 Task: Find people on LinkedIn who offer 'Tax Preparation' services and have the title 'Sales Manager'.
Action: Mouse moved to (676, 86)
Screenshot: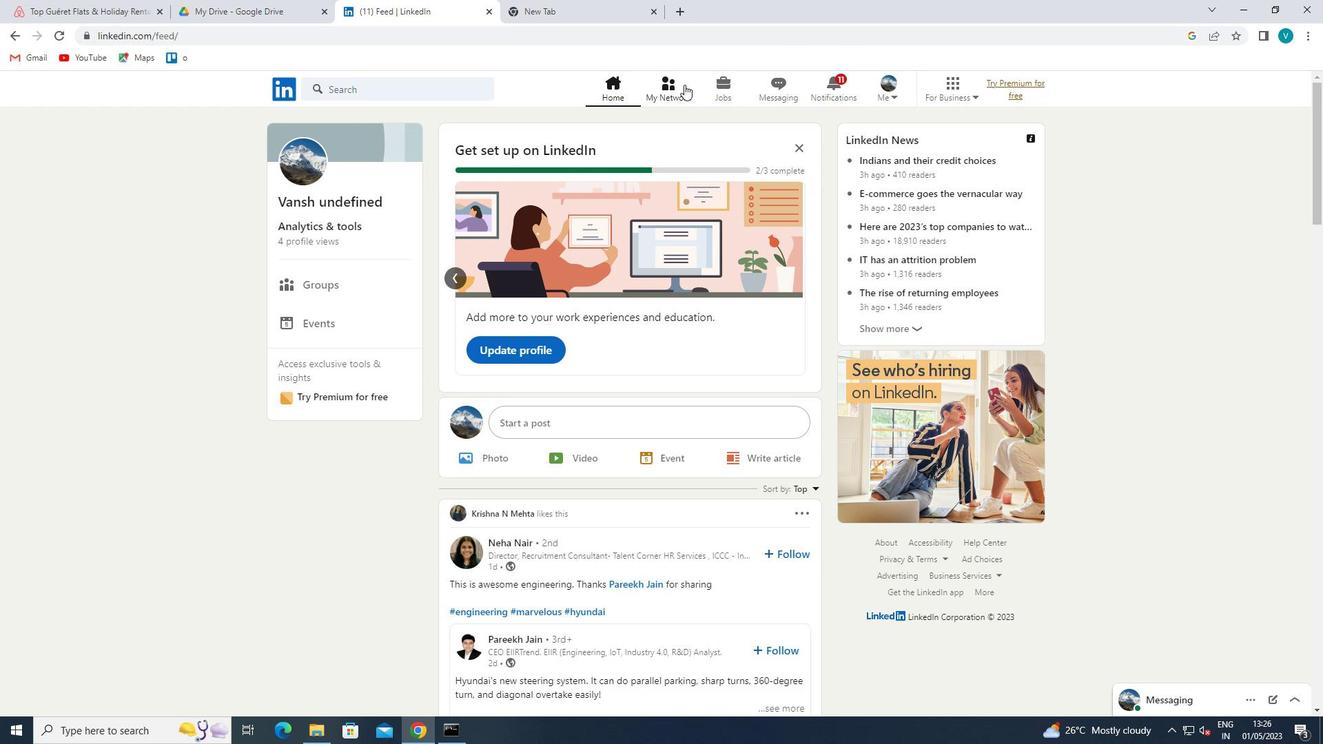 
Action: Mouse pressed left at (676, 86)
Screenshot: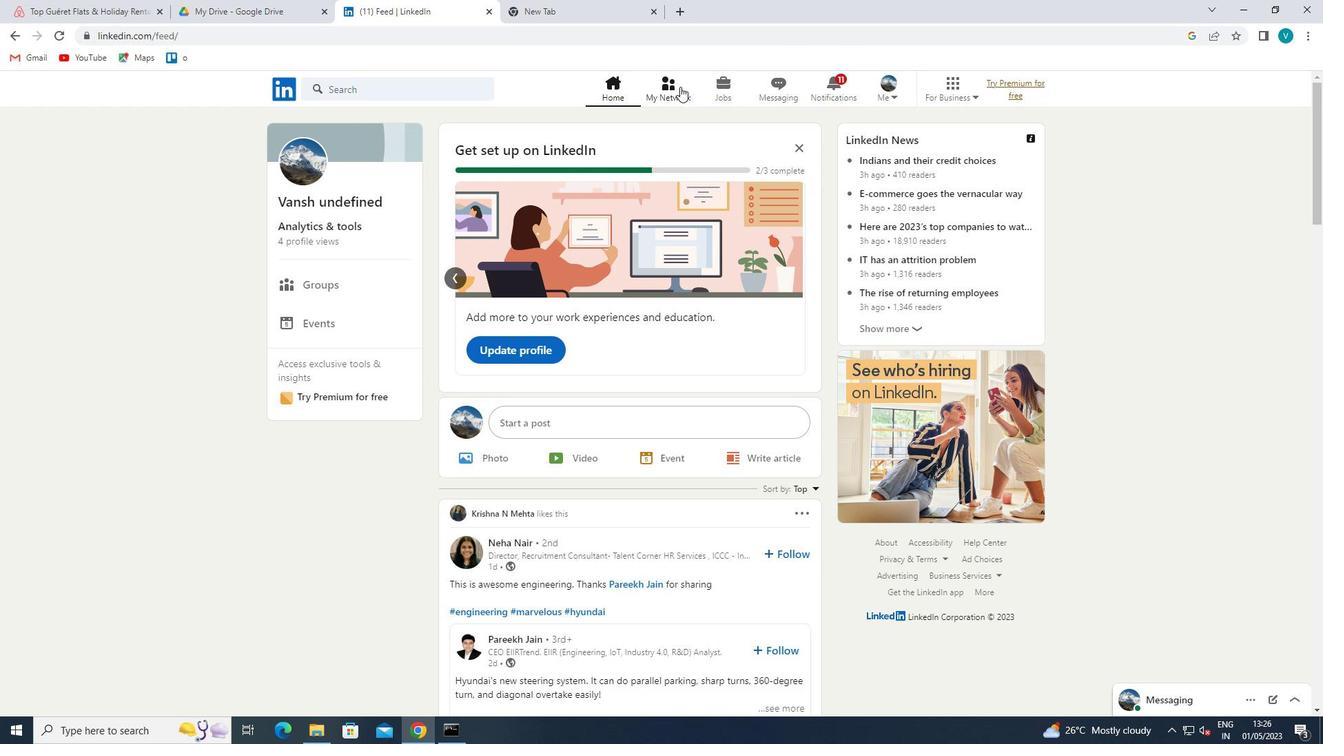 
Action: Mouse moved to (330, 164)
Screenshot: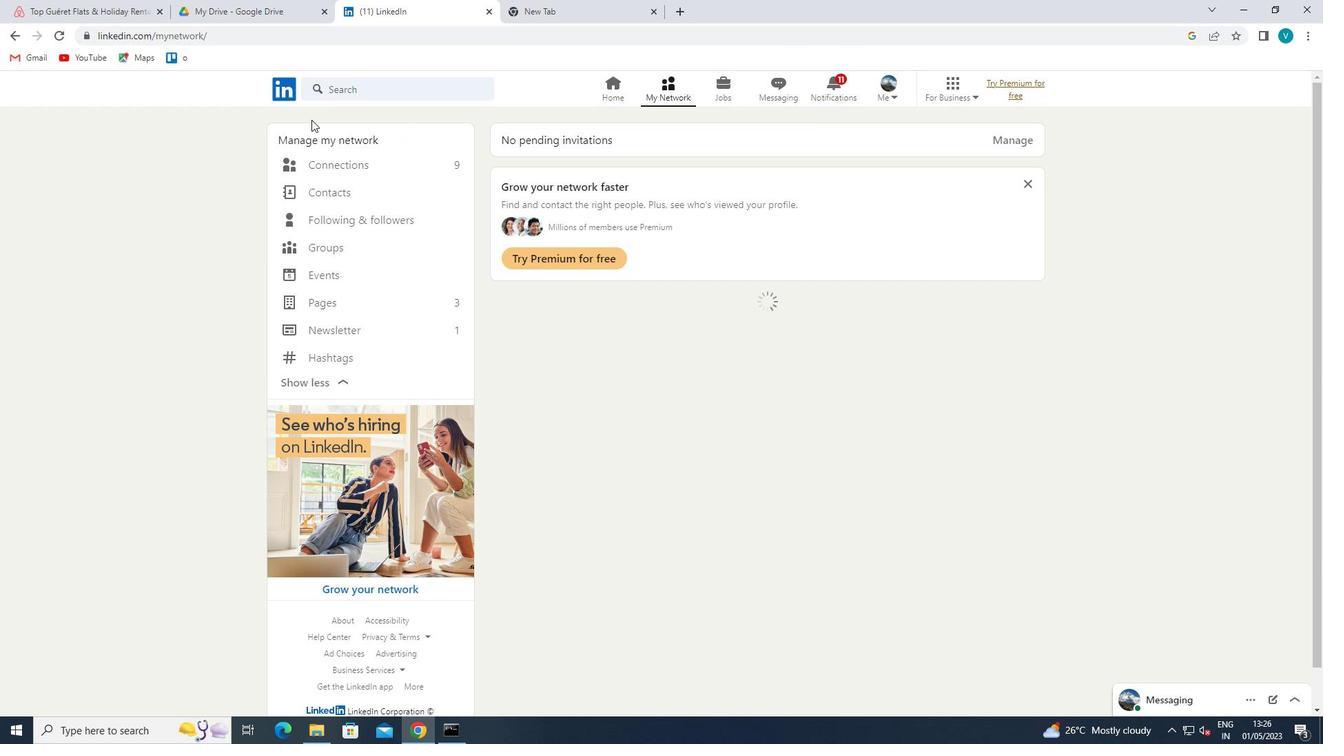 
Action: Mouse pressed left at (330, 164)
Screenshot: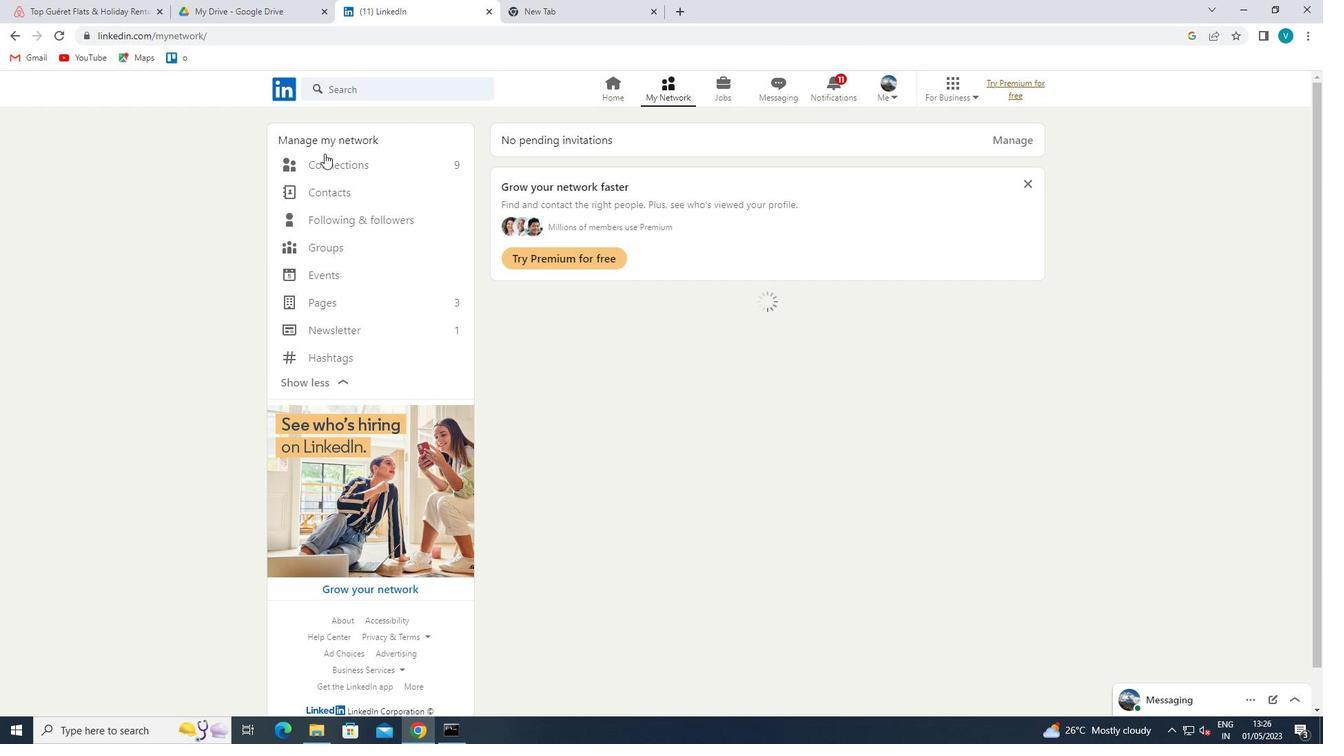 
Action: Mouse moved to (745, 161)
Screenshot: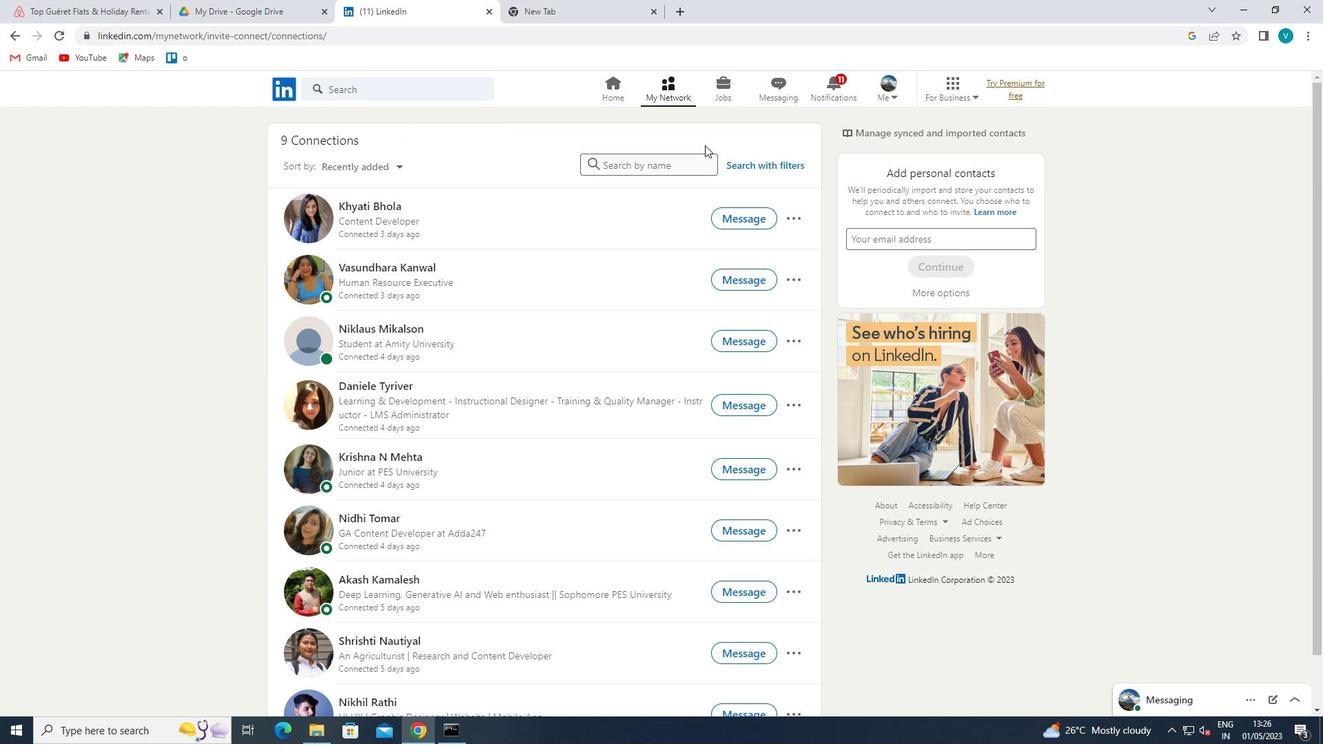 
Action: Mouse pressed left at (745, 161)
Screenshot: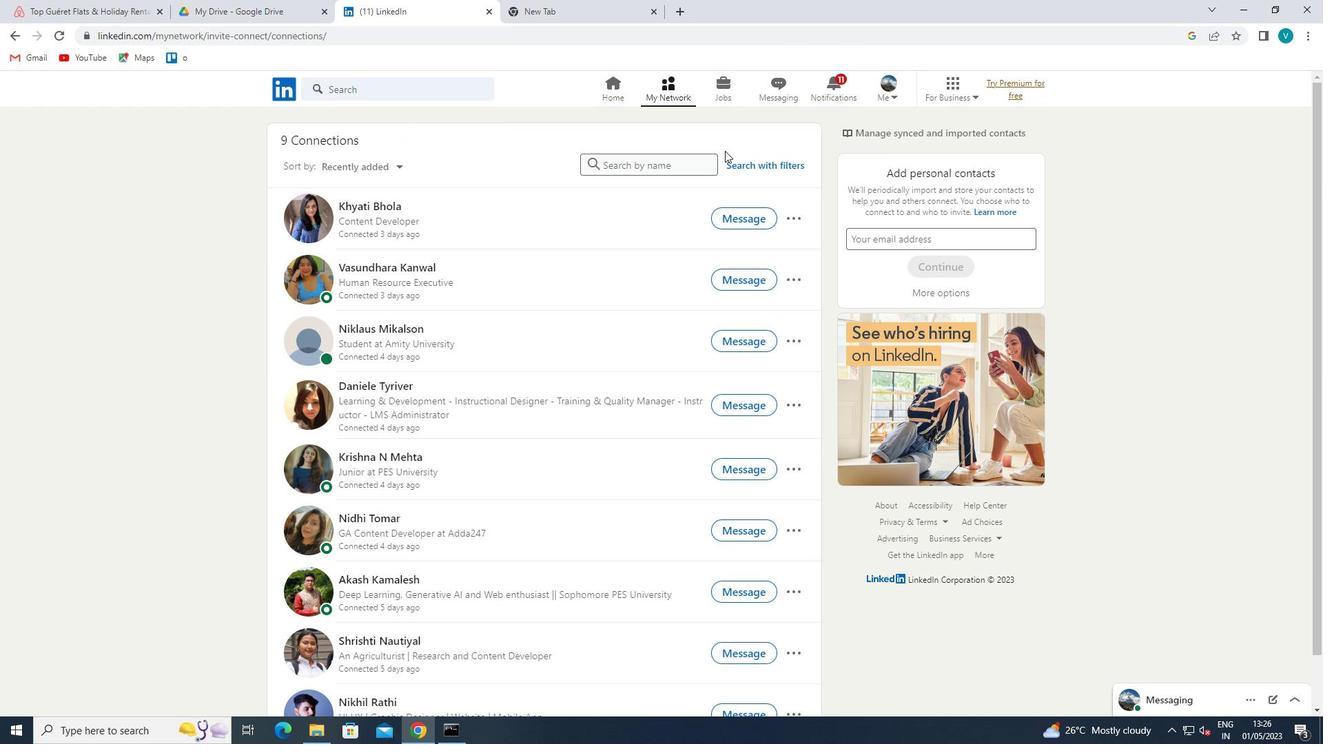
Action: Mouse moved to (657, 121)
Screenshot: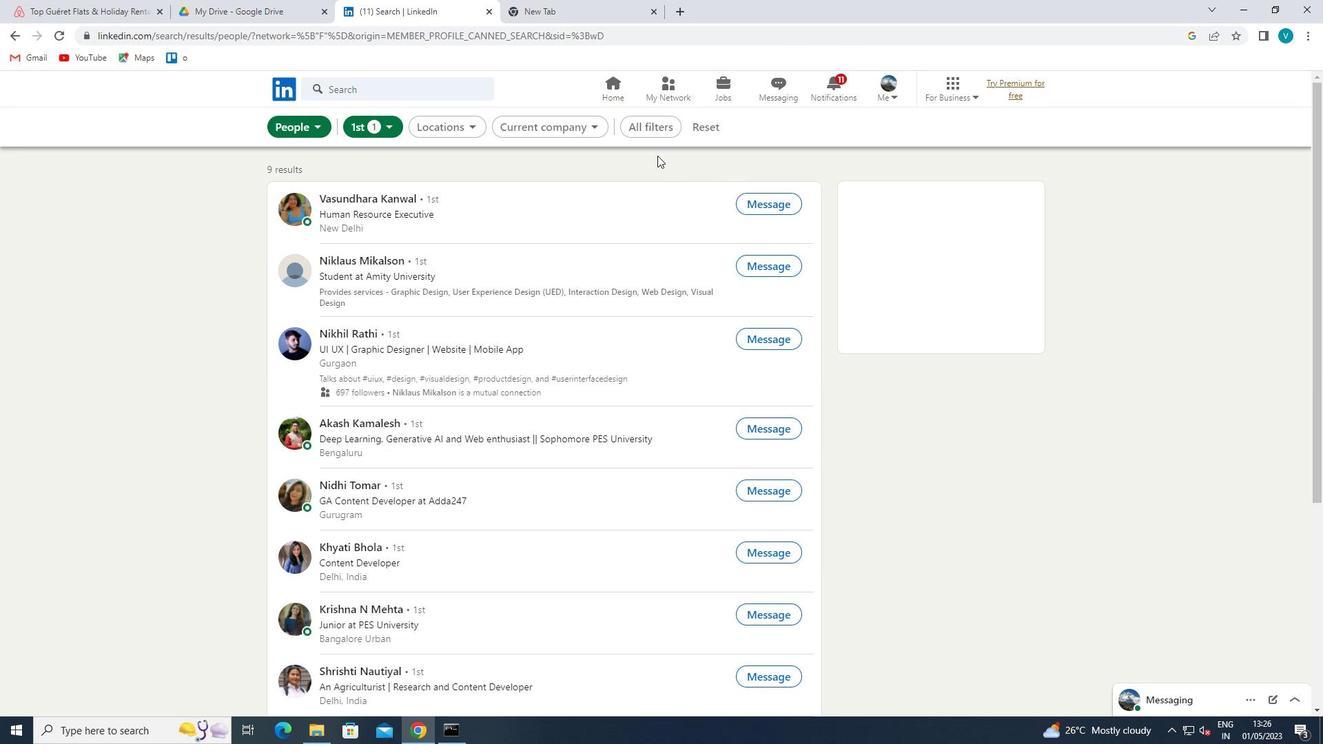 
Action: Mouse pressed left at (657, 121)
Screenshot: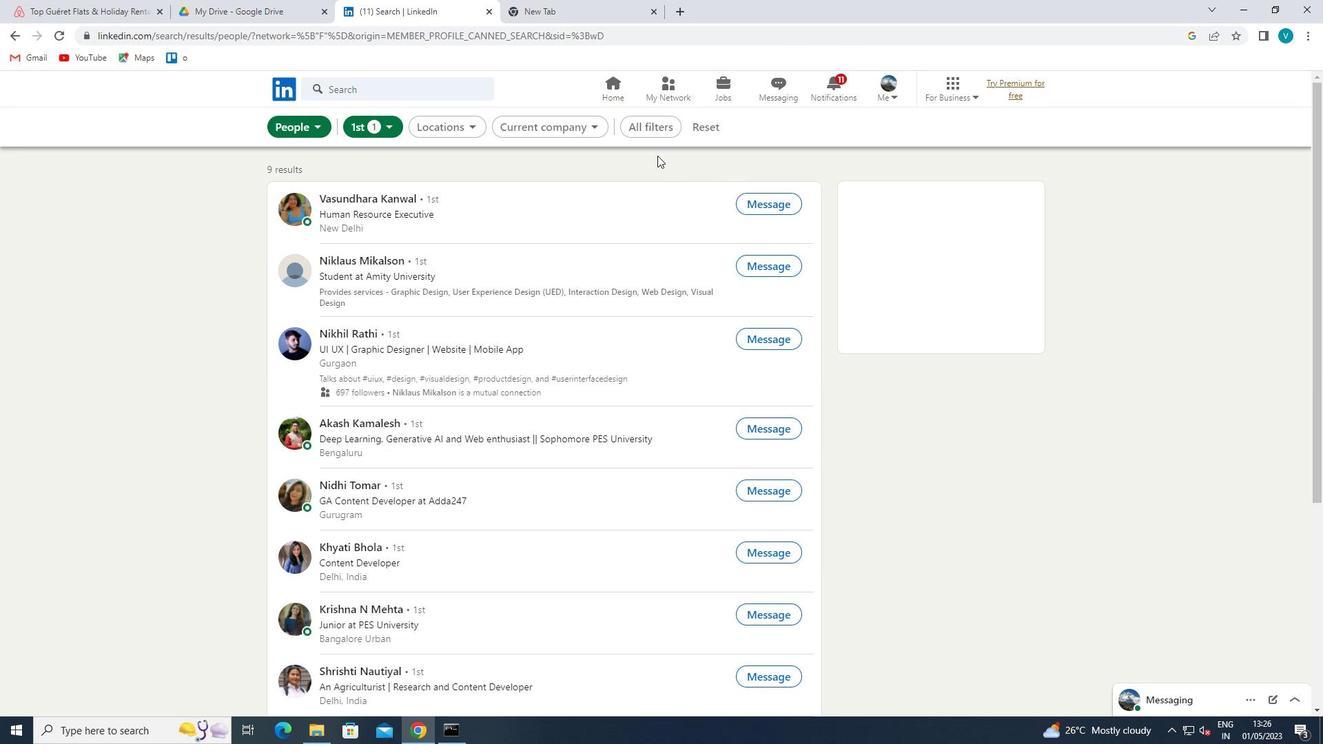 
Action: Mouse moved to (1148, 536)
Screenshot: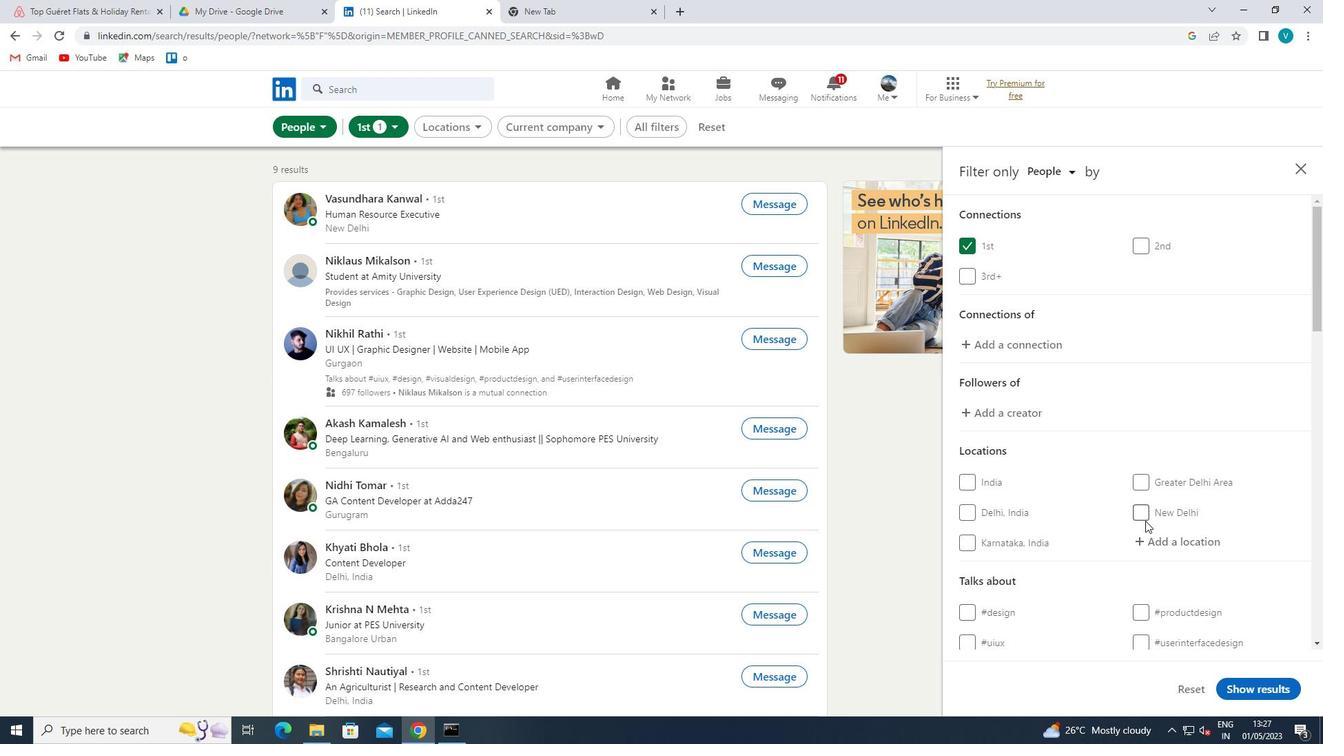 
Action: Mouse pressed left at (1148, 536)
Screenshot: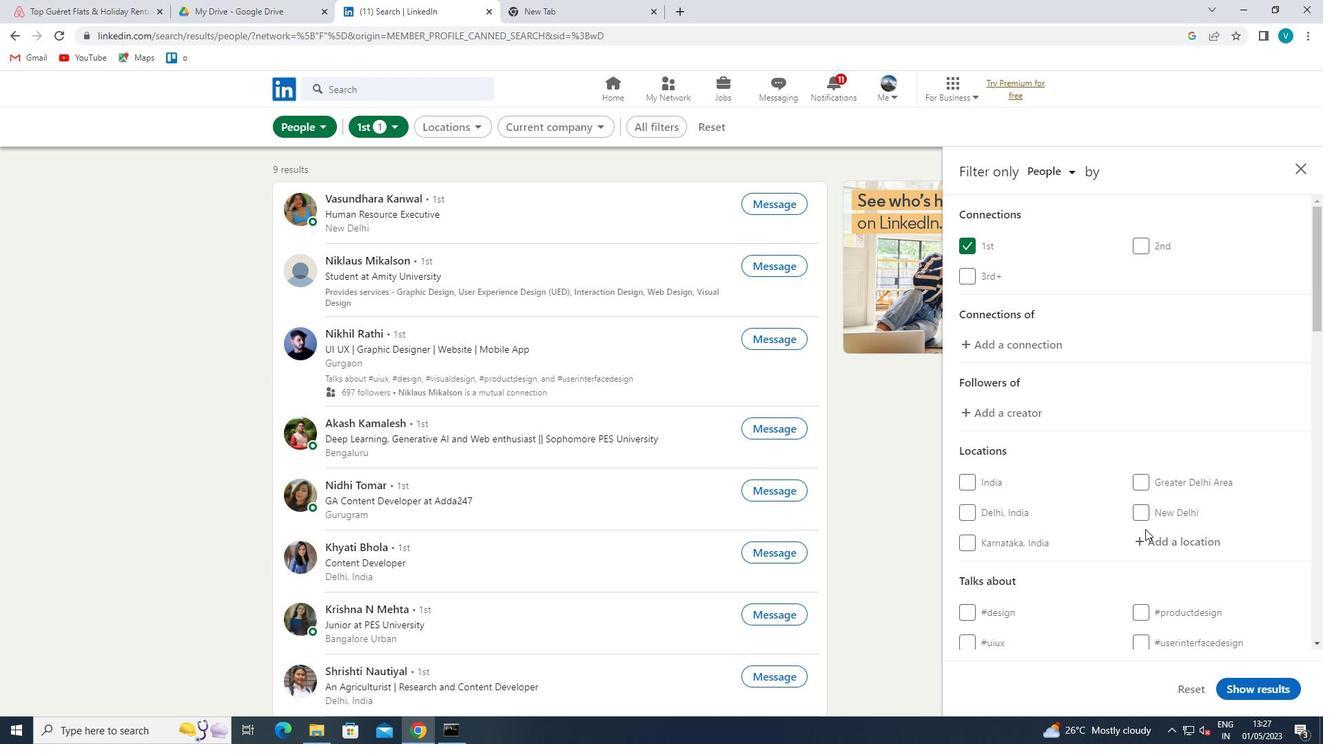 
Action: Mouse moved to (876, 459)
Screenshot: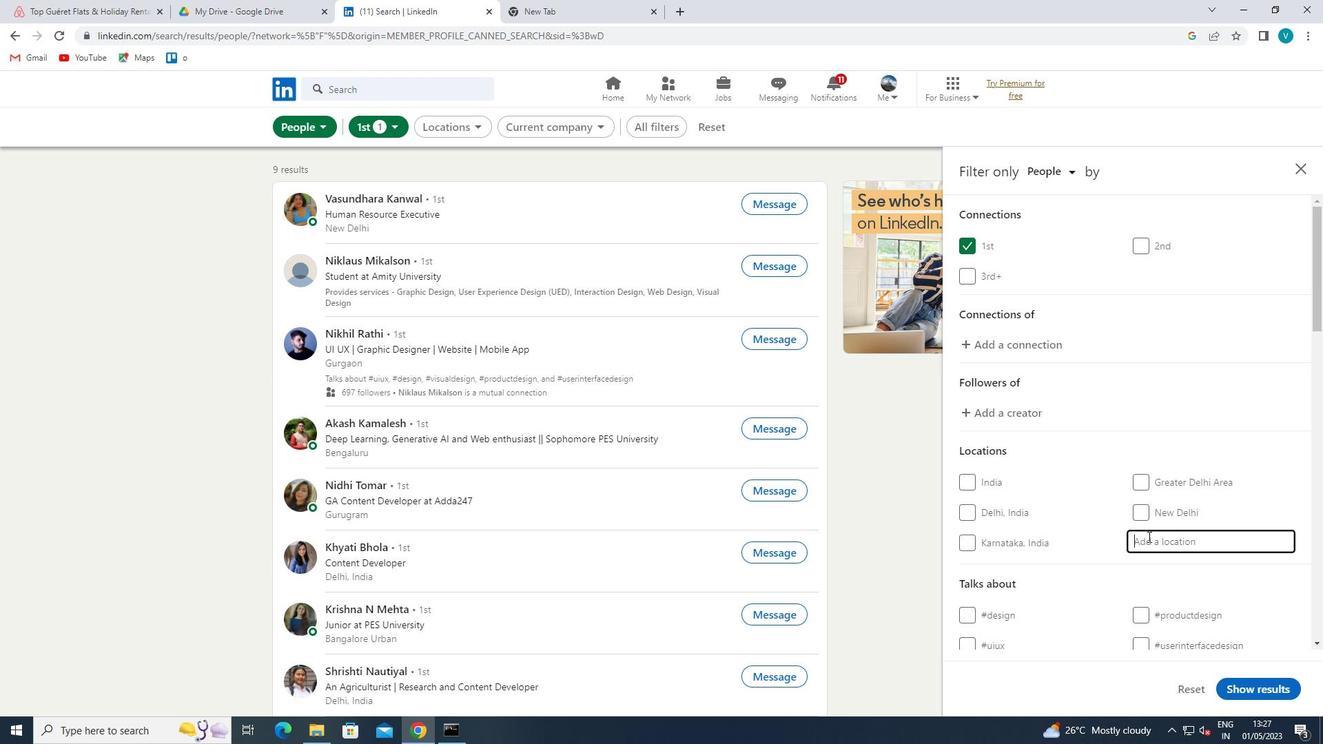 
Action: Key pressed <Key.shift>KAIYUAN<Key.space>
Screenshot: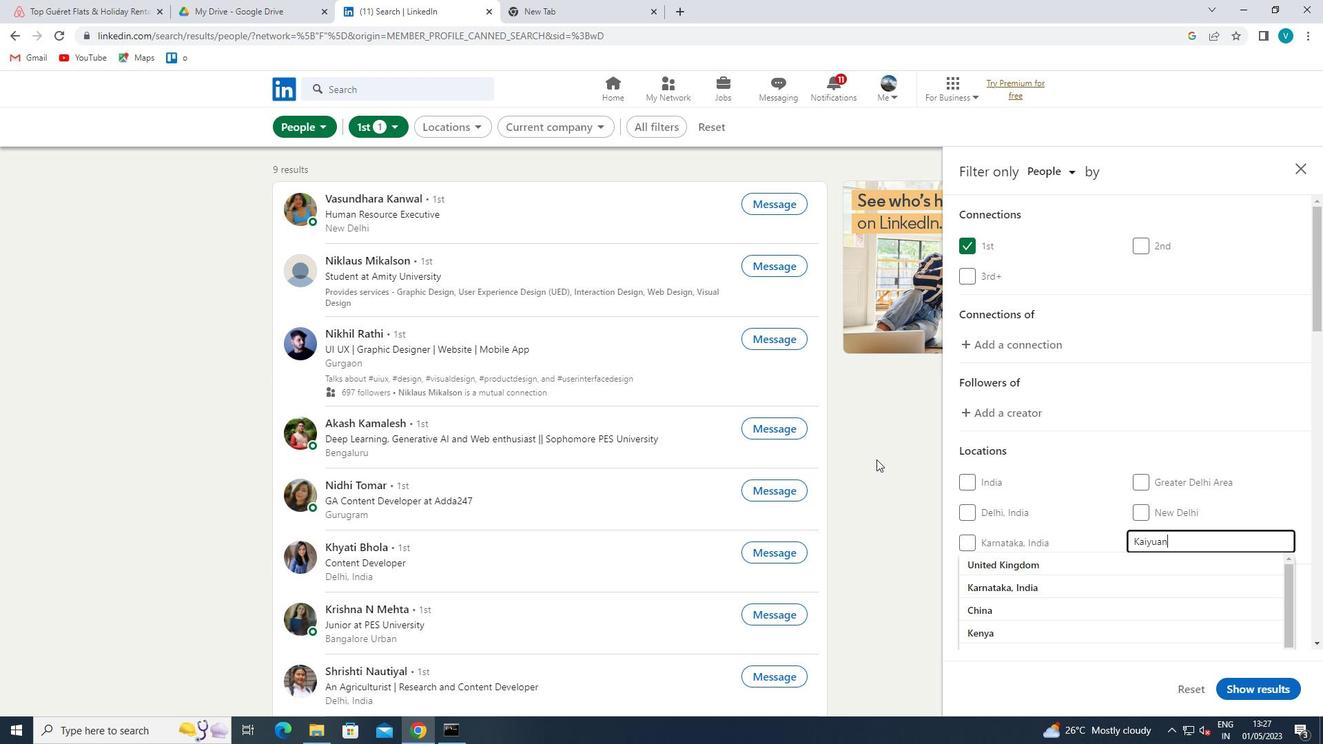 
Action: Mouse moved to (1103, 505)
Screenshot: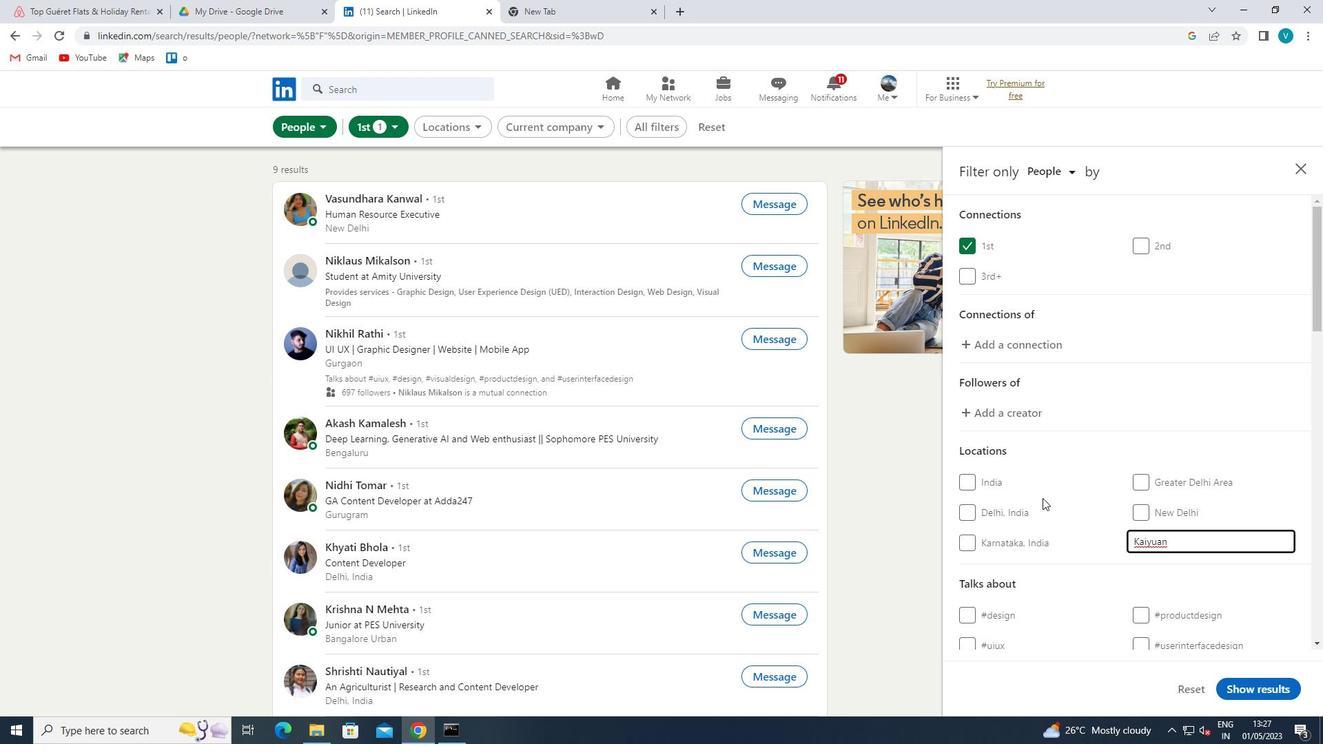 
Action: Mouse pressed left at (1103, 505)
Screenshot: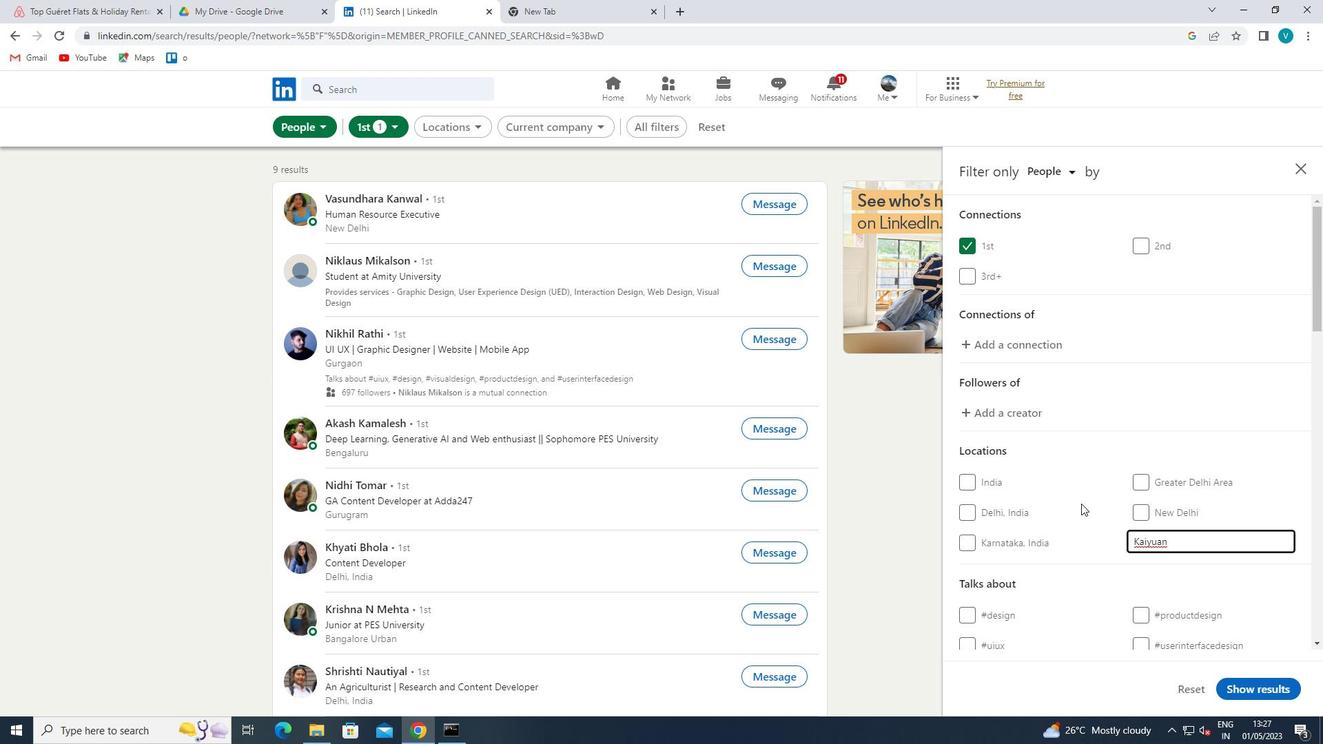 
Action: Mouse scrolled (1103, 504) with delta (0, 0)
Screenshot: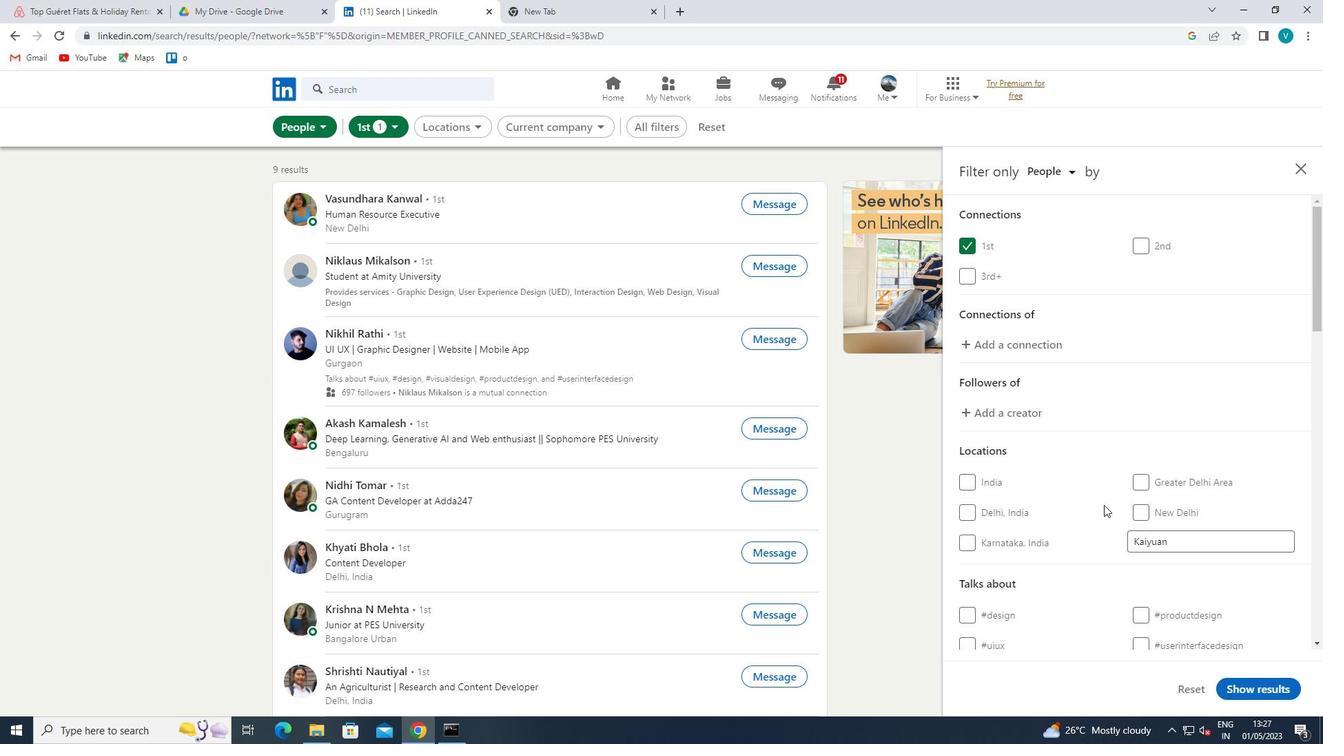 
Action: Mouse scrolled (1103, 504) with delta (0, 0)
Screenshot: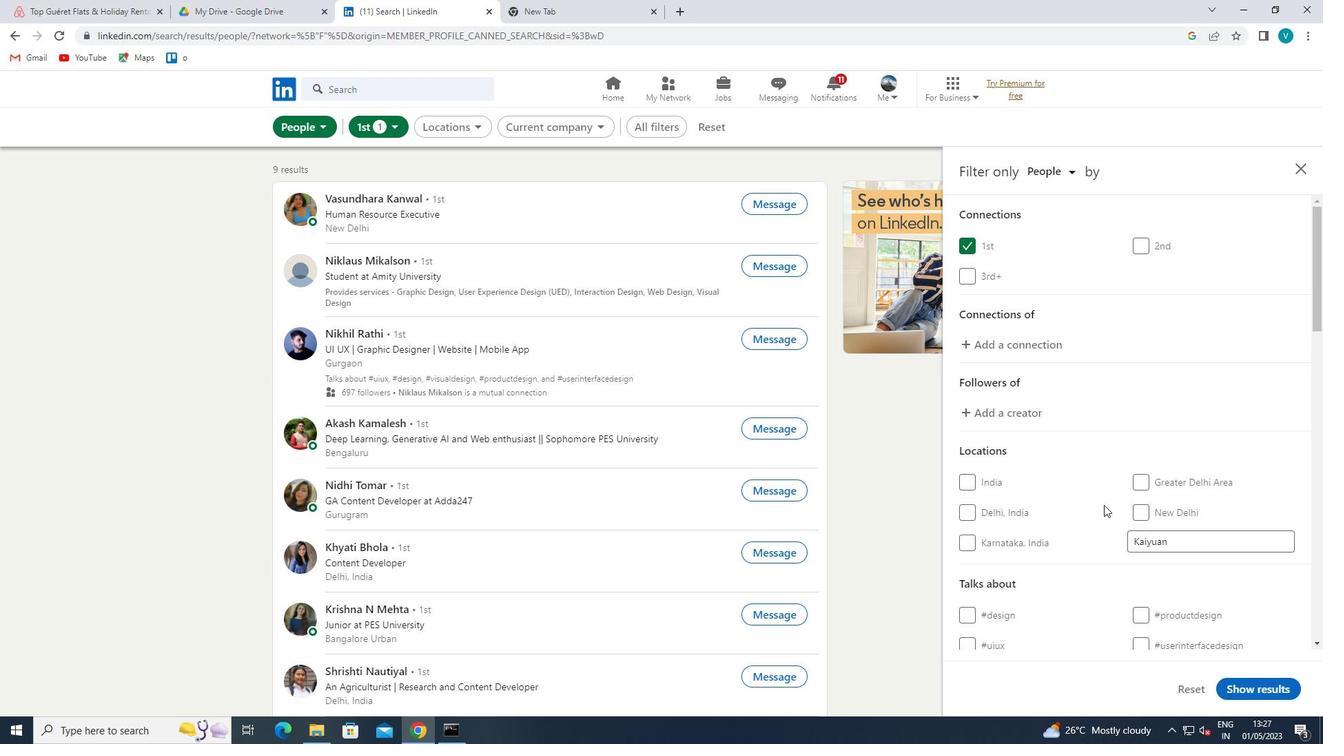 
Action: Mouse scrolled (1103, 504) with delta (0, 0)
Screenshot: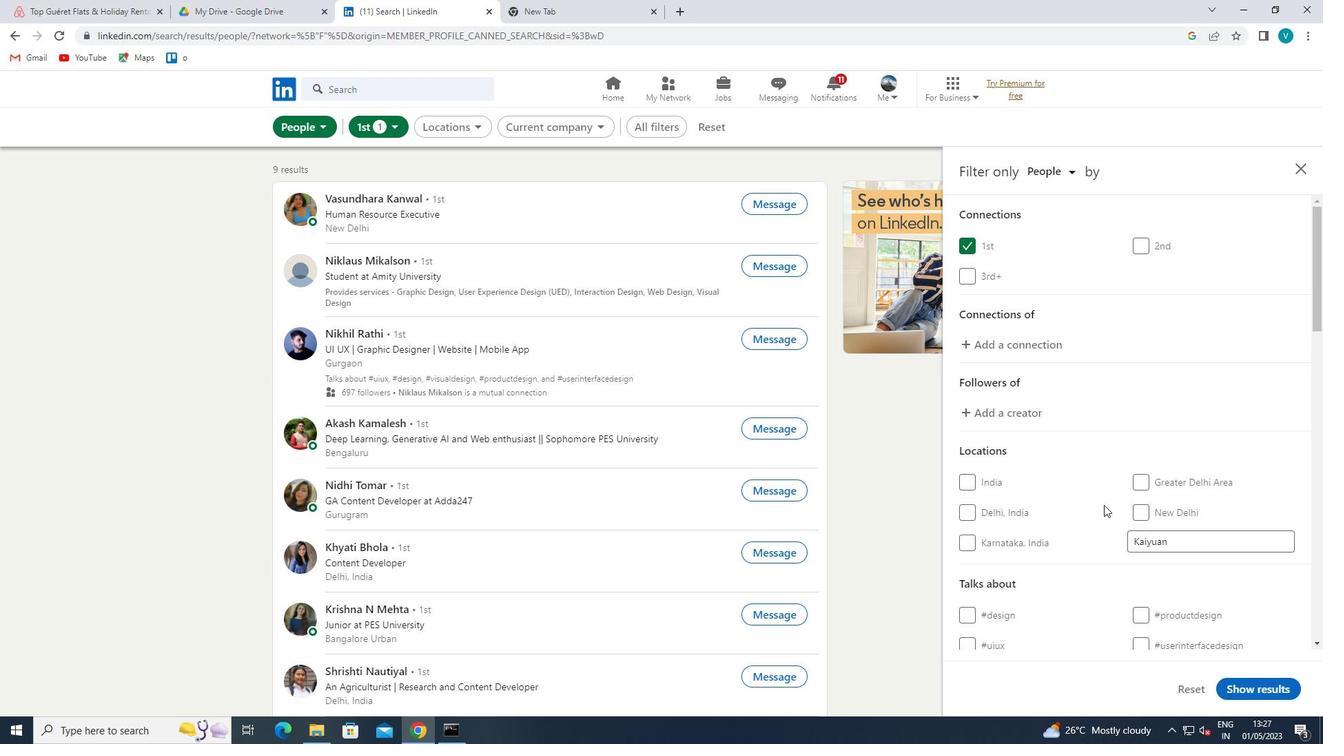 
Action: Mouse moved to (1166, 469)
Screenshot: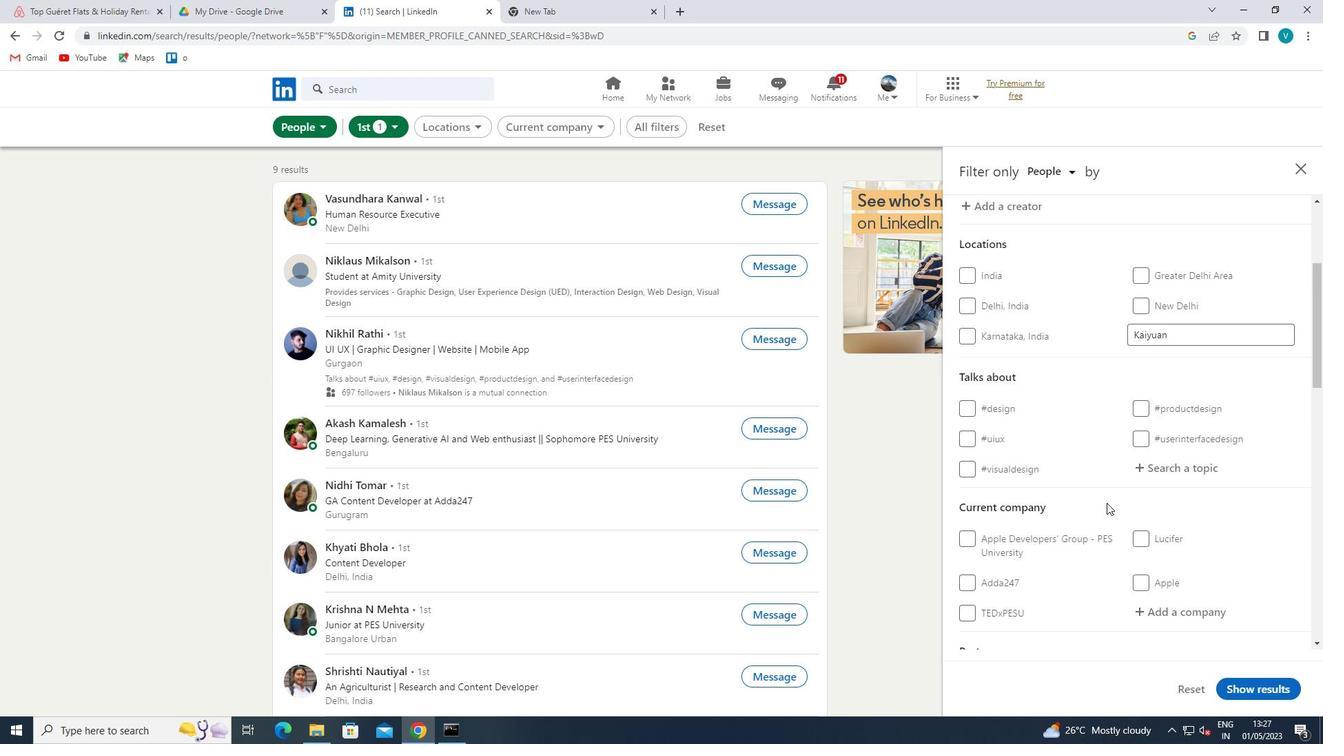 
Action: Mouse pressed left at (1166, 469)
Screenshot: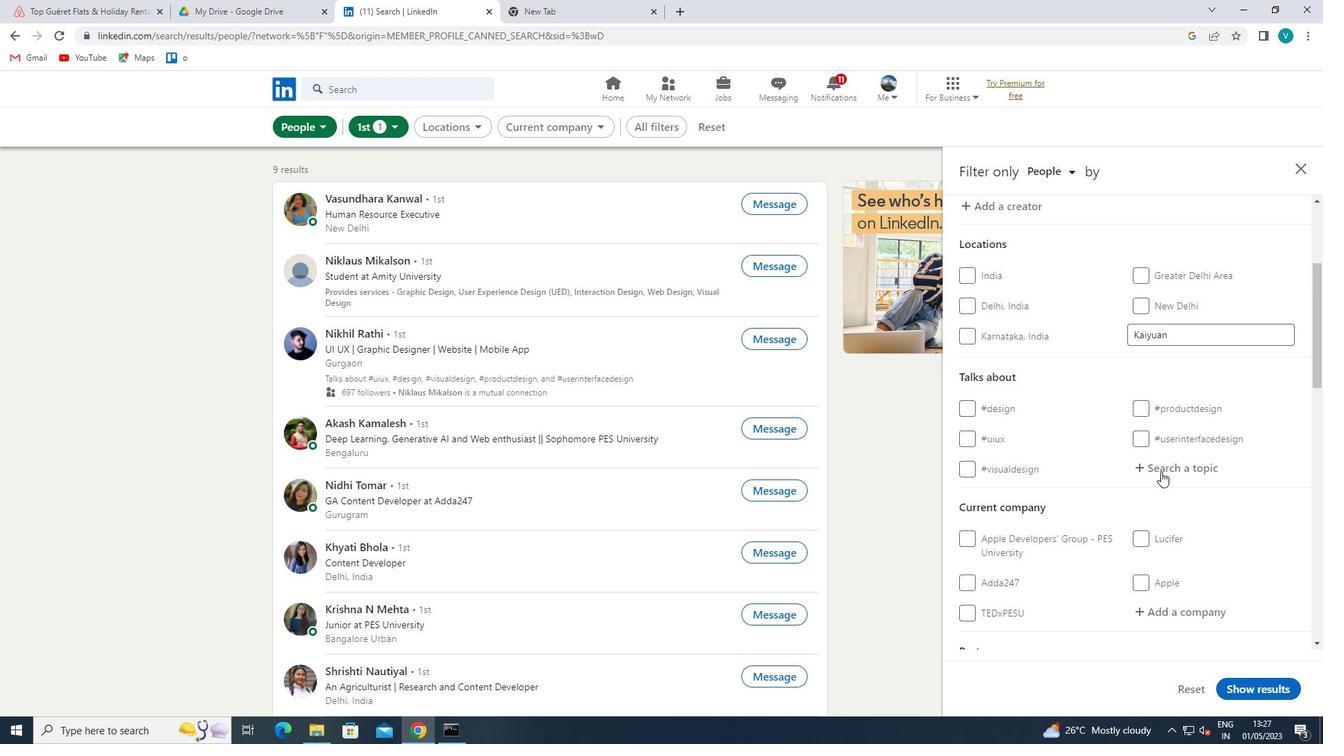 
Action: Key pressed <Key.shift>SOCIALMEDIAADVERTISING
Screenshot: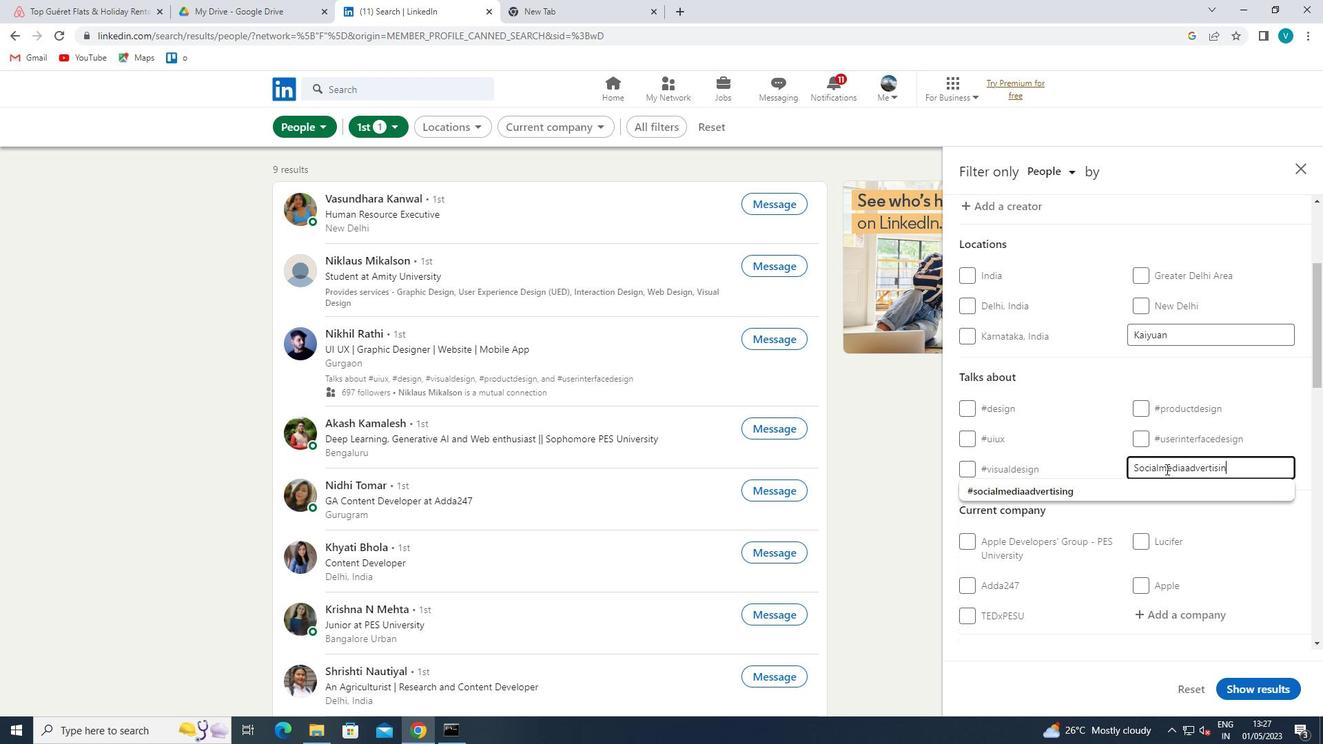 
Action: Mouse moved to (1126, 488)
Screenshot: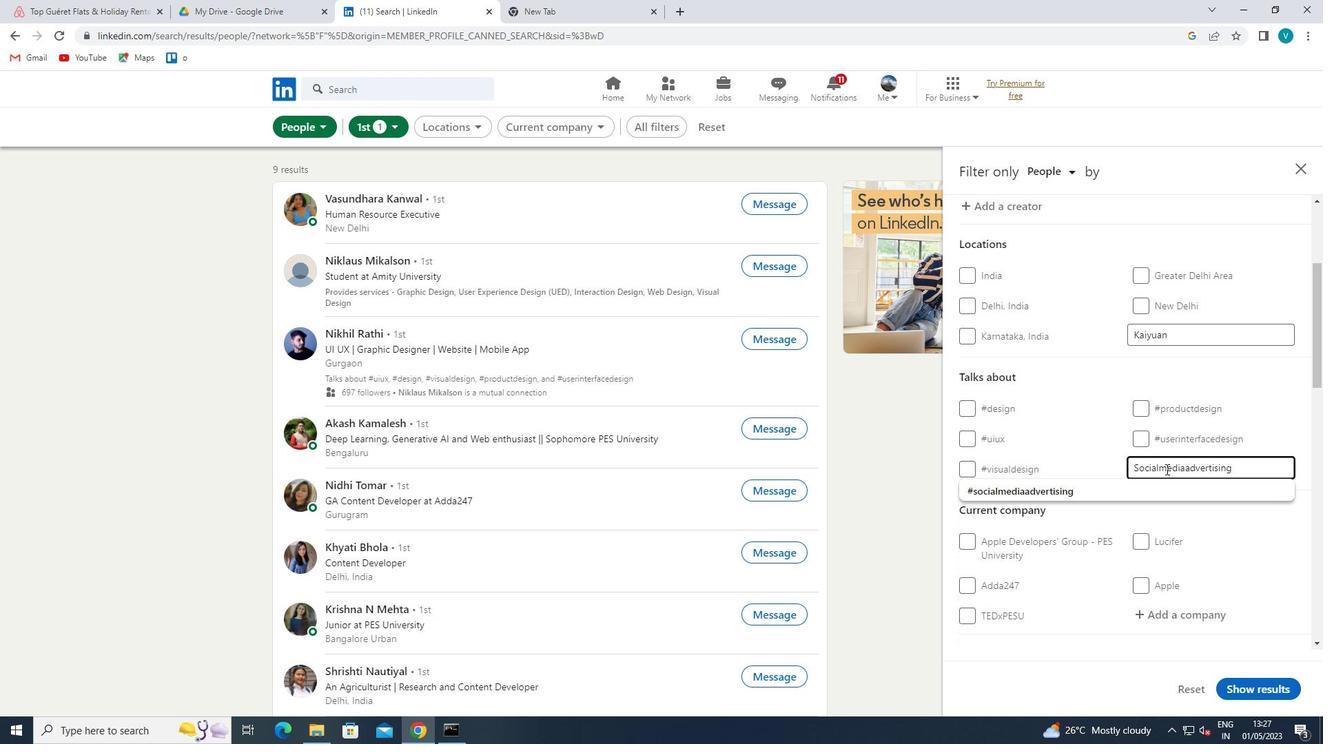 
Action: Mouse pressed left at (1126, 488)
Screenshot: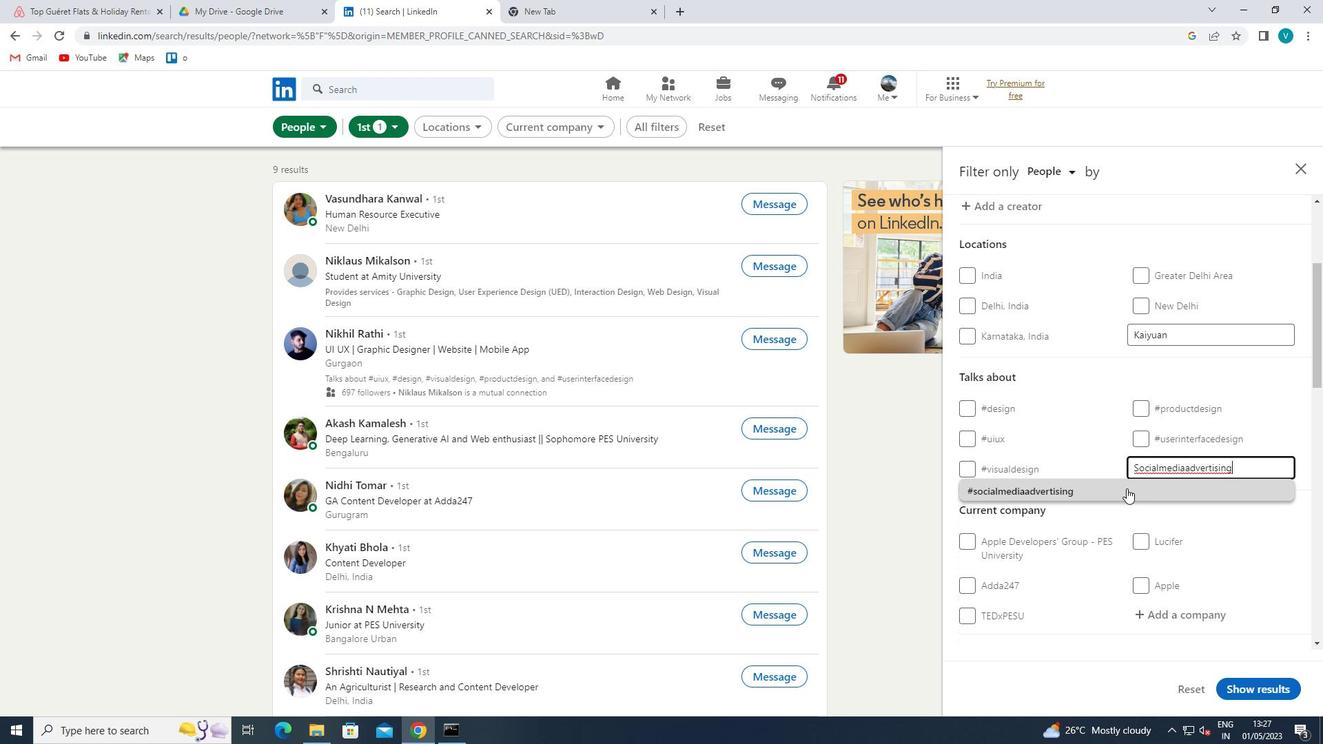 
Action: Mouse moved to (1163, 467)
Screenshot: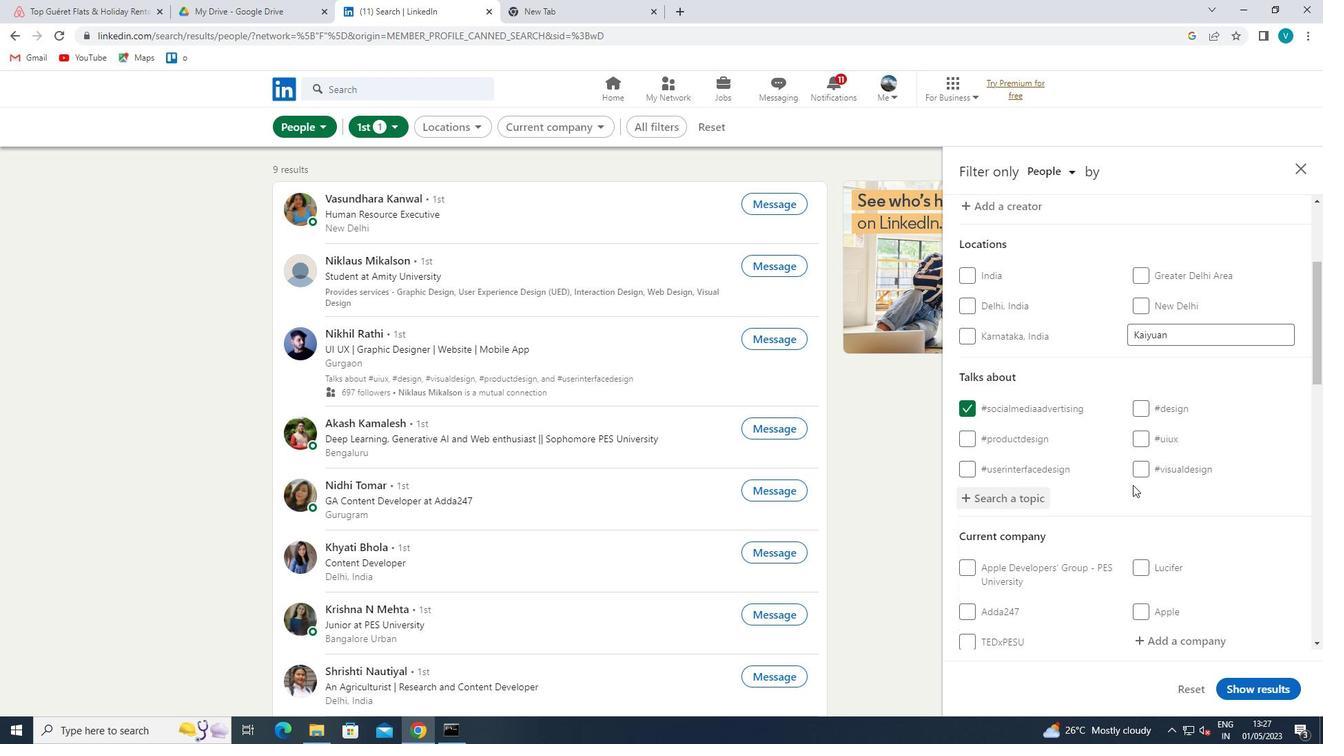 
Action: Mouse scrolled (1163, 466) with delta (0, 0)
Screenshot: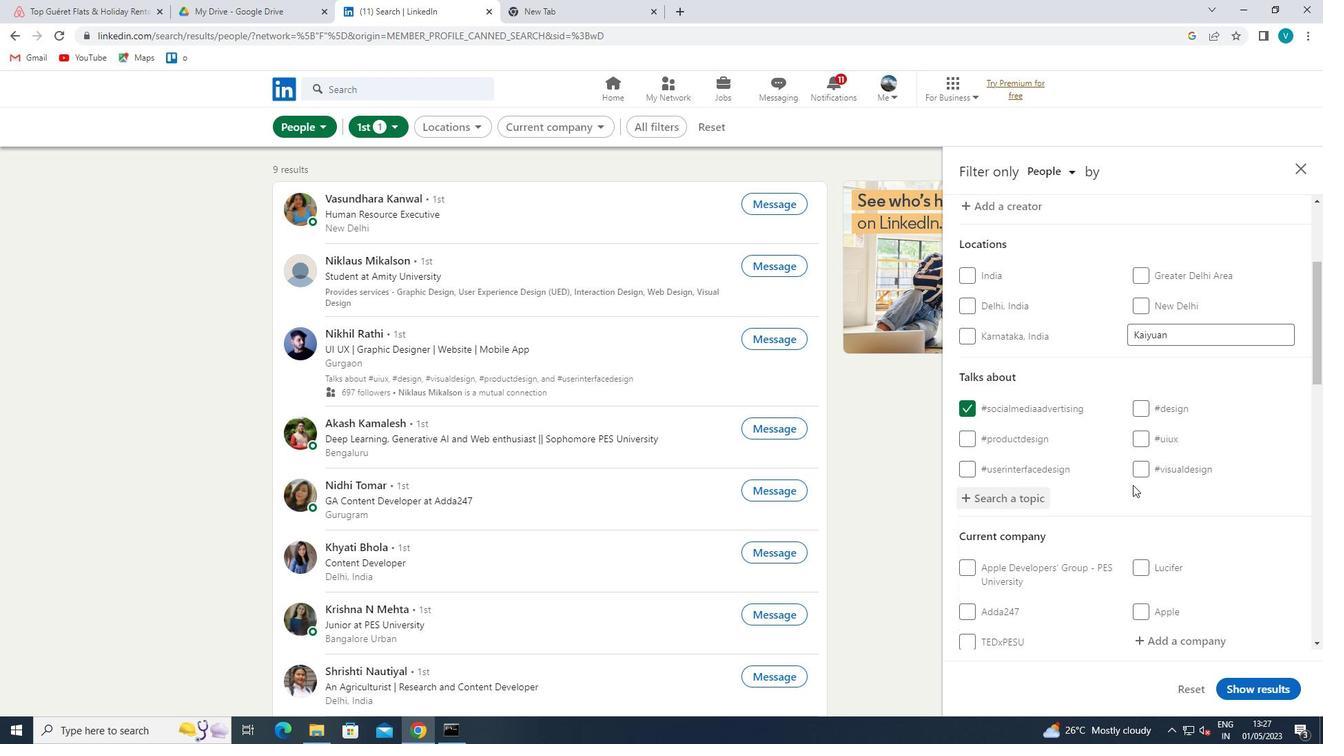
Action: Mouse moved to (1171, 462)
Screenshot: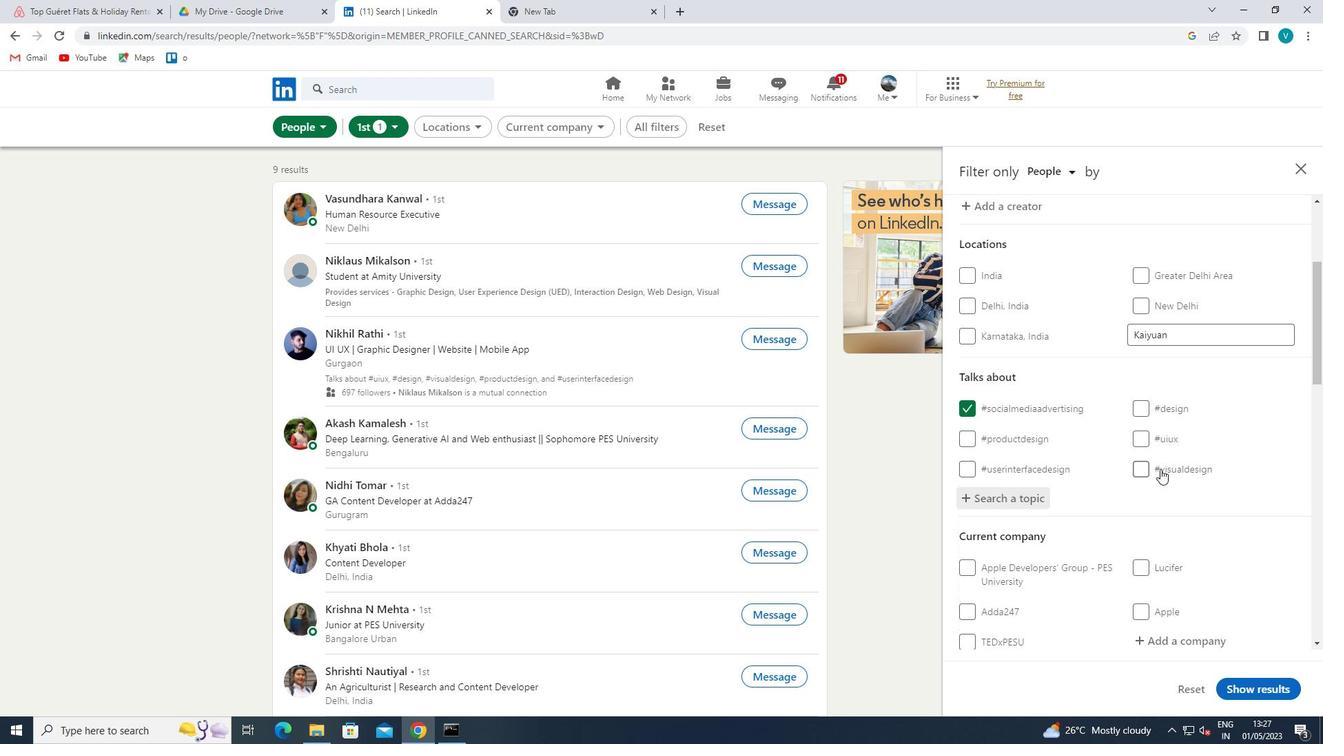 
Action: Mouse scrolled (1171, 461) with delta (0, 0)
Screenshot: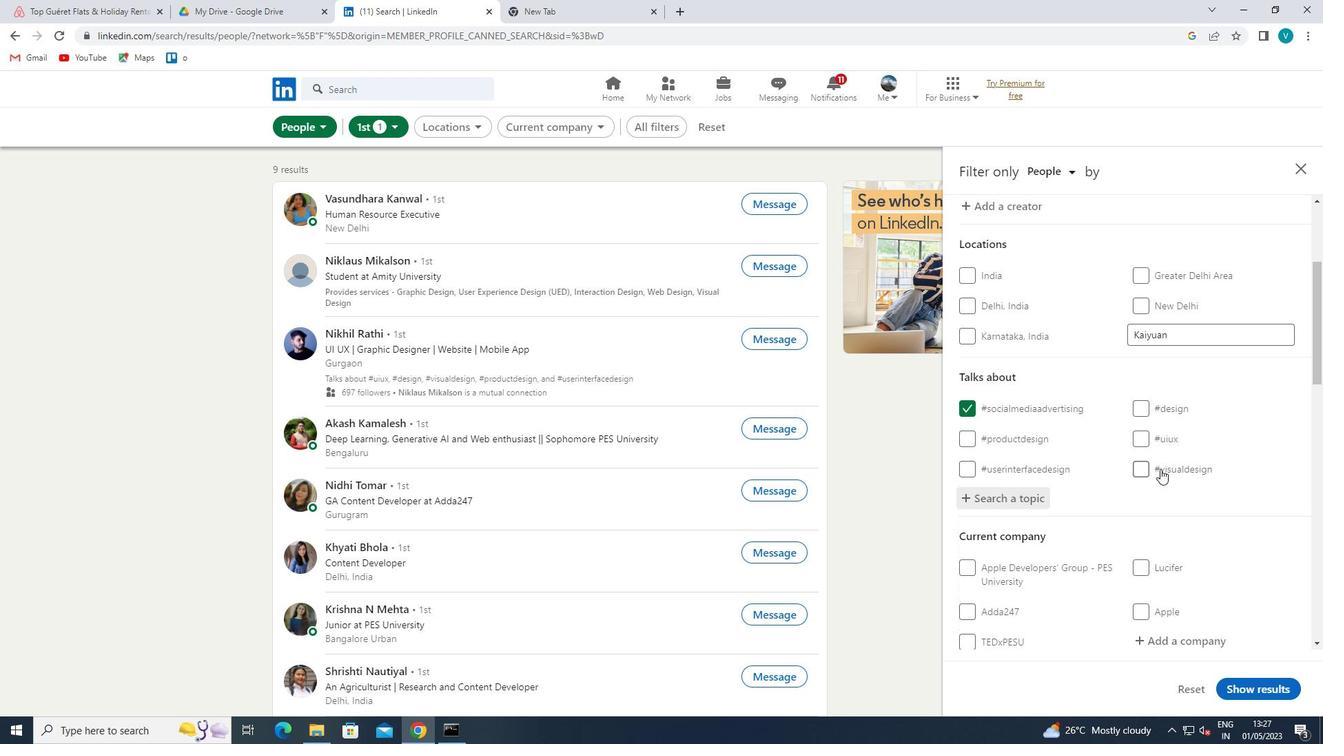 
Action: Mouse moved to (1172, 462)
Screenshot: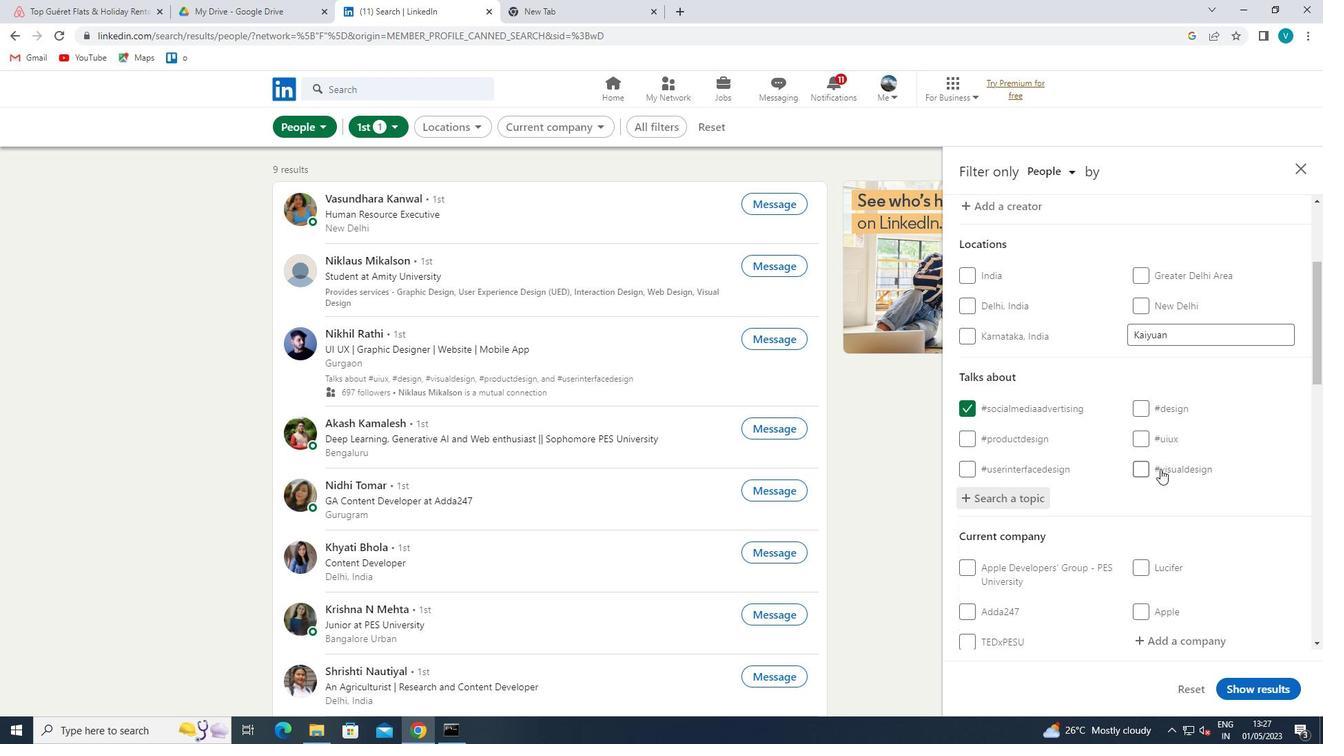 
Action: Mouse scrolled (1172, 461) with delta (0, 0)
Screenshot: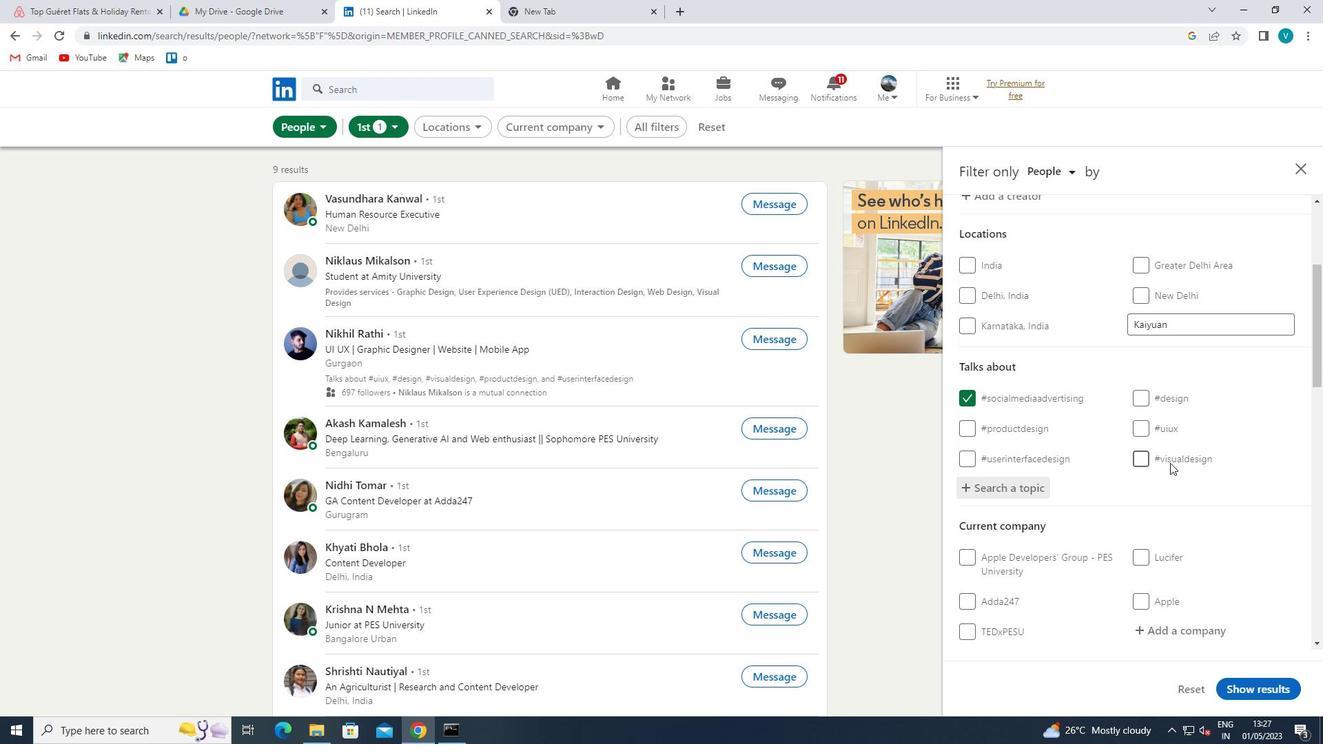 
Action: Mouse scrolled (1172, 461) with delta (0, 0)
Screenshot: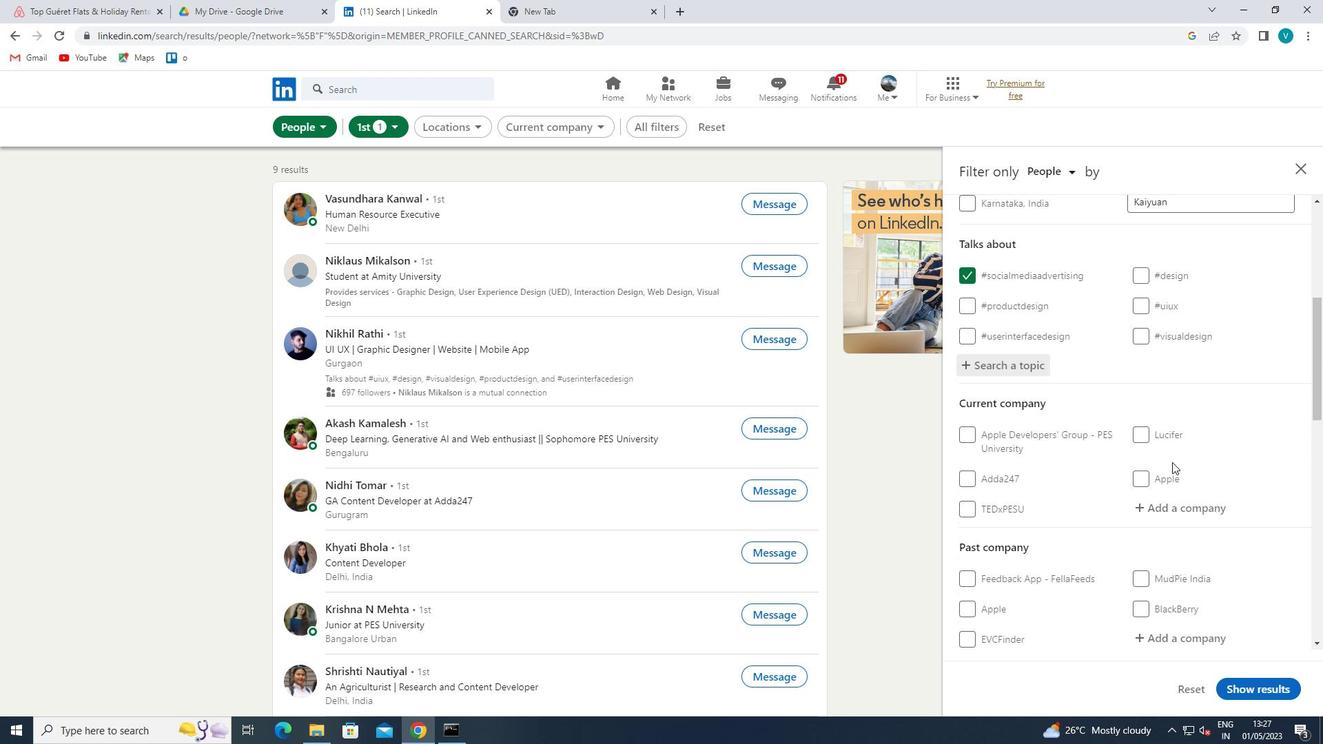 
Action: Mouse moved to (1200, 367)
Screenshot: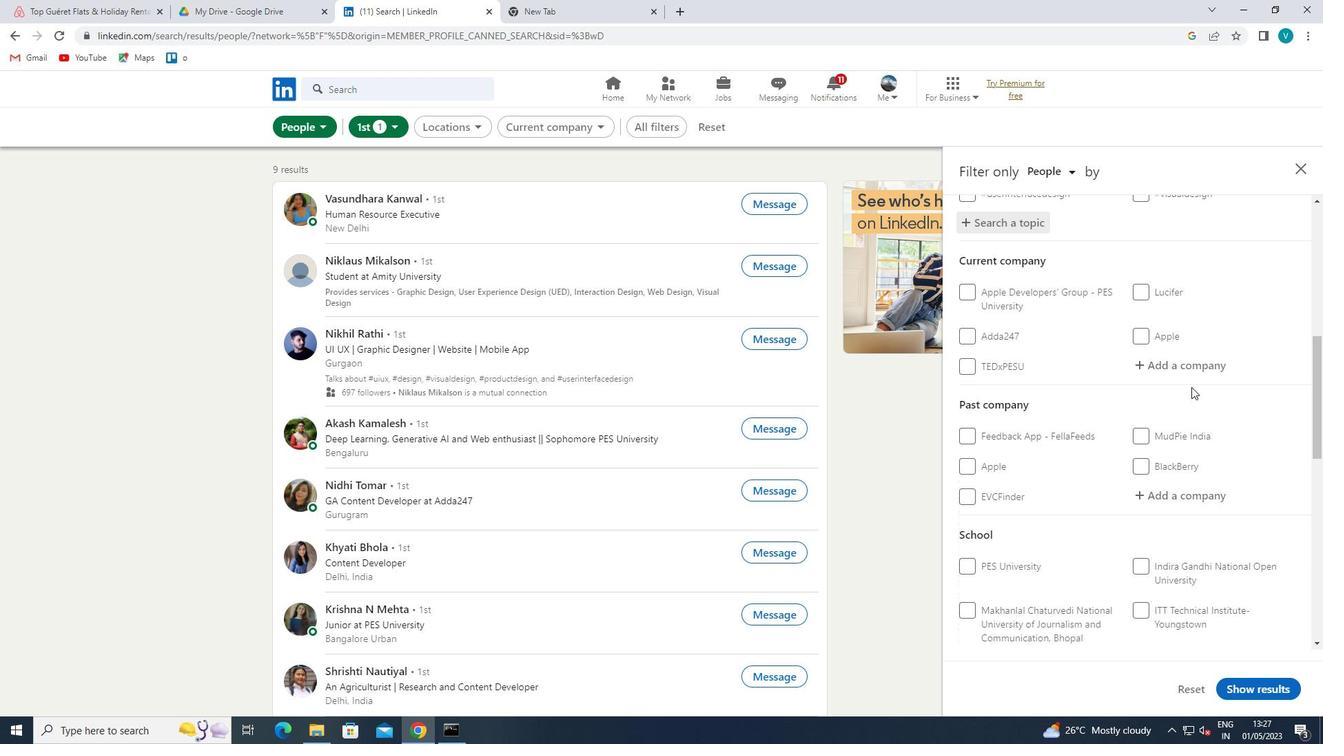 
Action: Mouse pressed left at (1200, 367)
Screenshot: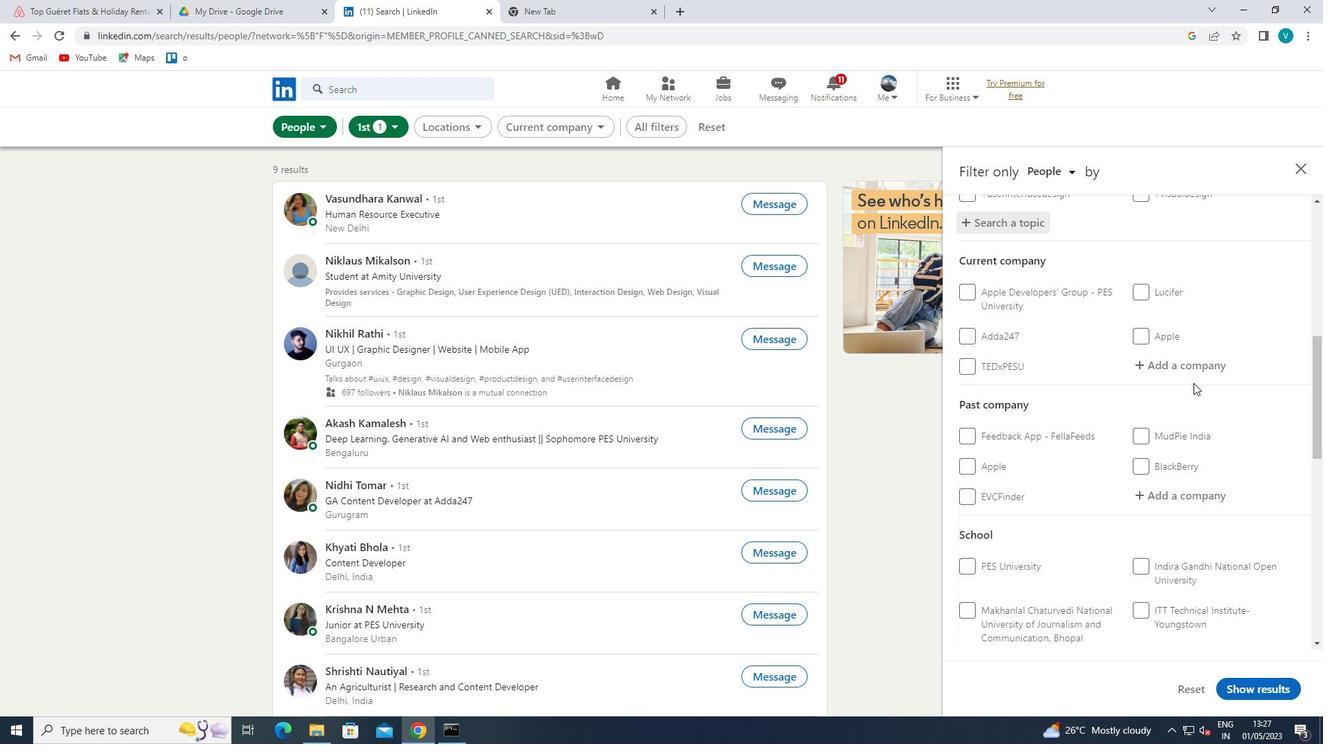 
Action: Mouse moved to (933, 290)
Screenshot: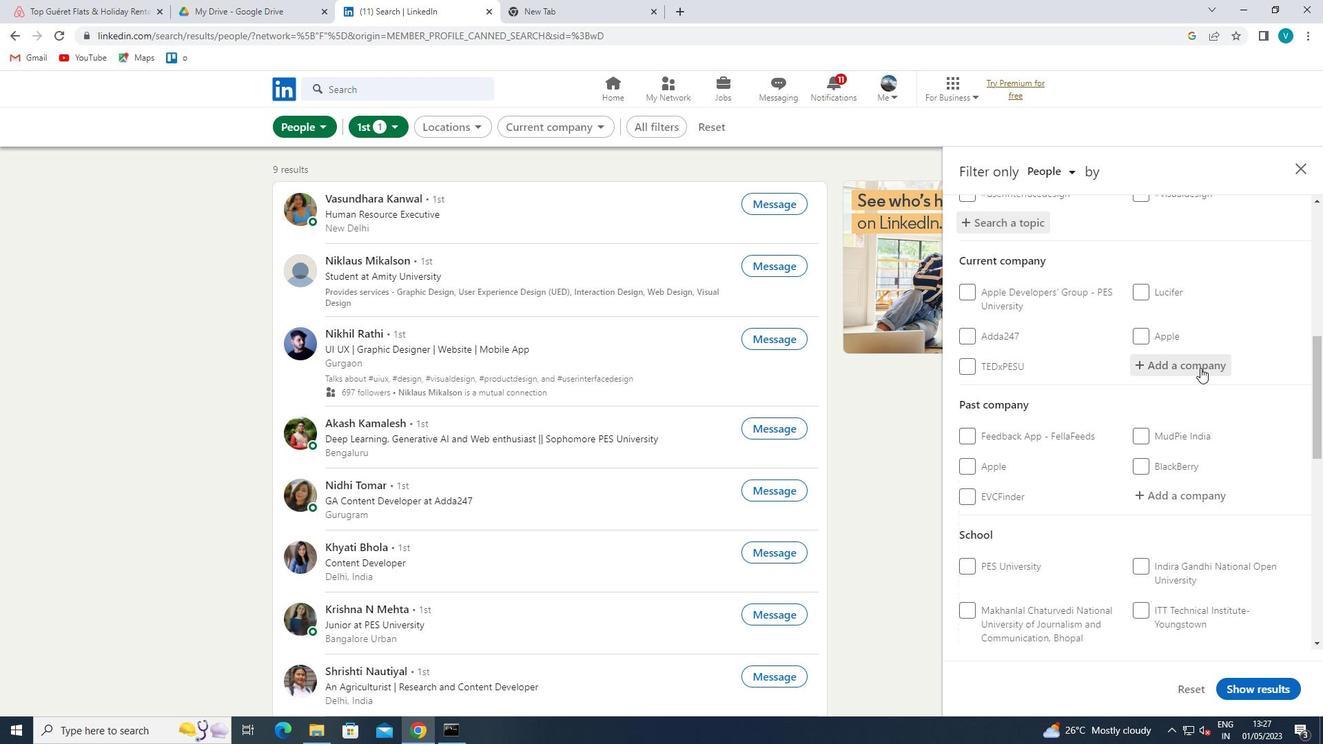 
Action: Key pressed <Key.shift>MAMA
Screenshot: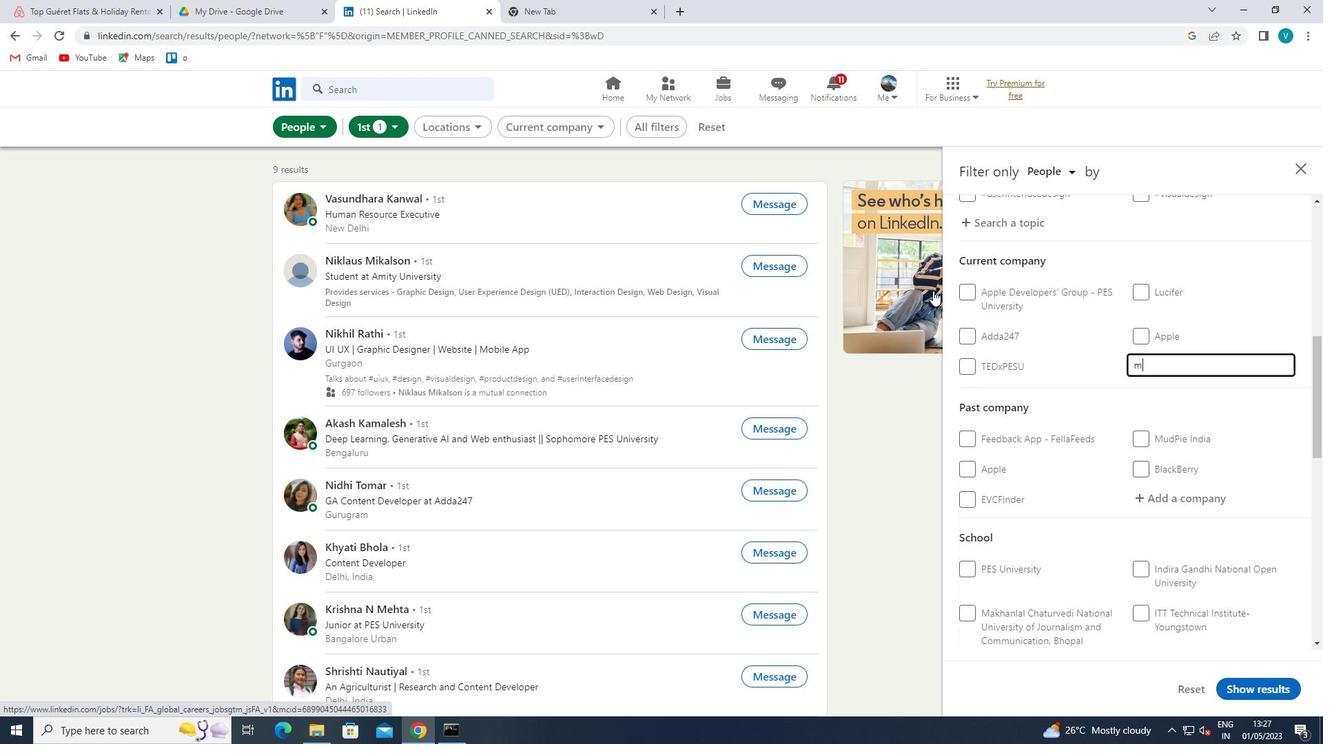 
Action: Mouse moved to (1043, 392)
Screenshot: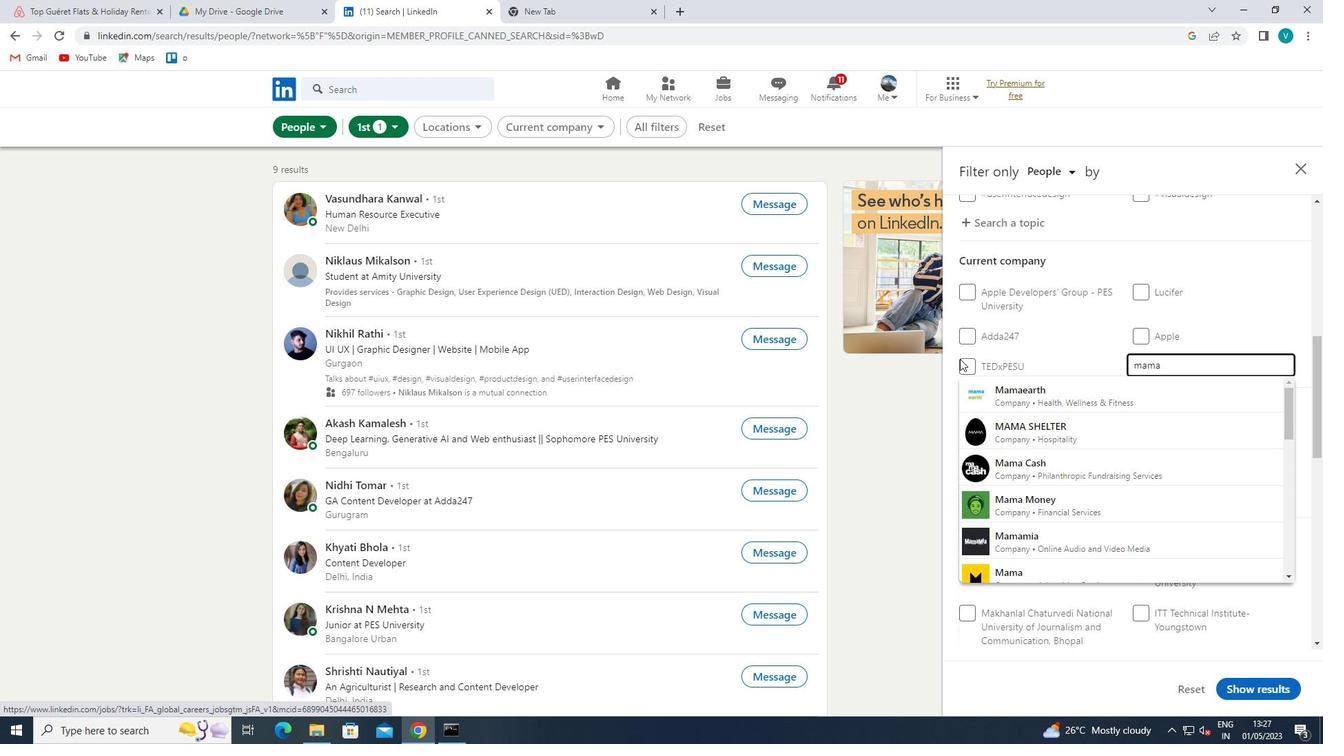 
Action: Mouse pressed left at (1043, 392)
Screenshot: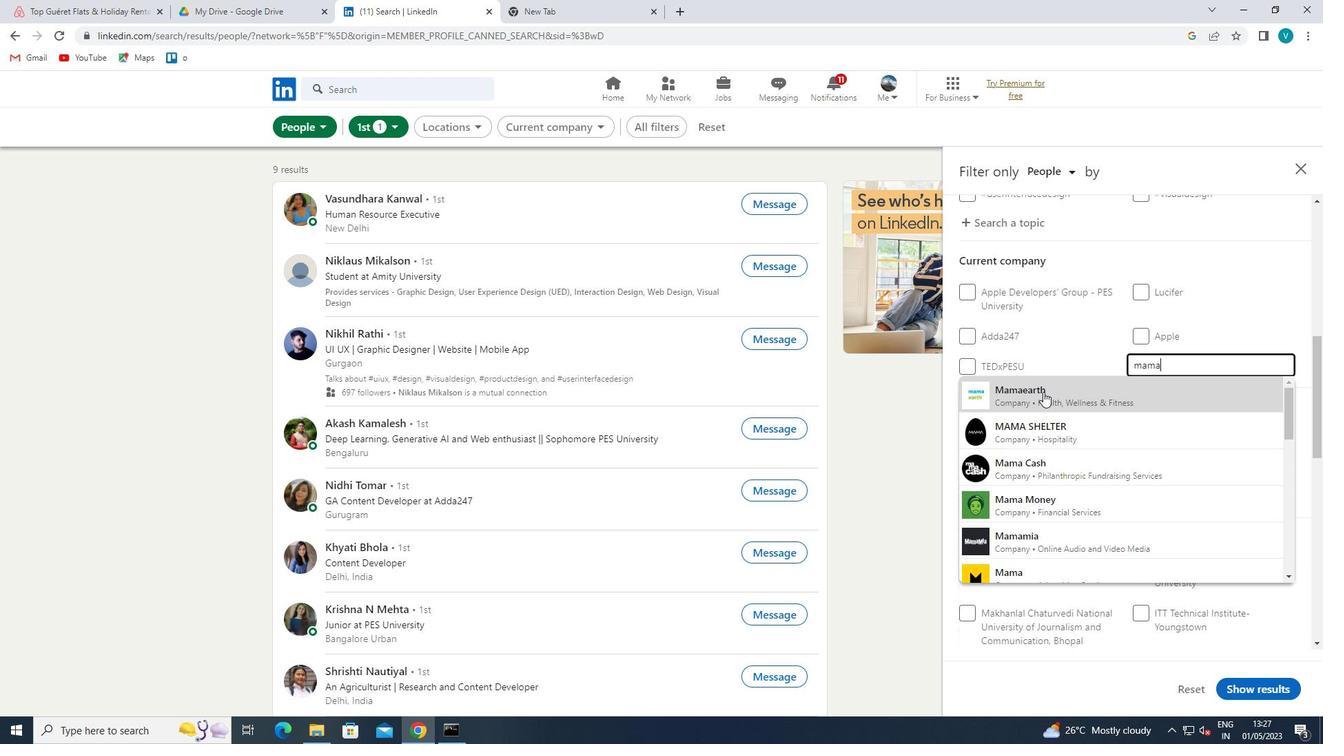 
Action: Mouse moved to (1096, 361)
Screenshot: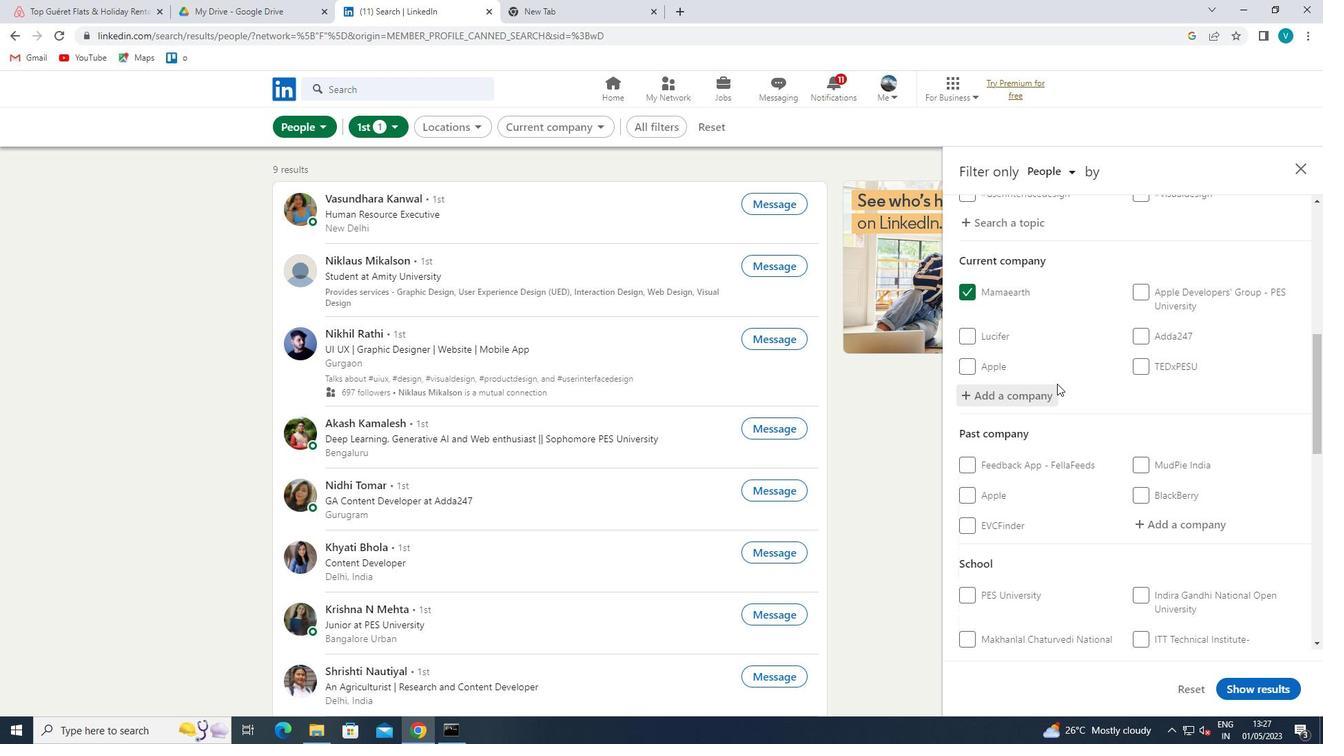 
Action: Mouse scrolled (1096, 361) with delta (0, 0)
Screenshot: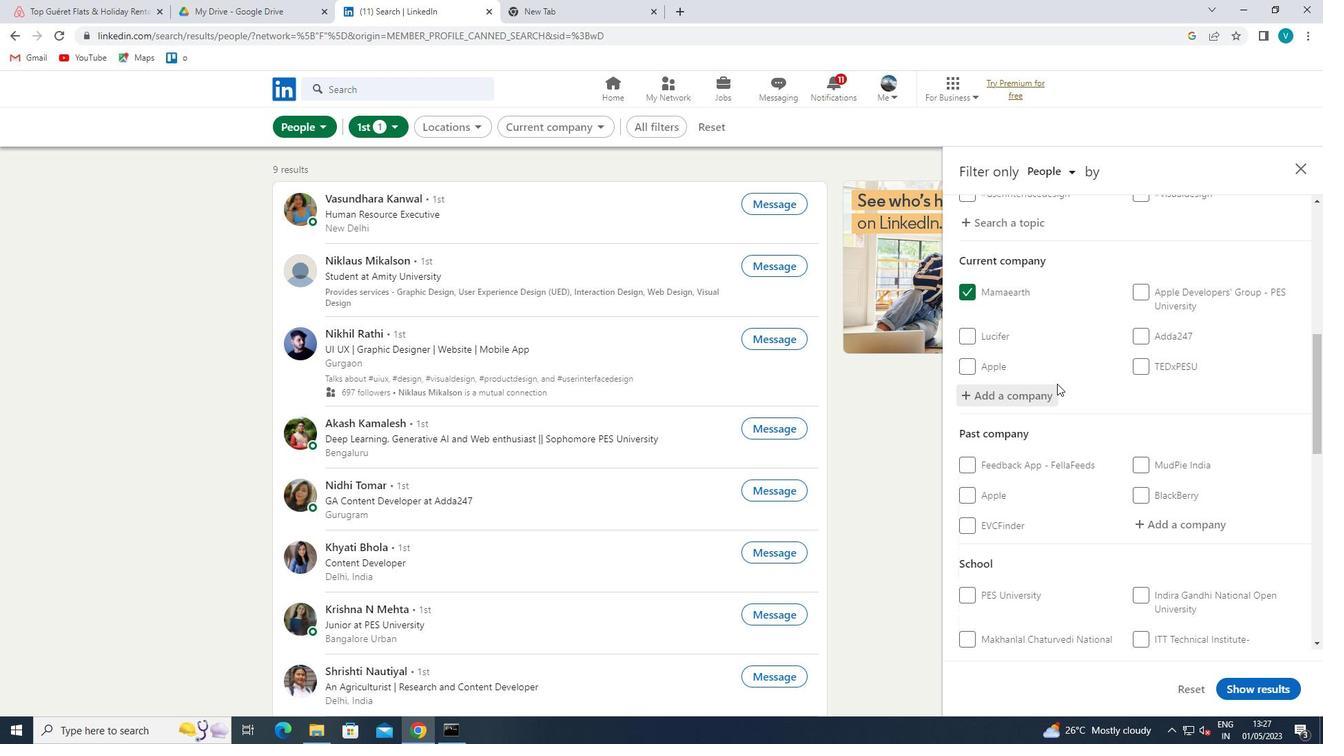 
Action: Mouse moved to (1097, 361)
Screenshot: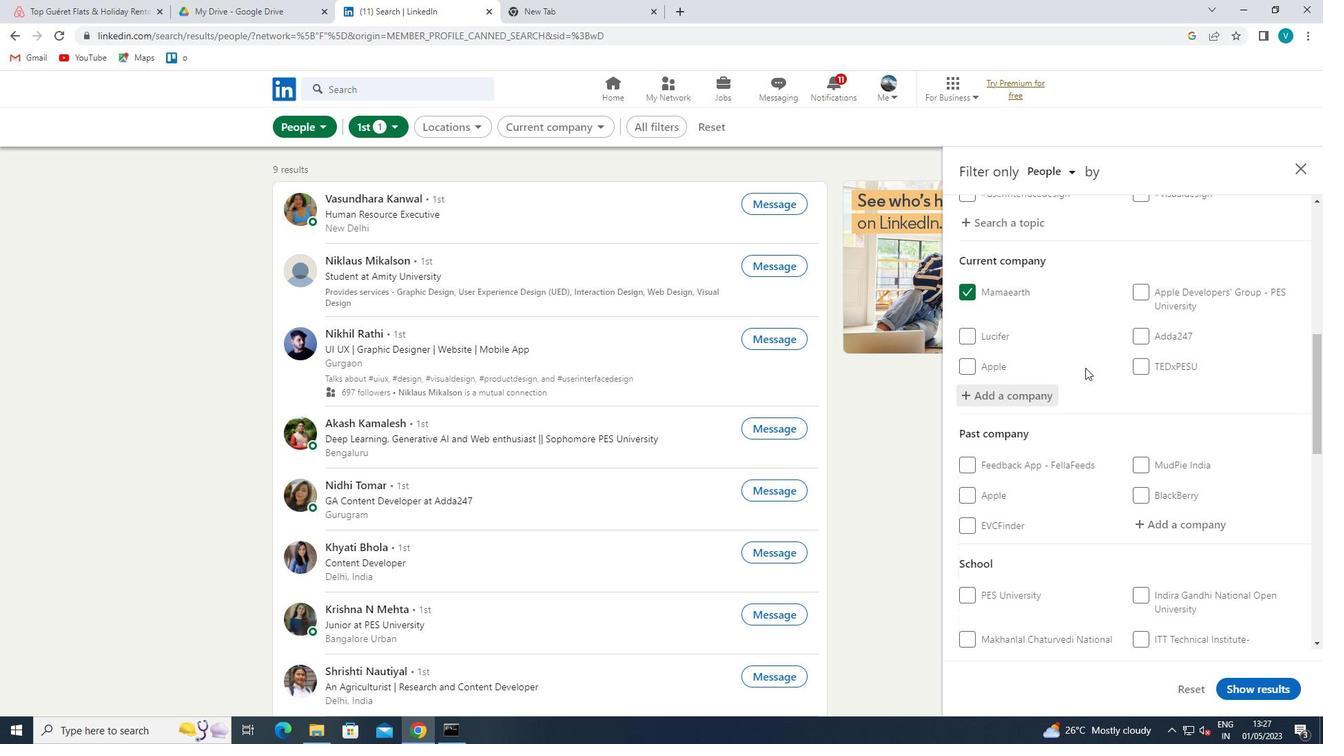 
Action: Mouse scrolled (1097, 360) with delta (0, 0)
Screenshot: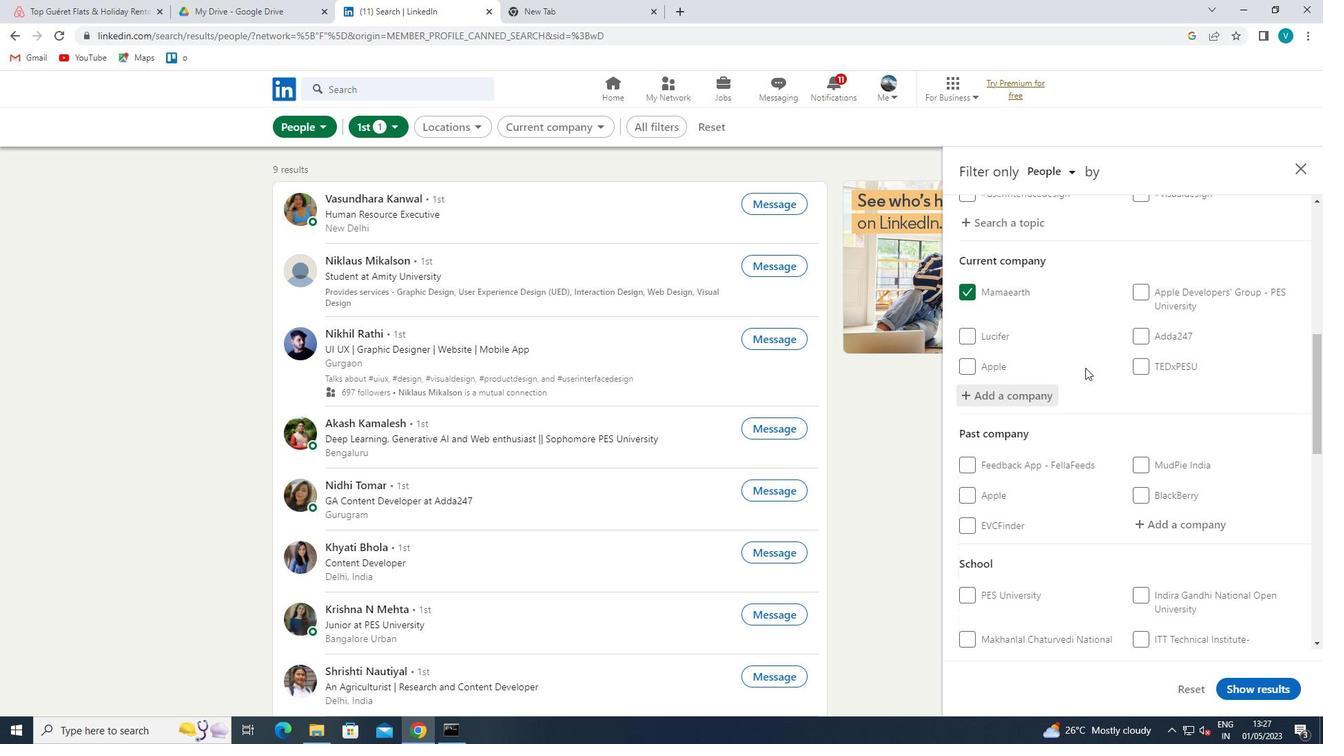 
Action: Mouse moved to (1099, 360)
Screenshot: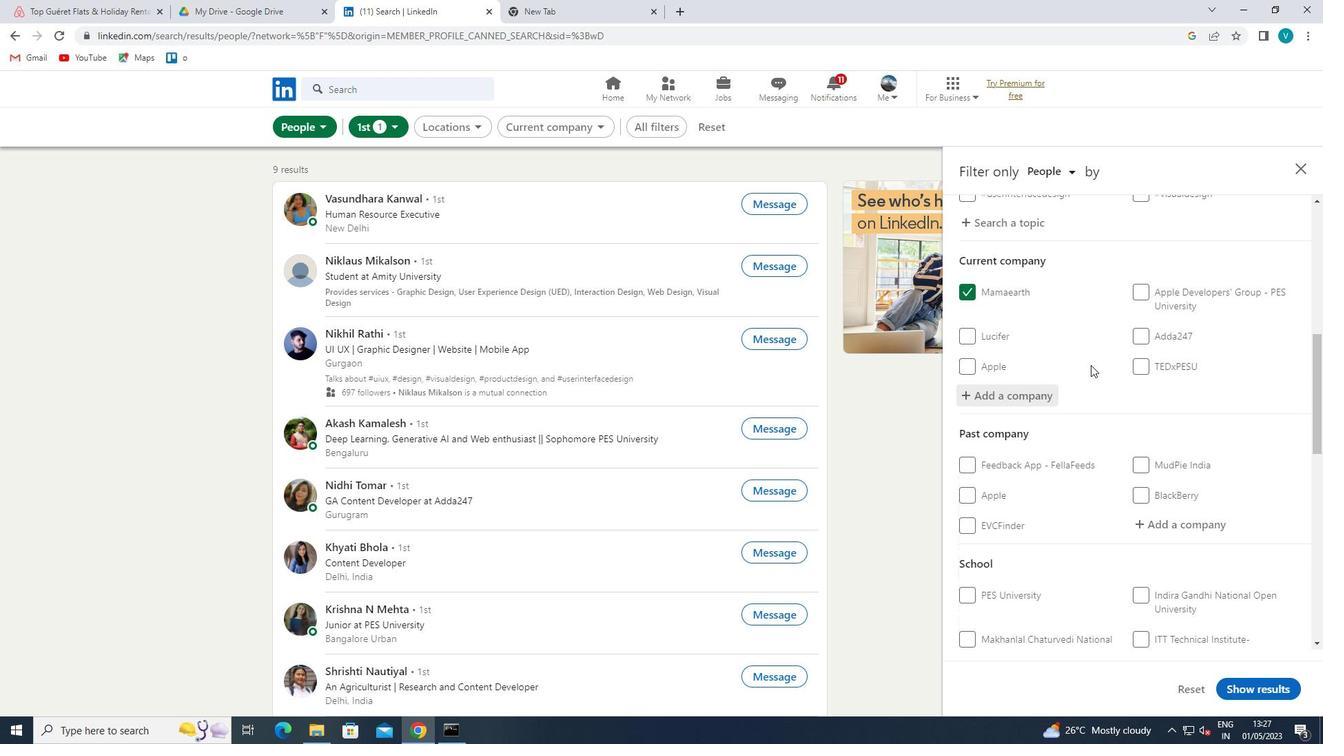 
Action: Mouse scrolled (1099, 359) with delta (0, 0)
Screenshot: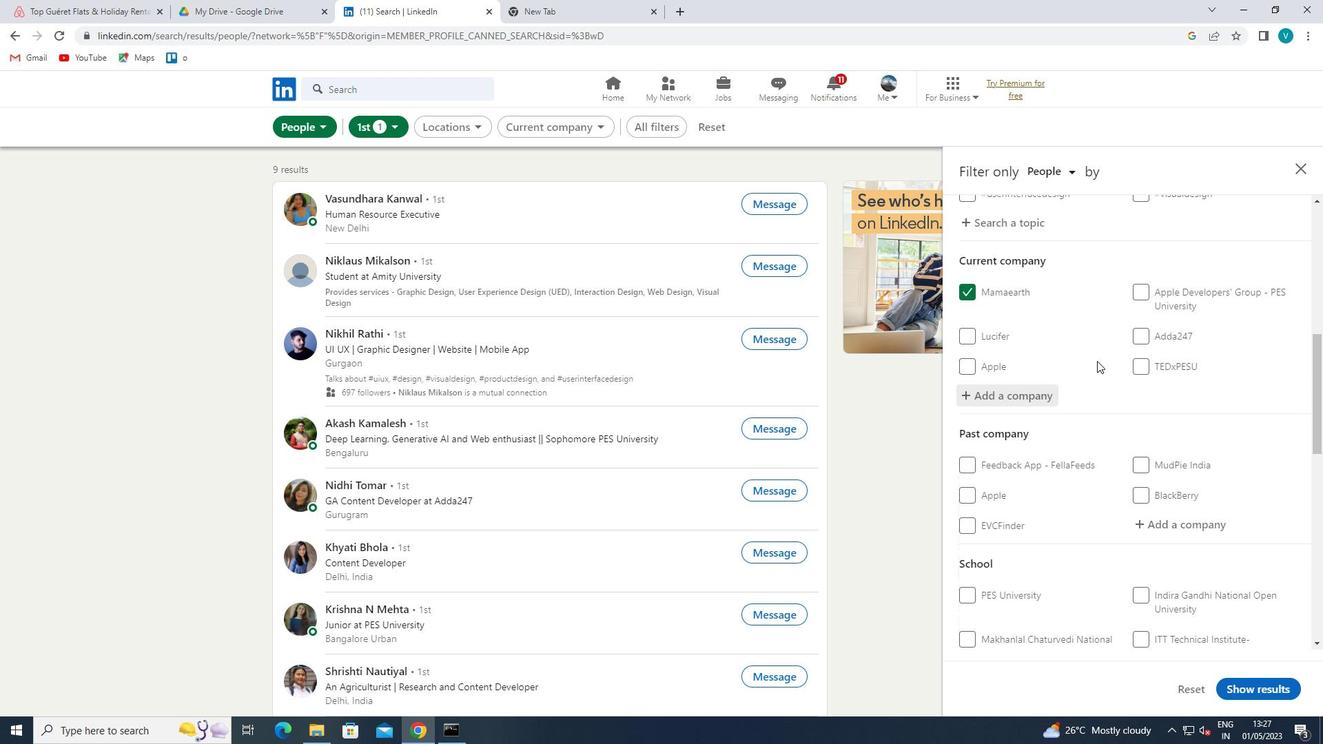 
Action: Mouse moved to (1099, 360)
Screenshot: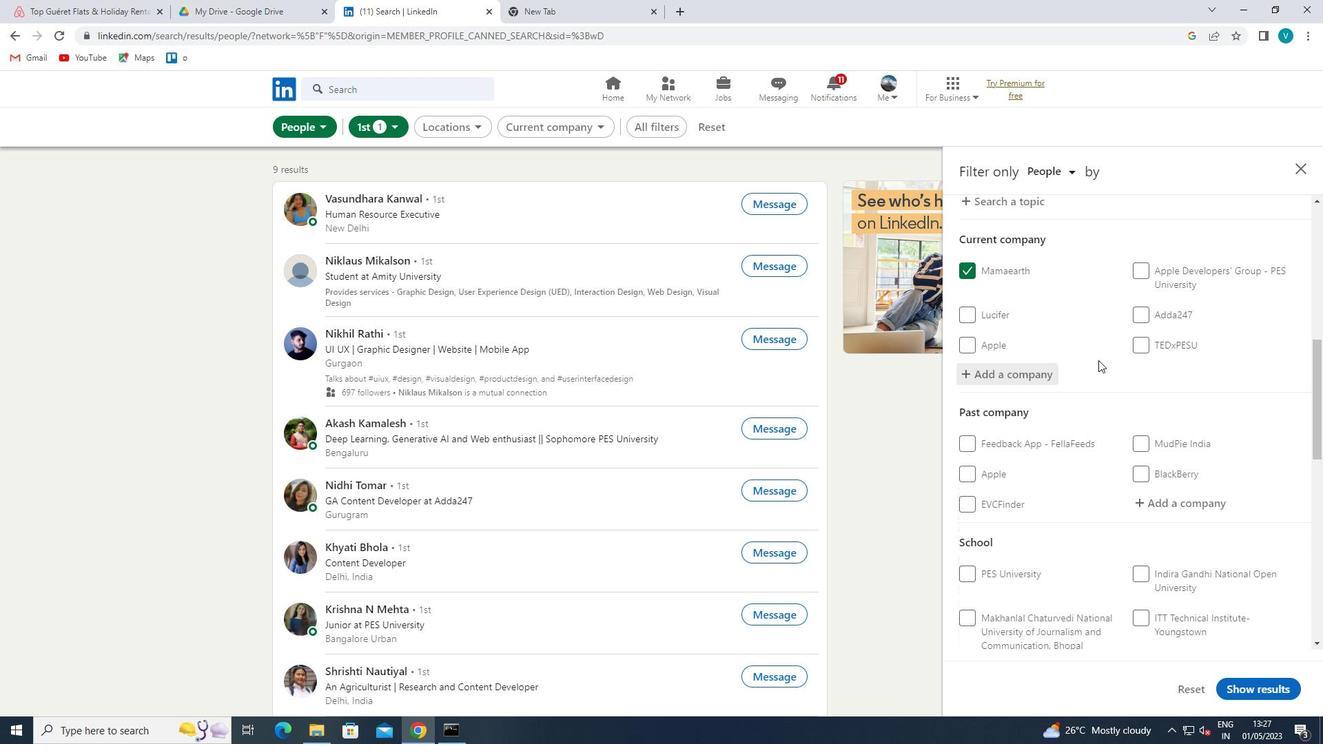 
Action: Mouse scrolled (1099, 359) with delta (0, 0)
Screenshot: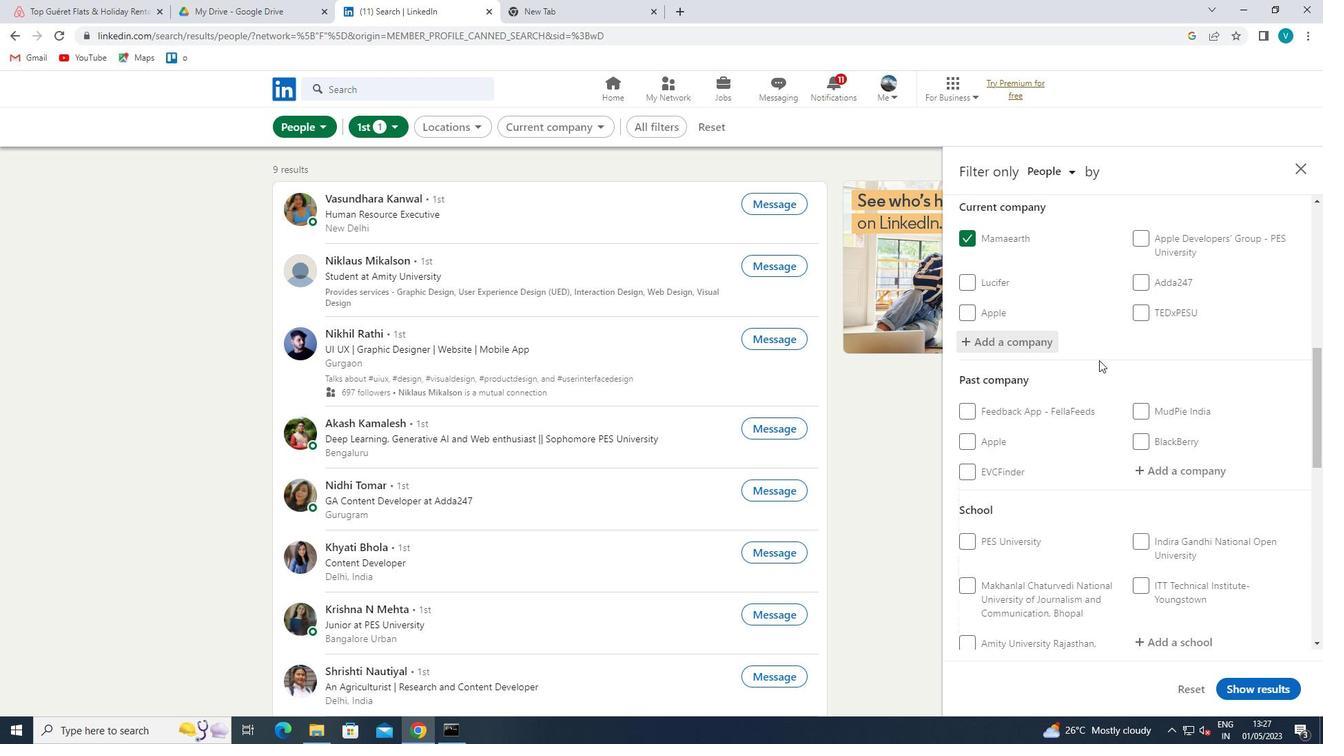 
Action: Mouse moved to (1174, 428)
Screenshot: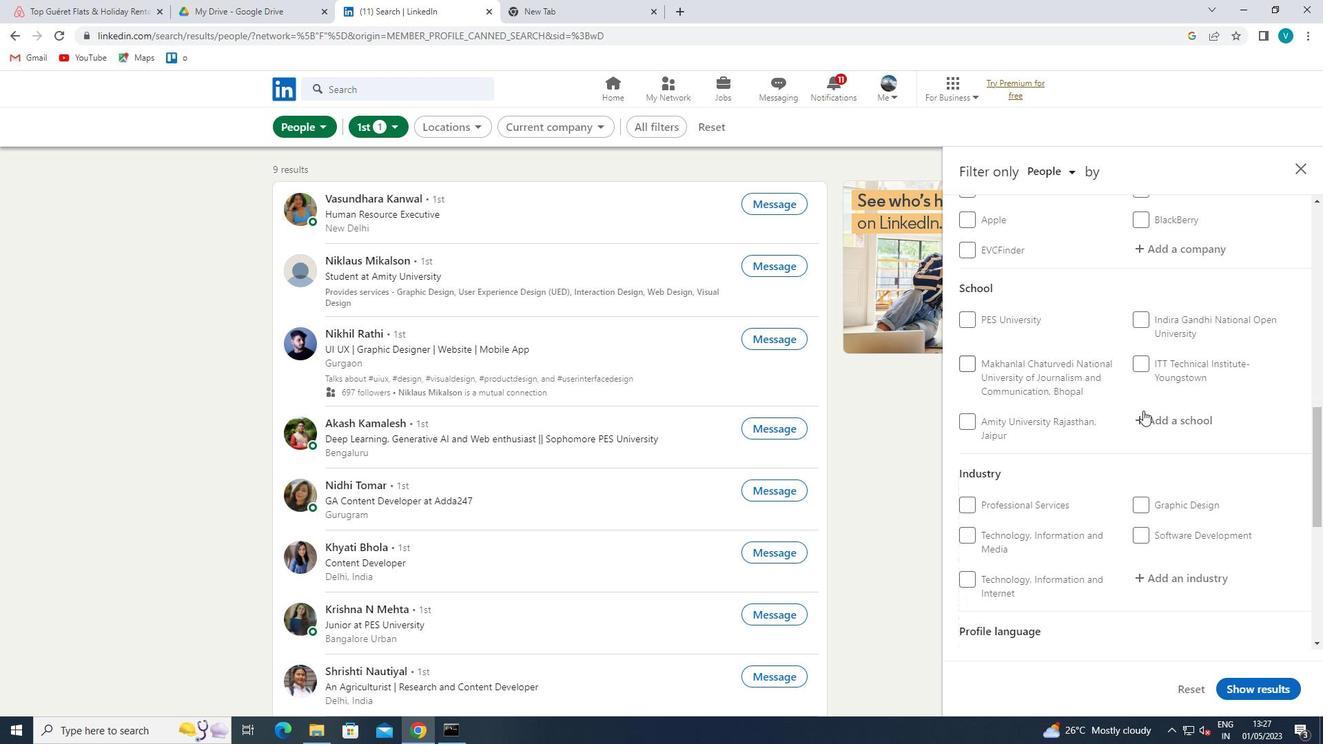 
Action: Mouse pressed left at (1174, 428)
Screenshot: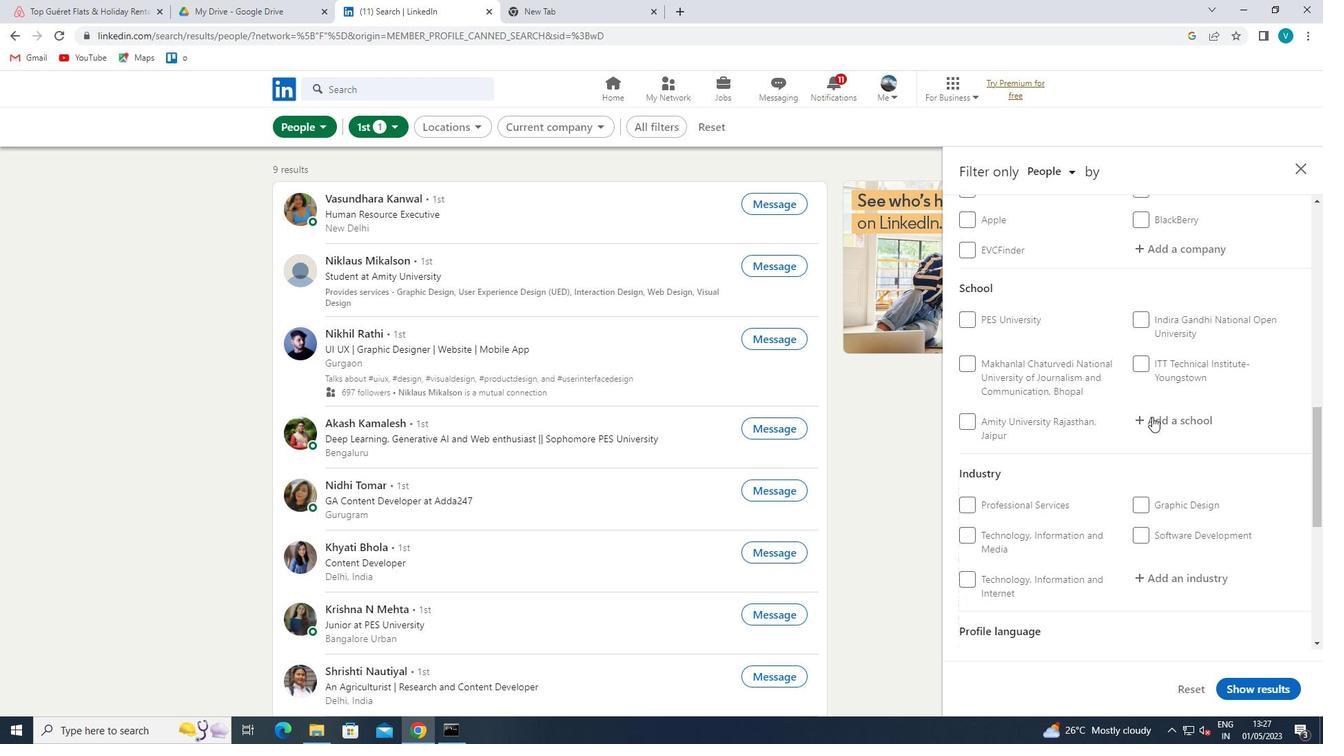 
Action: Mouse moved to (789, 223)
Screenshot: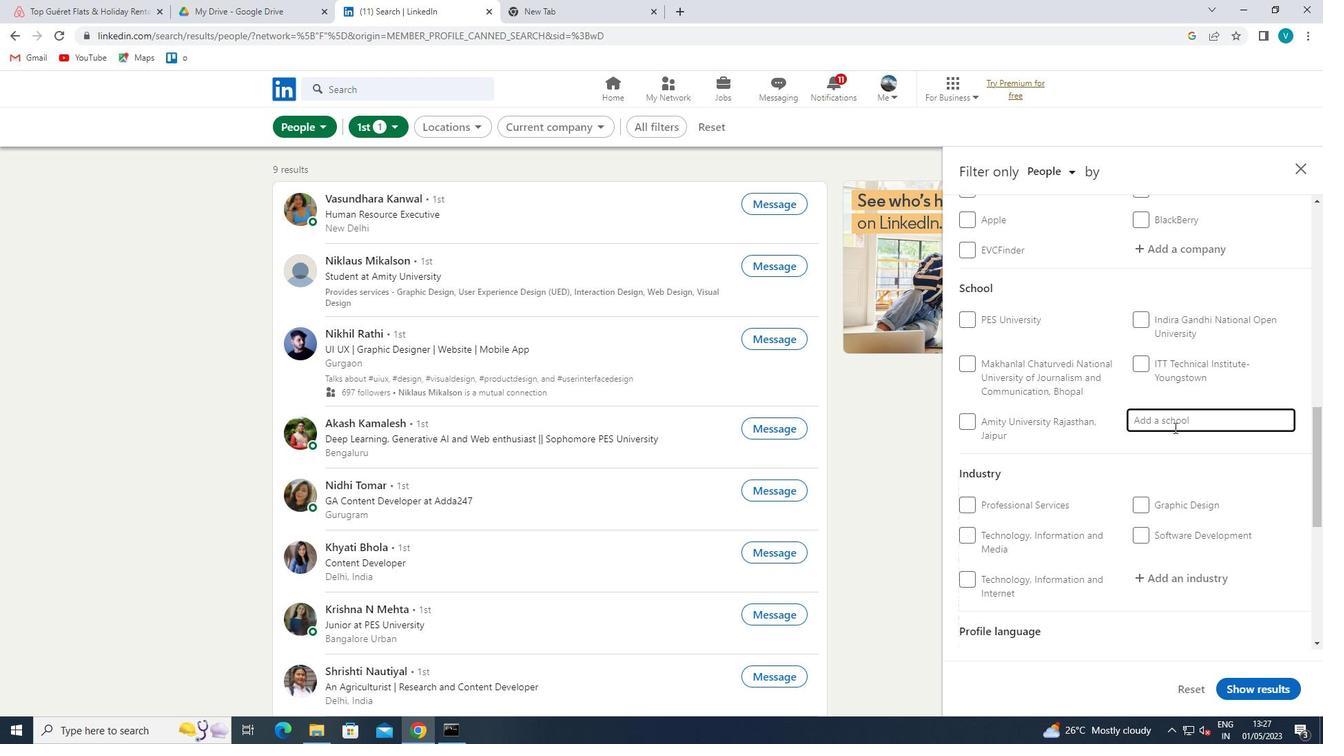 
Action: Key pressed <Key.shift>HIMALYAN
Screenshot: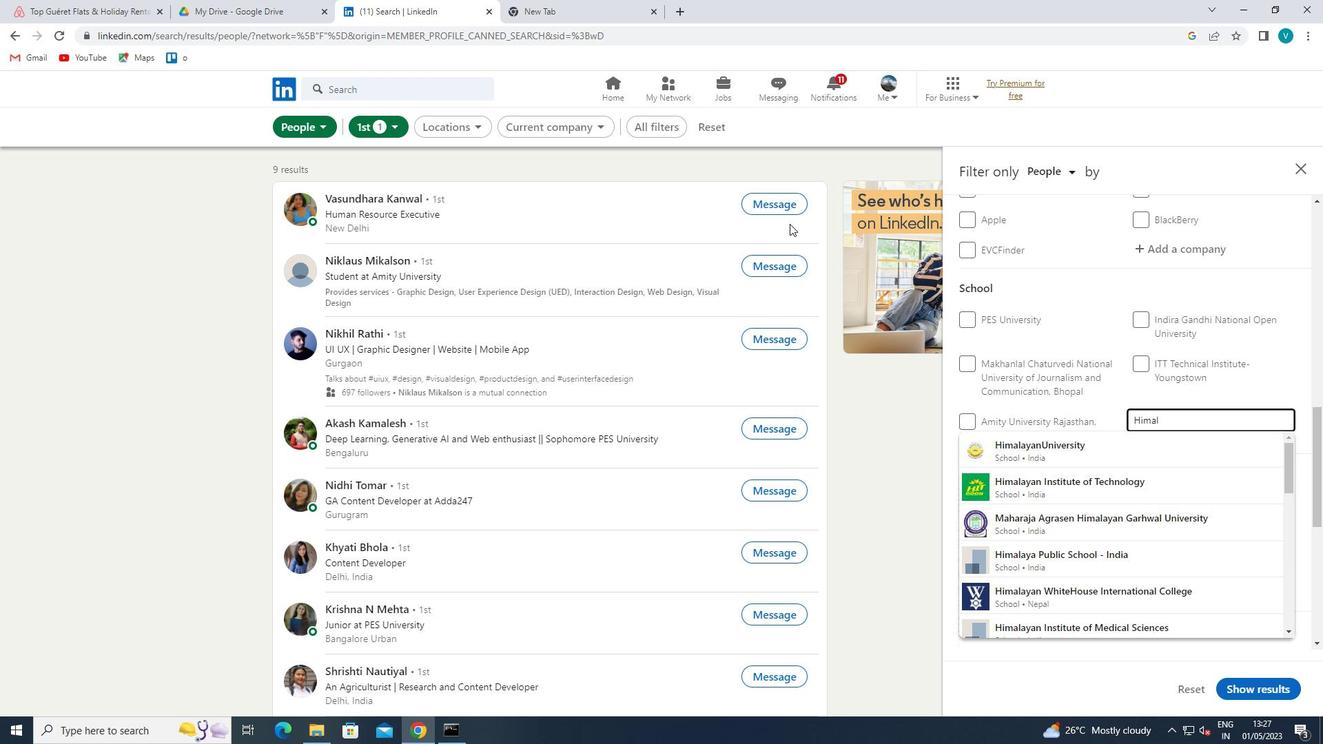
Action: Mouse moved to (1109, 373)
Screenshot: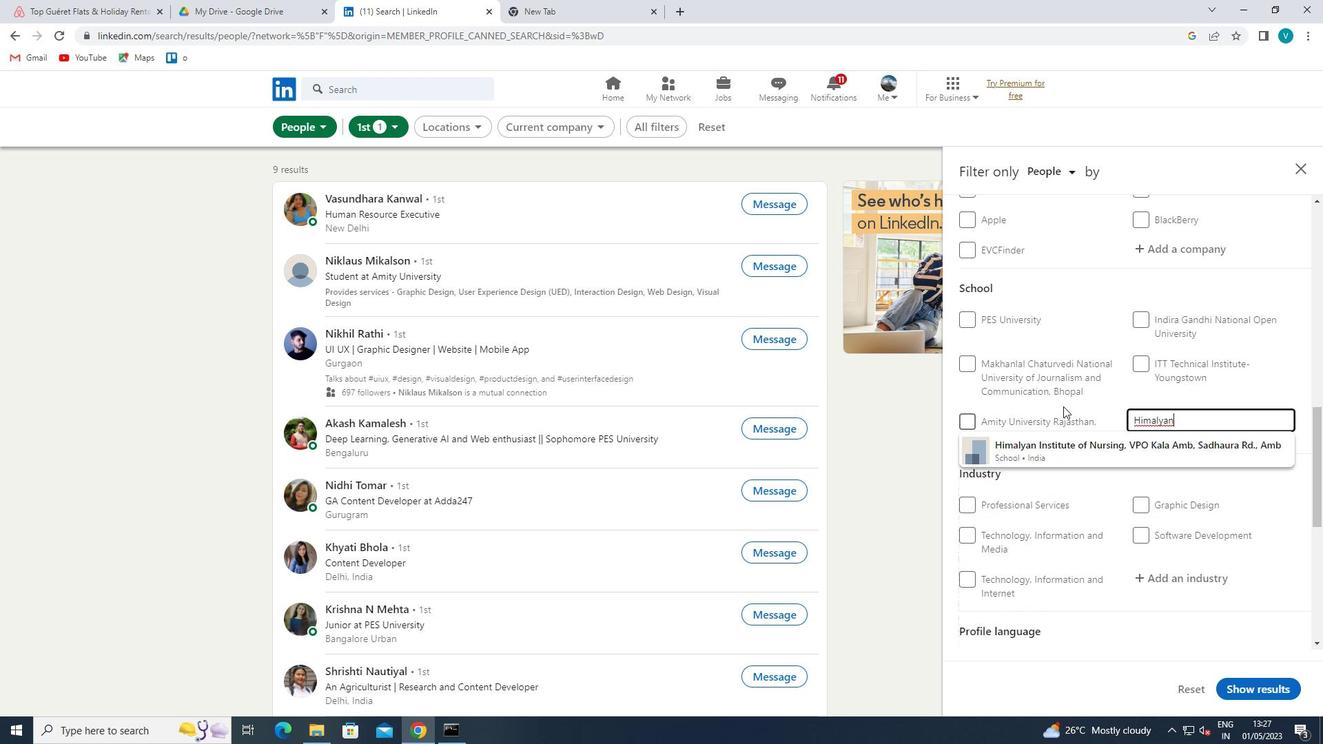 
Action: Key pressed <Key.space><Key.shift>UNIVERSITY<Key.space>
Screenshot: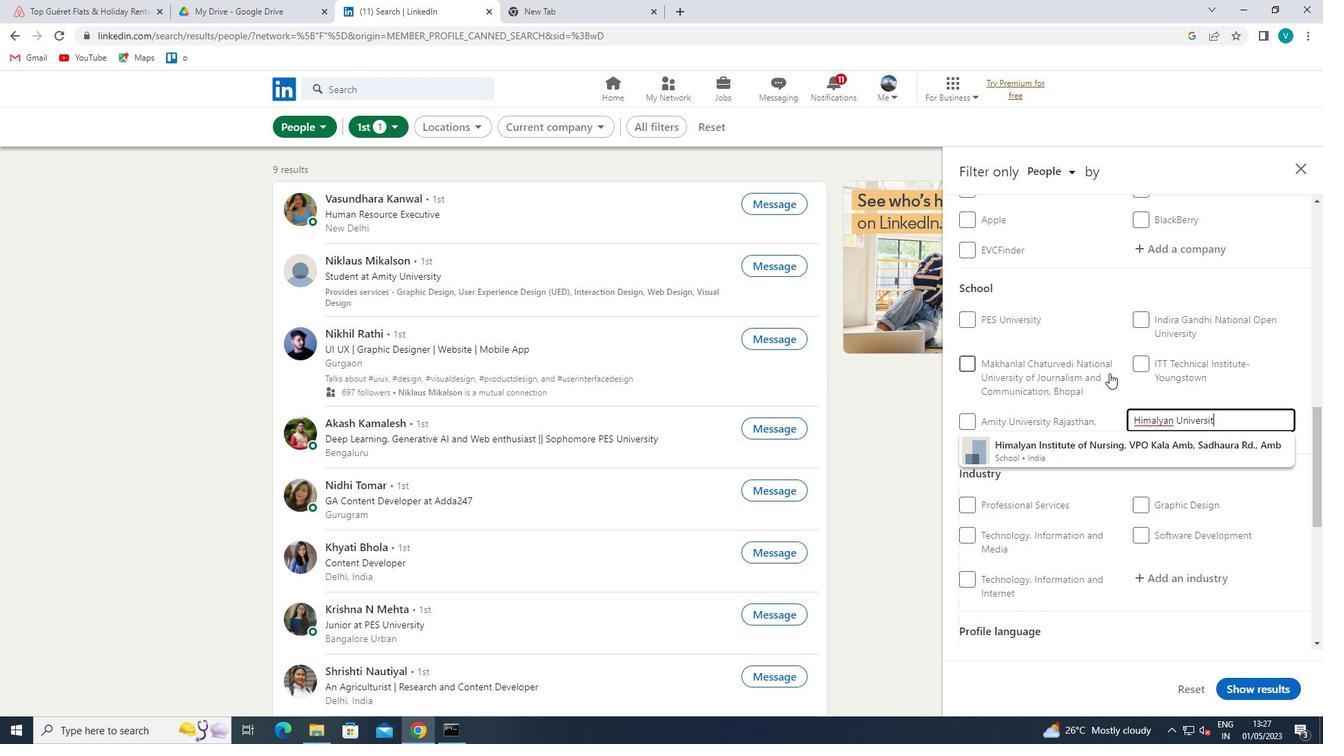 
Action: Mouse moved to (1126, 443)
Screenshot: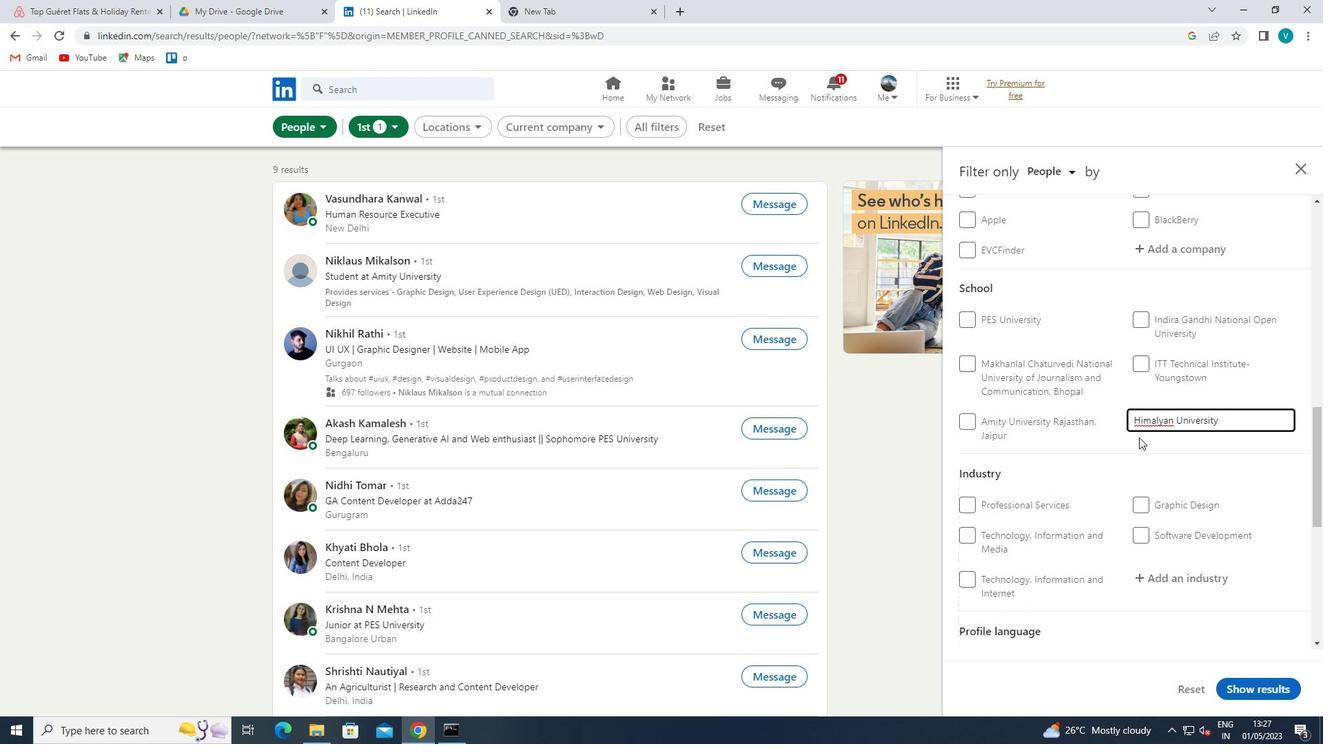 
Action: Mouse pressed left at (1126, 443)
Screenshot: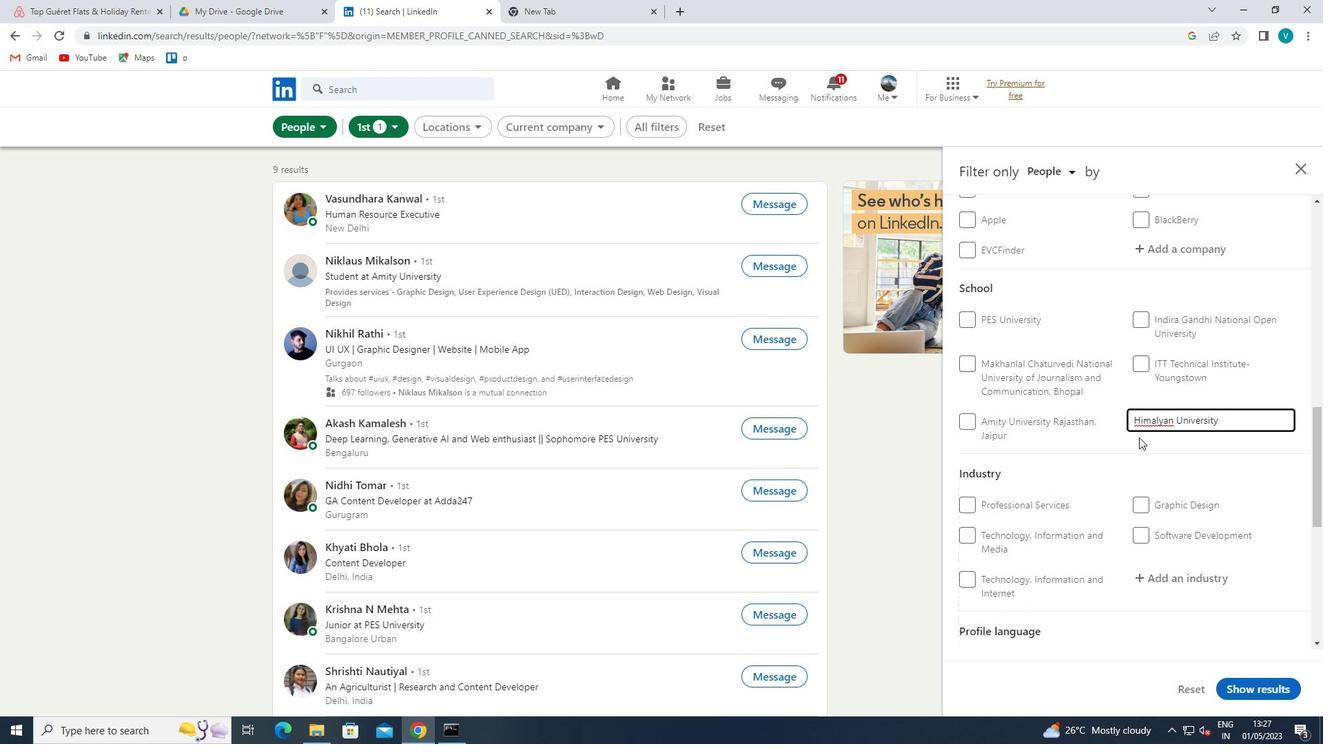 
Action: Mouse moved to (1133, 442)
Screenshot: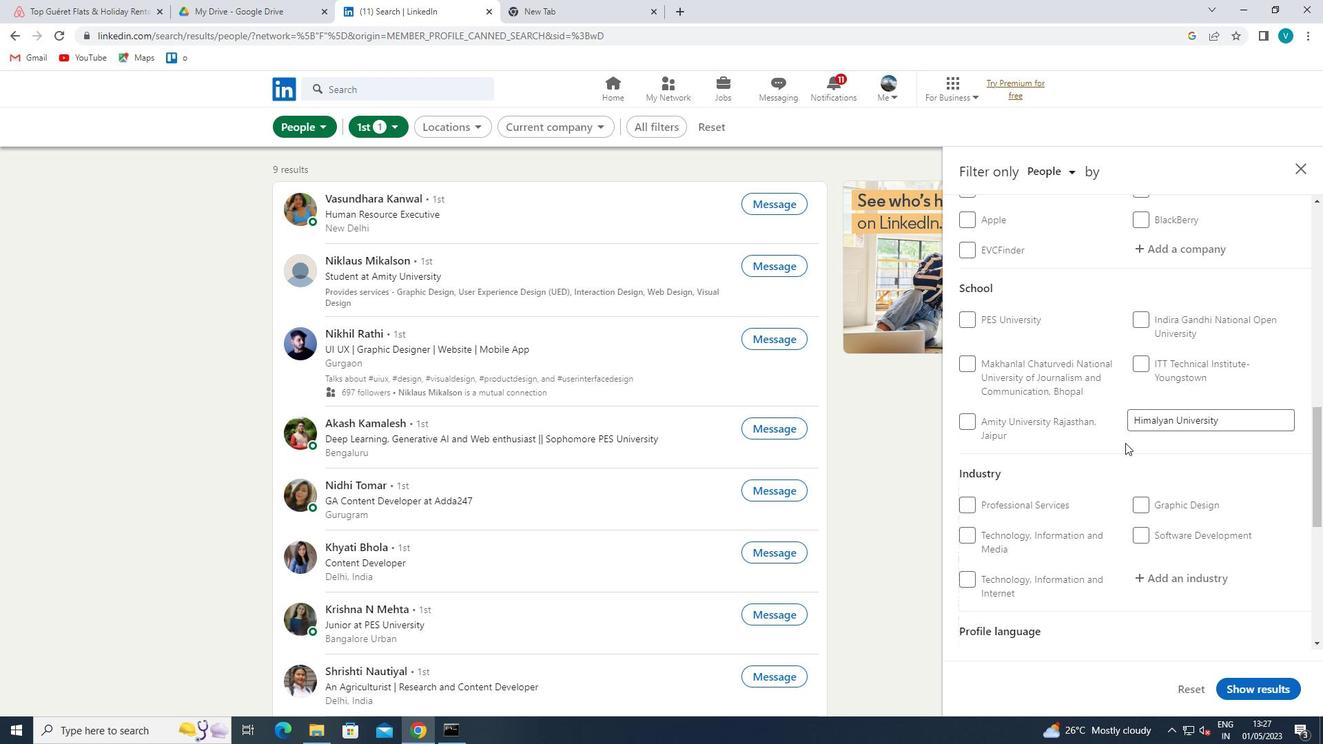 
Action: Mouse scrolled (1133, 441) with delta (0, 0)
Screenshot: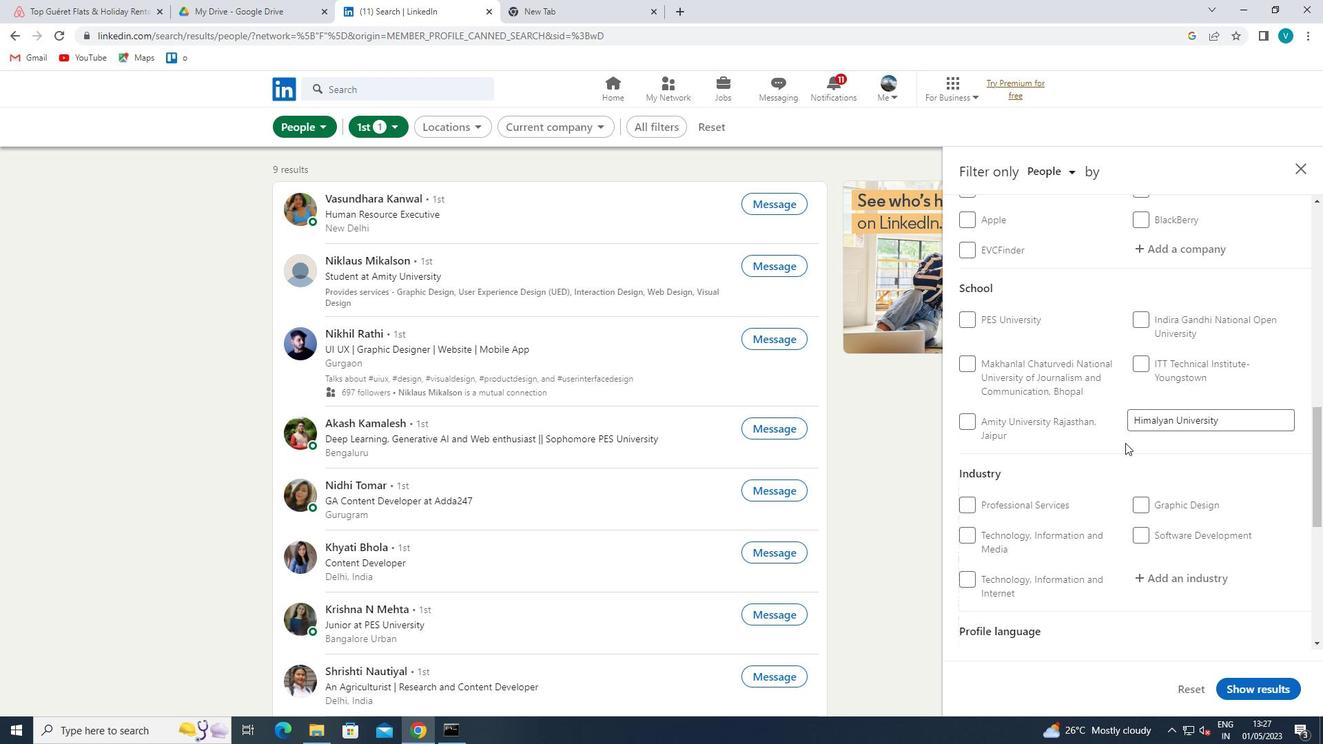 
Action: Mouse moved to (1133, 443)
Screenshot: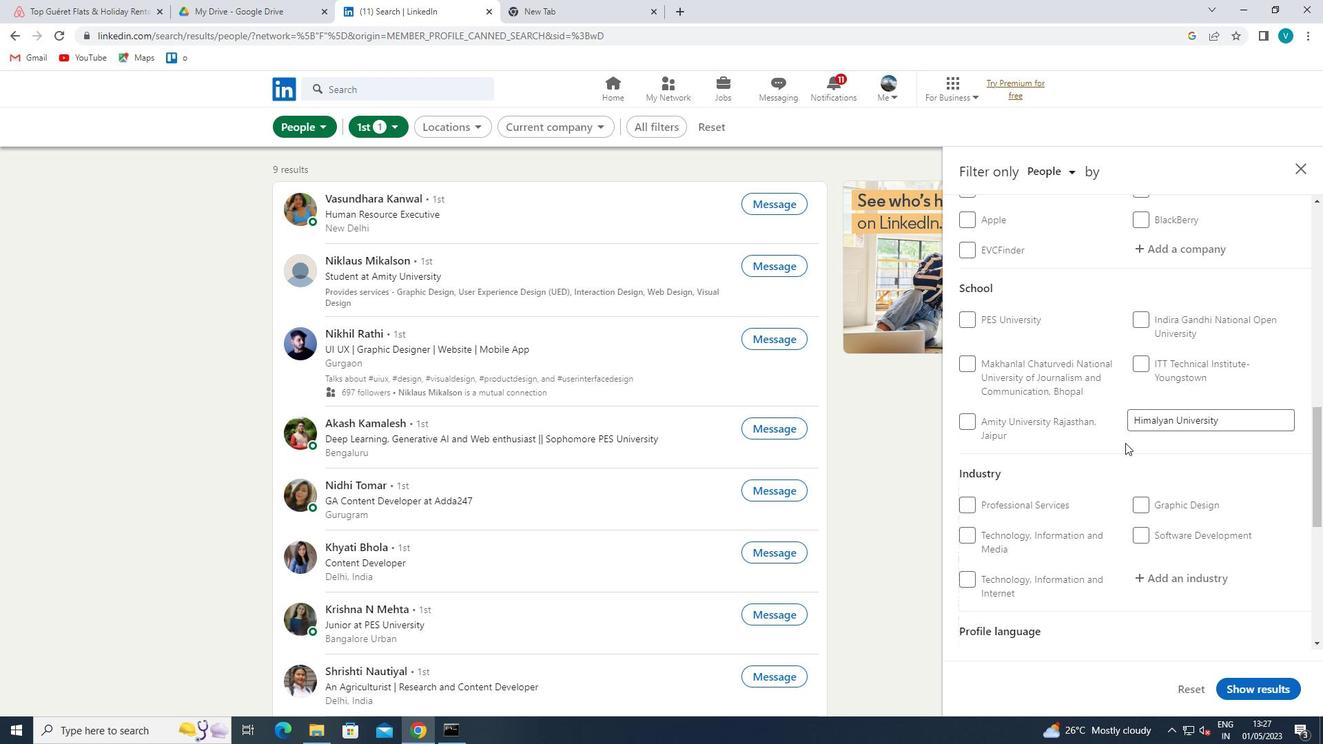 
Action: Mouse scrolled (1133, 443) with delta (0, 0)
Screenshot: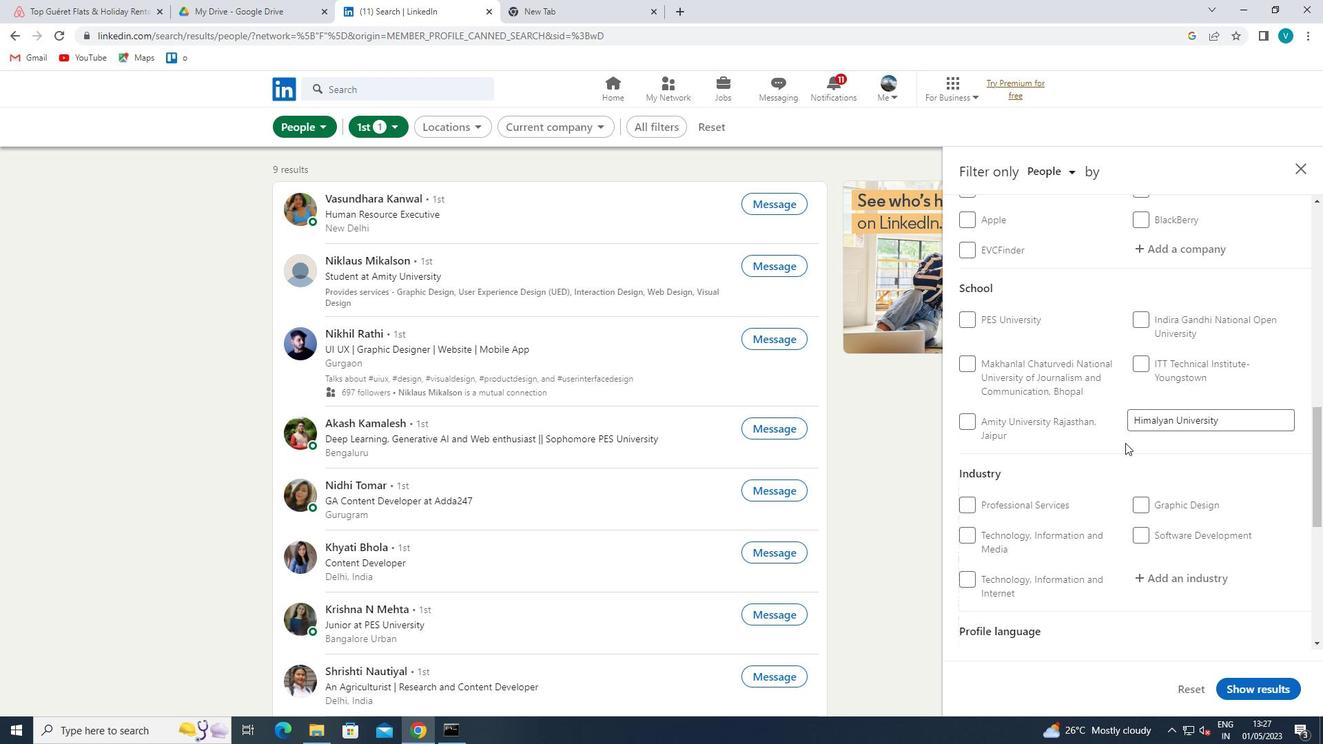 
Action: Mouse moved to (1183, 439)
Screenshot: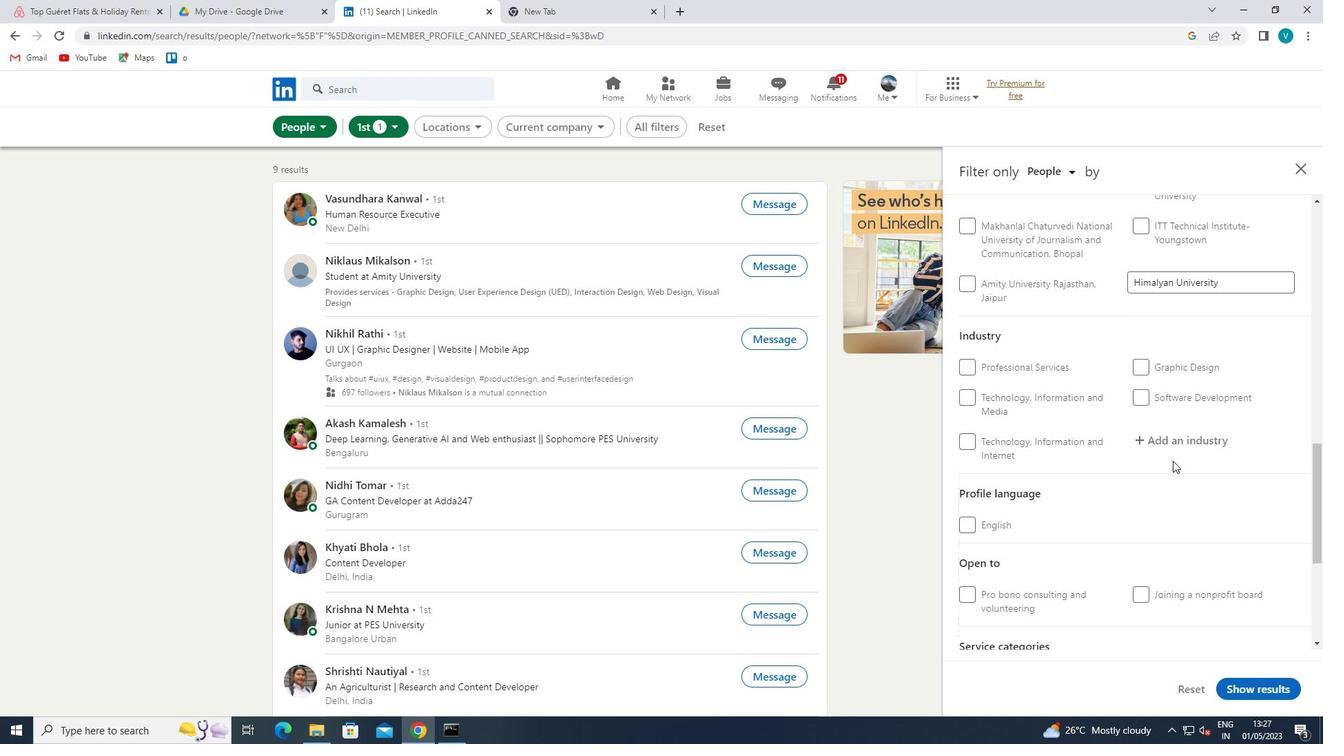 
Action: Mouse pressed left at (1183, 439)
Screenshot: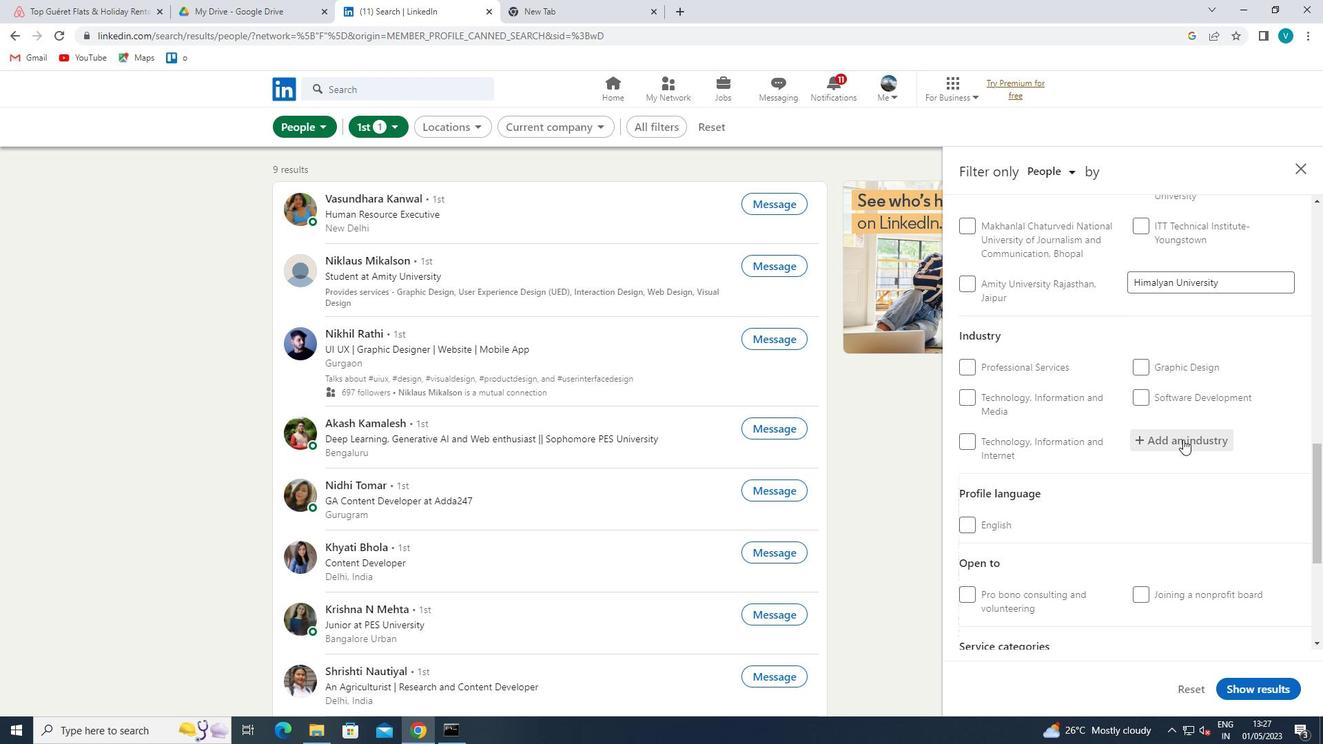 
Action: Mouse moved to (1102, 415)
Screenshot: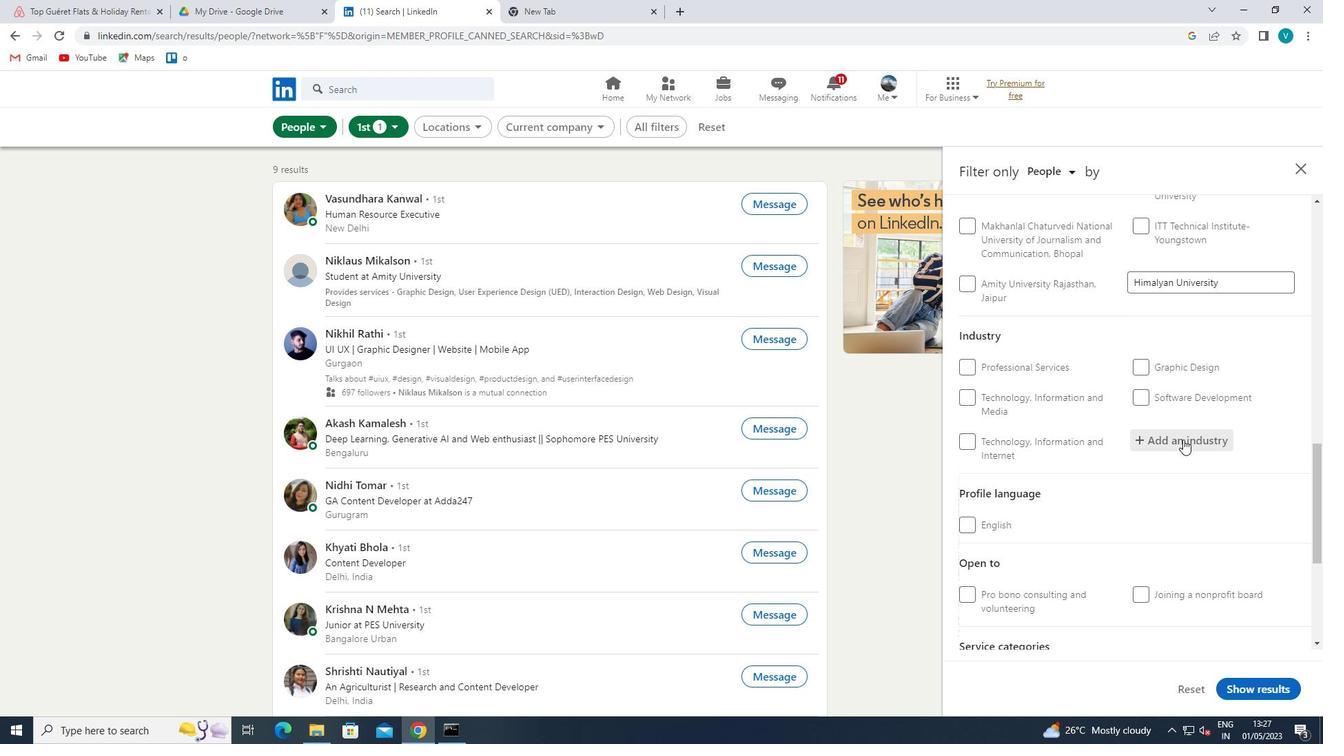 
Action: Key pressed <Key.shift>METAL<Key.space>
Screenshot: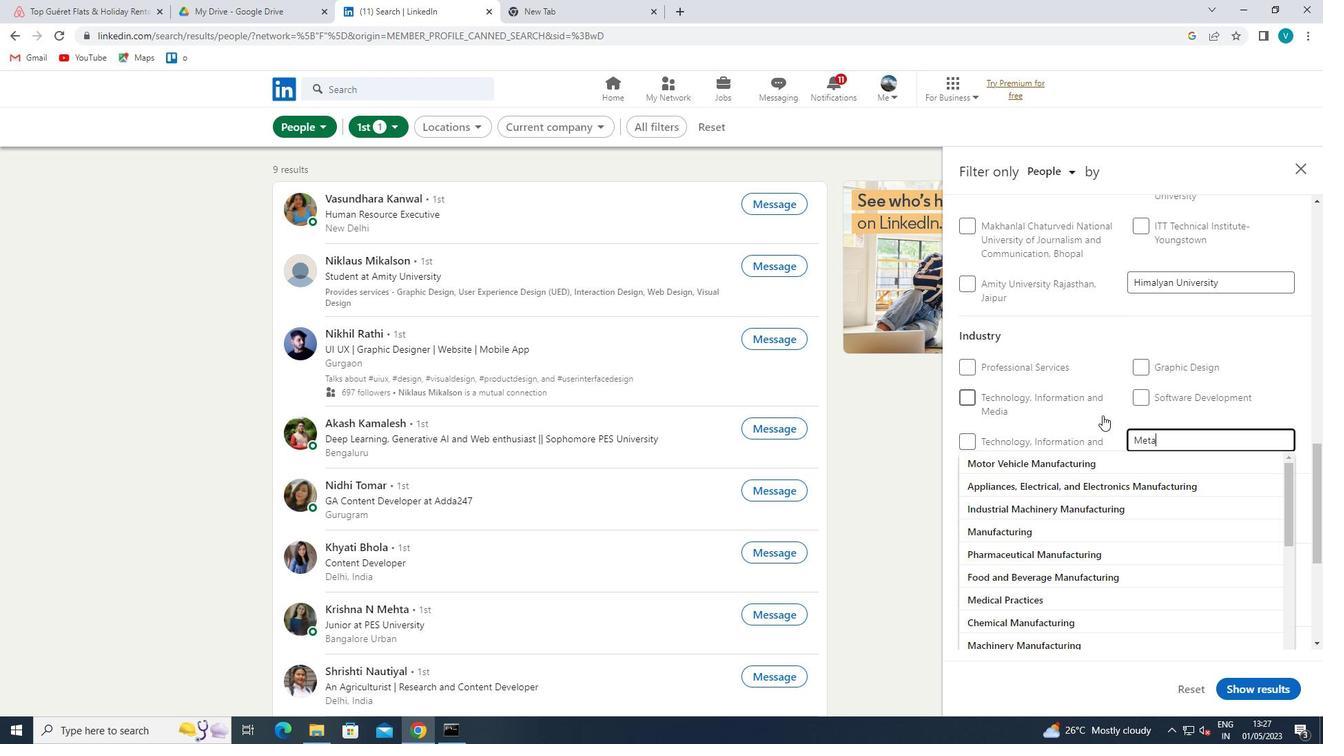 
Action: Mouse moved to (1110, 410)
Screenshot: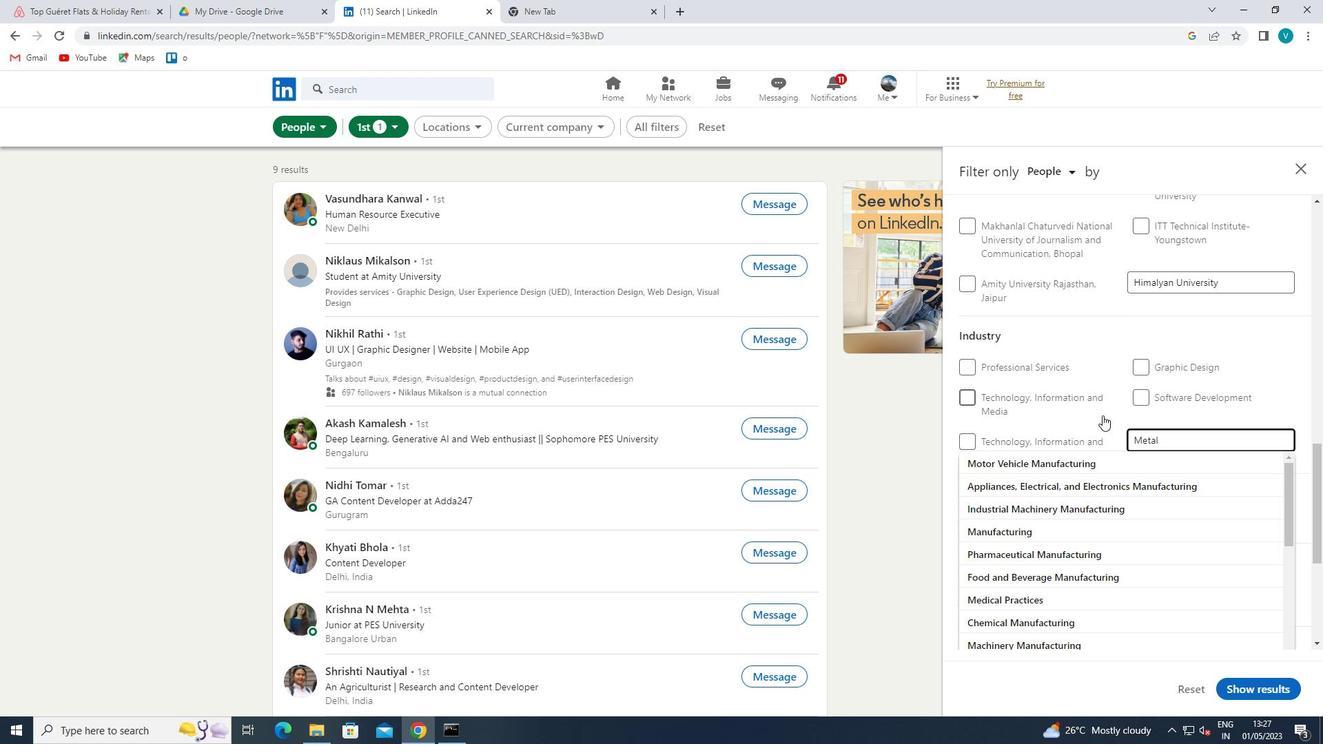 
Action: Key pressed <Key.shift>ORE<Key.space>
Screenshot: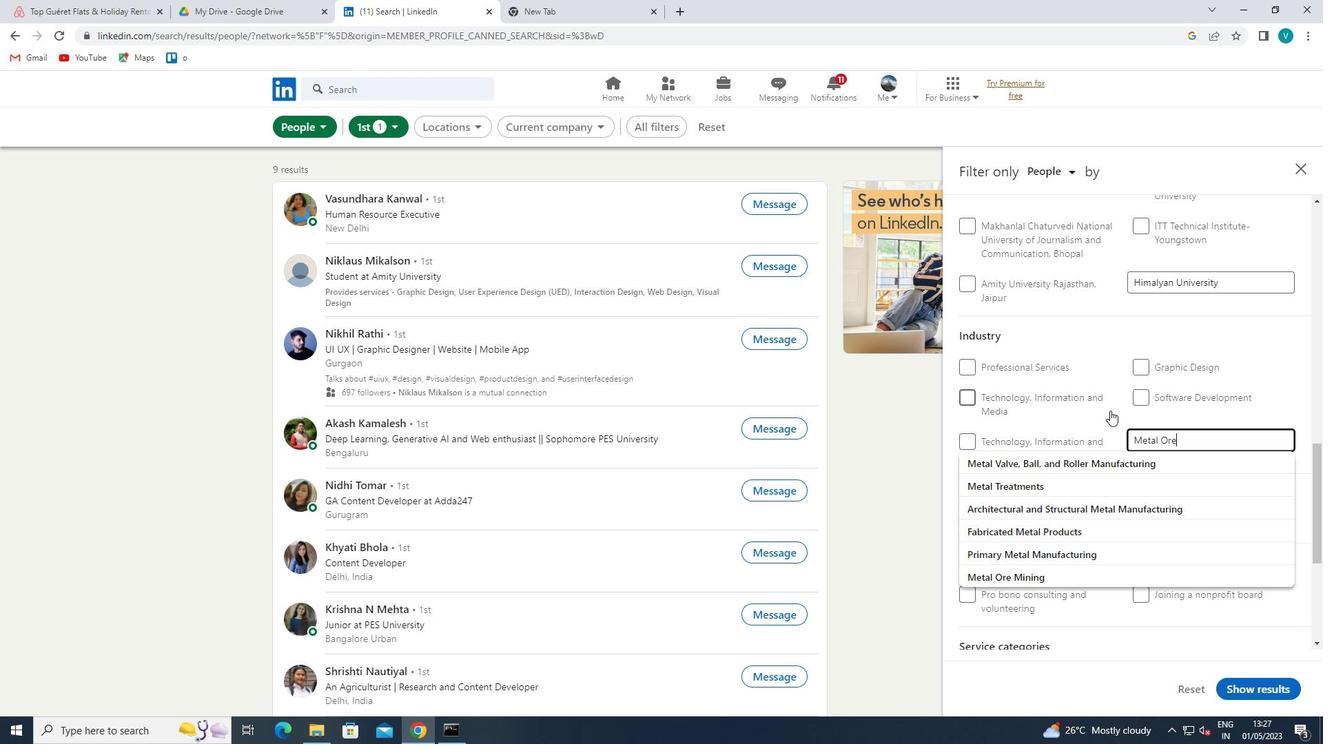 
Action: Mouse moved to (1095, 459)
Screenshot: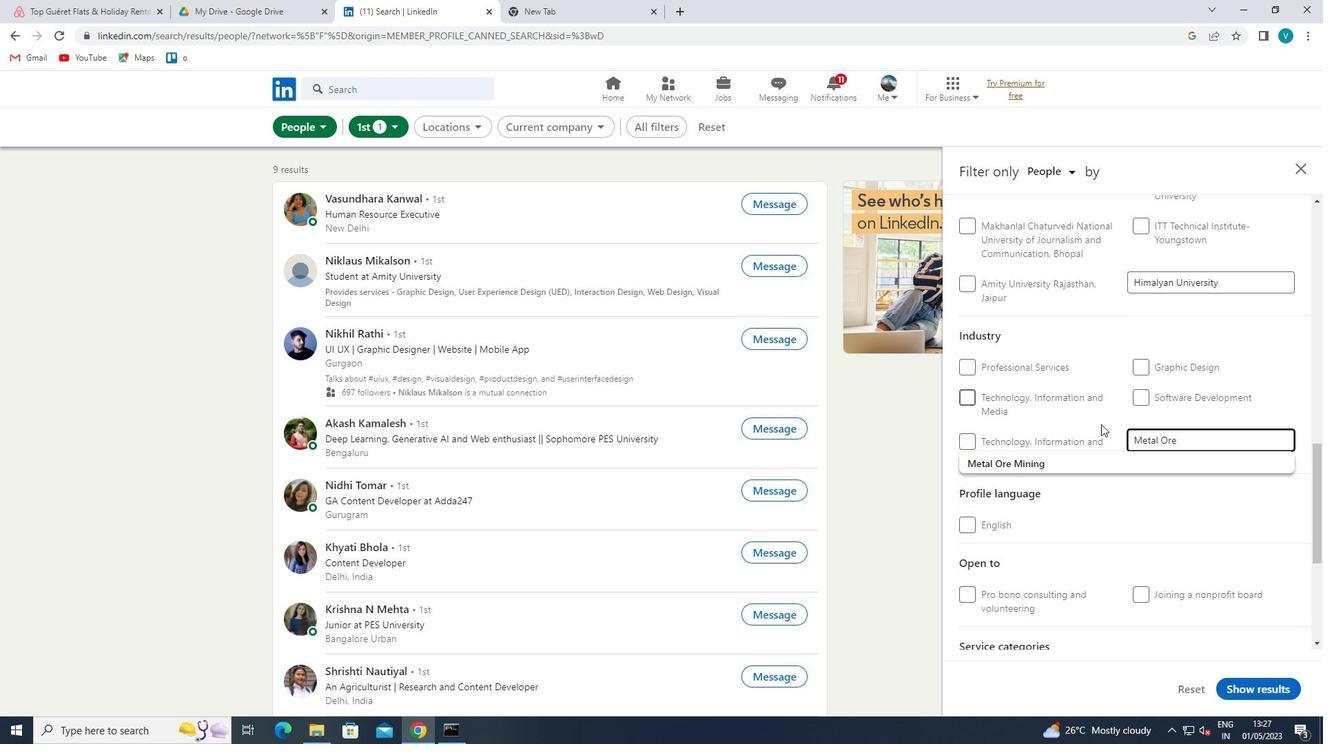 
Action: Mouse pressed left at (1095, 459)
Screenshot: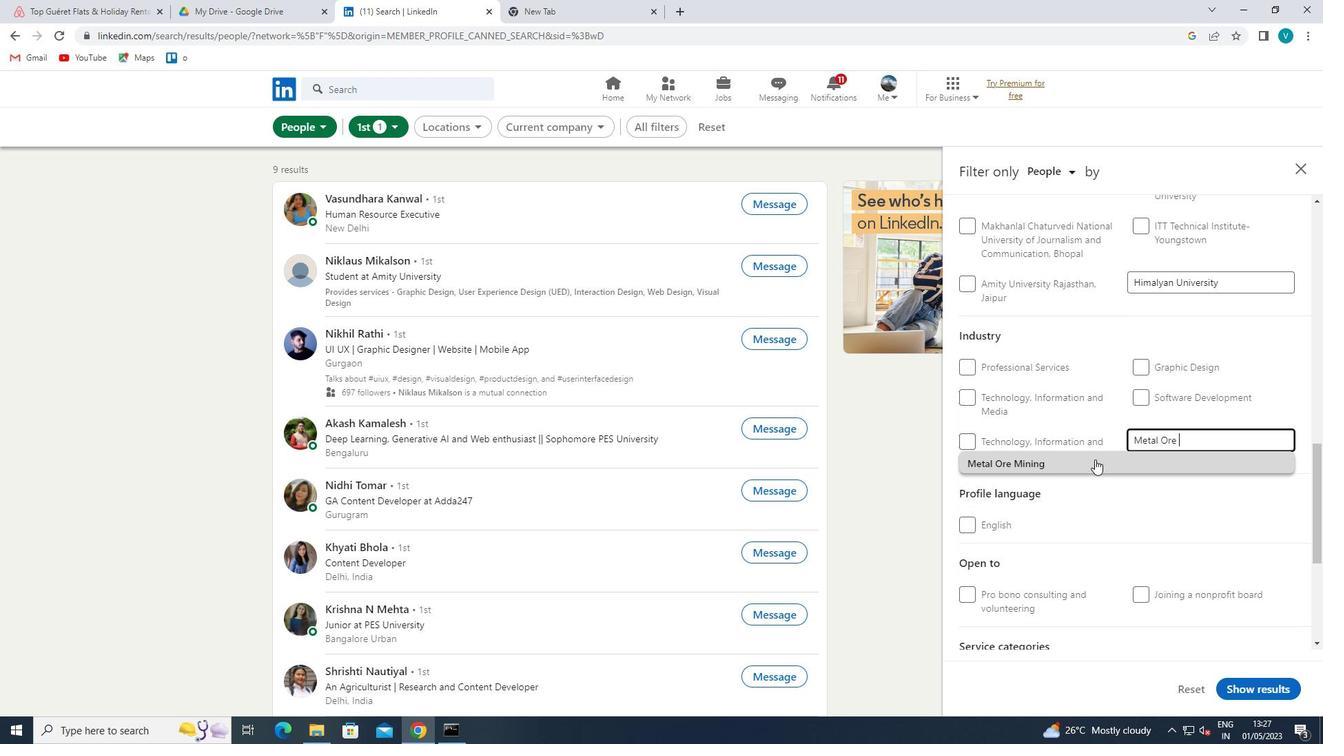 
Action: Mouse moved to (1116, 447)
Screenshot: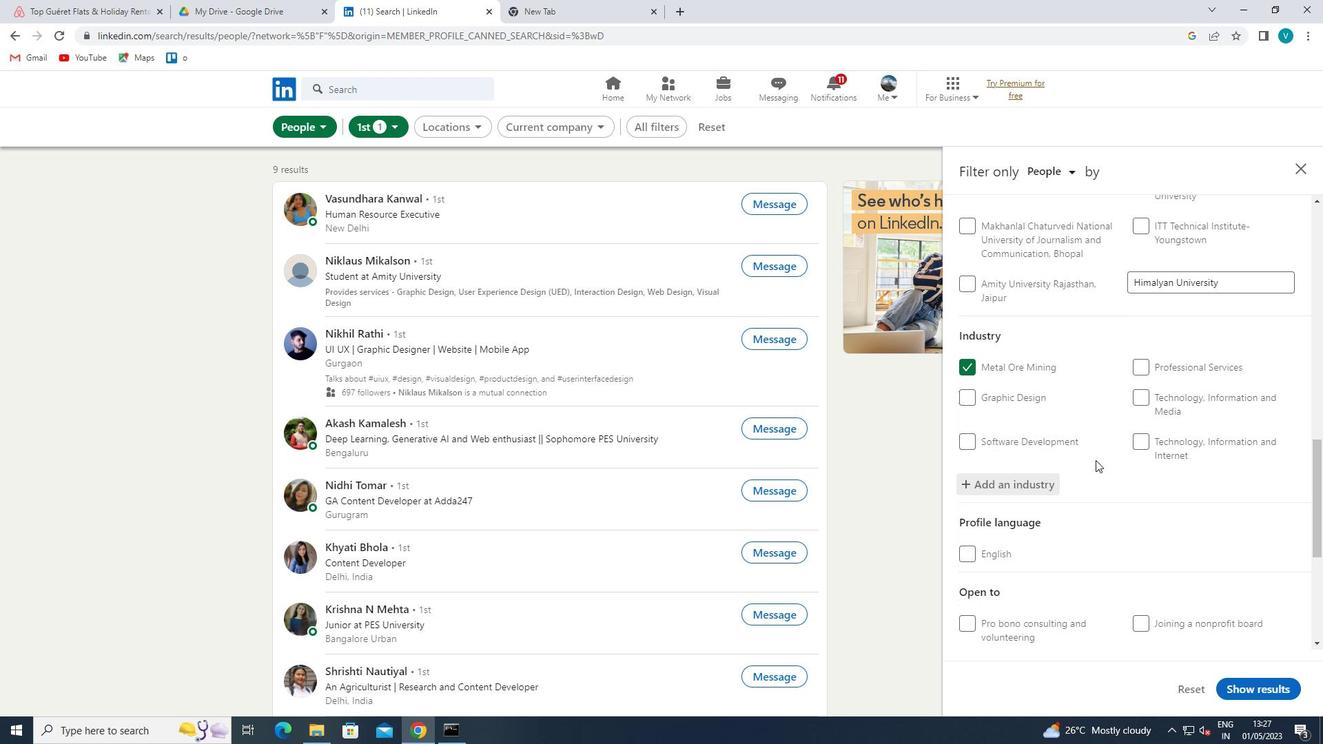 
Action: Mouse scrolled (1116, 447) with delta (0, 0)
Screenshot: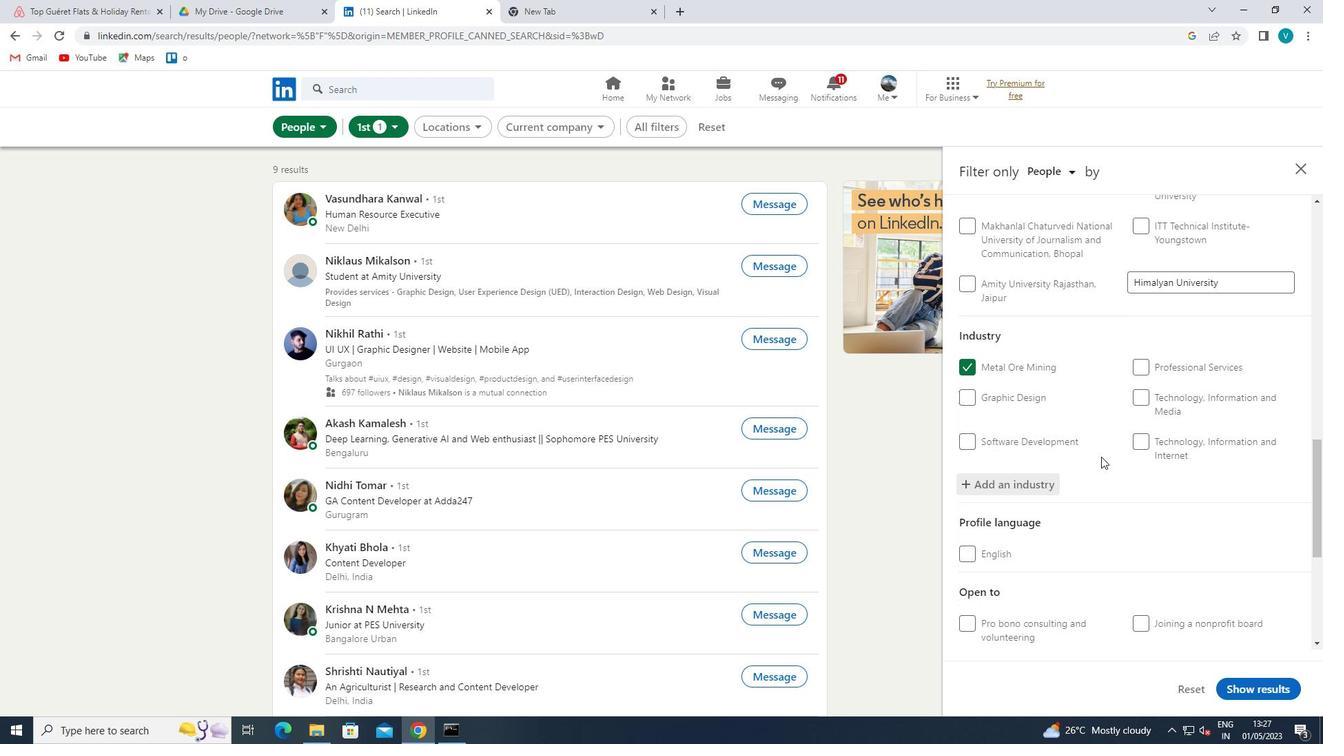 
Action: Mouse moved to (1118, 446)
Screenshot: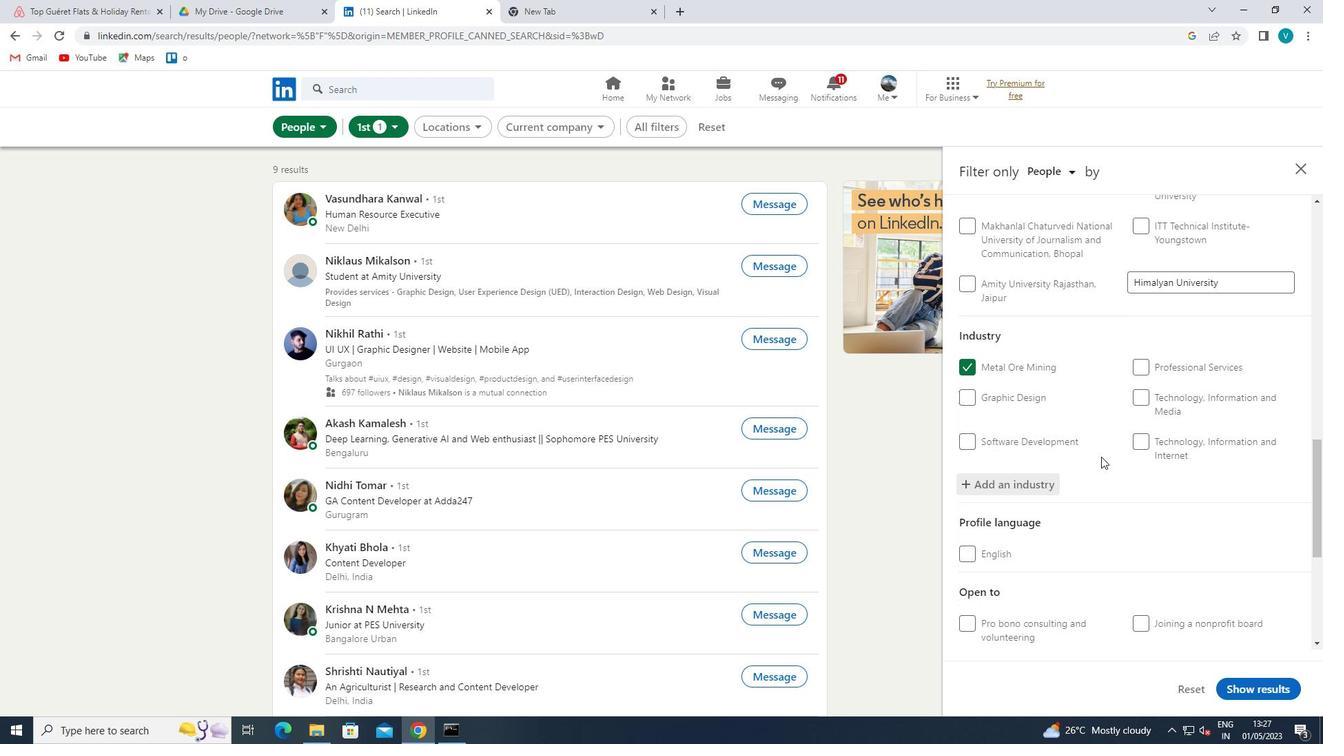 
Action: Mouse scrolled (1118, 445) with delta (0, 0)
Screenshot: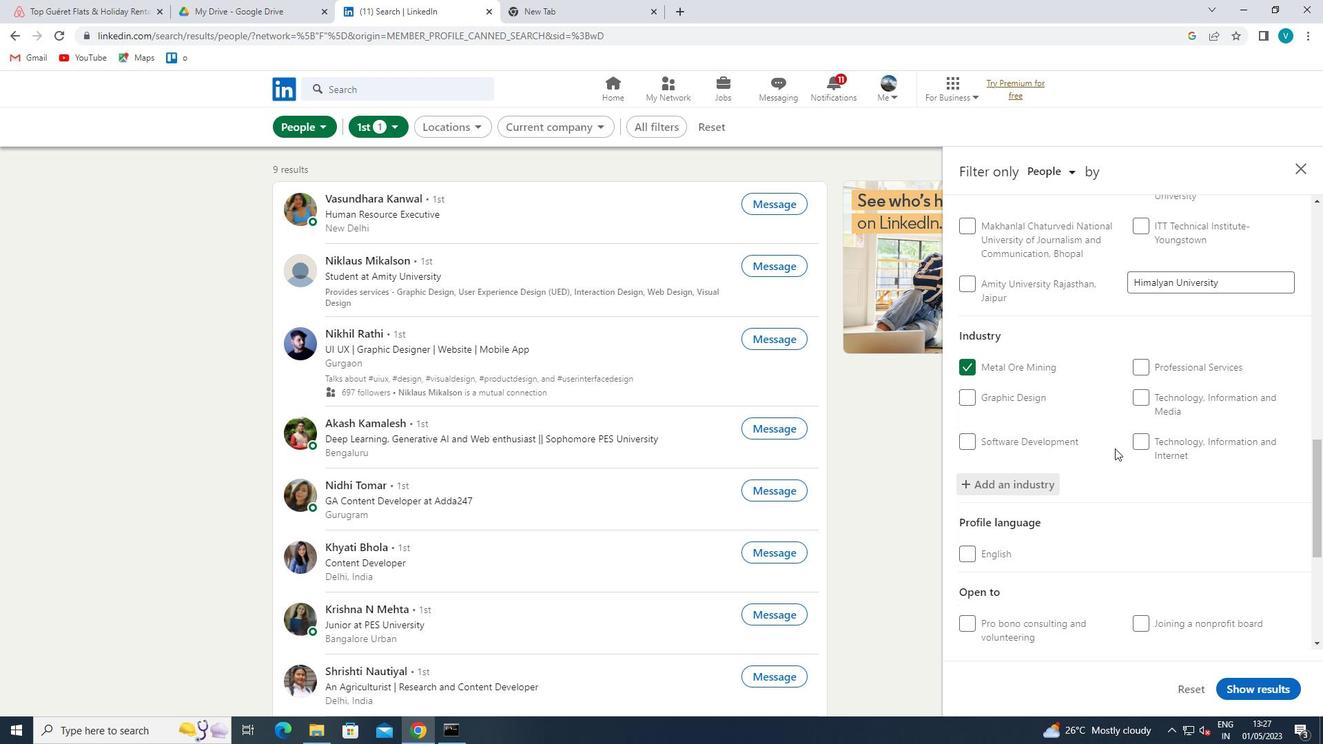 
Action: Mouse scrolled (1118, 445) with delta (0, 0)
Screenshot: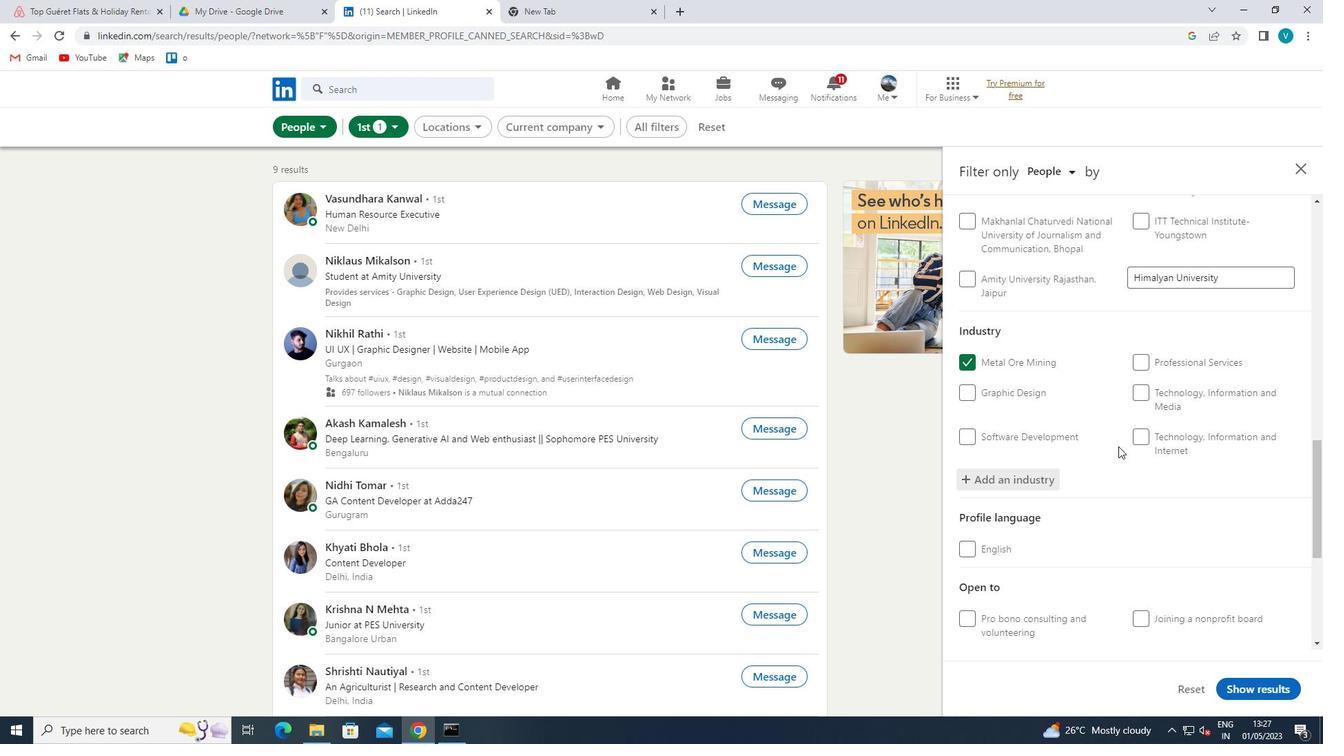 
Action: Mouse scrolled (1118, 445) with delta (0, 0)
Screenshot: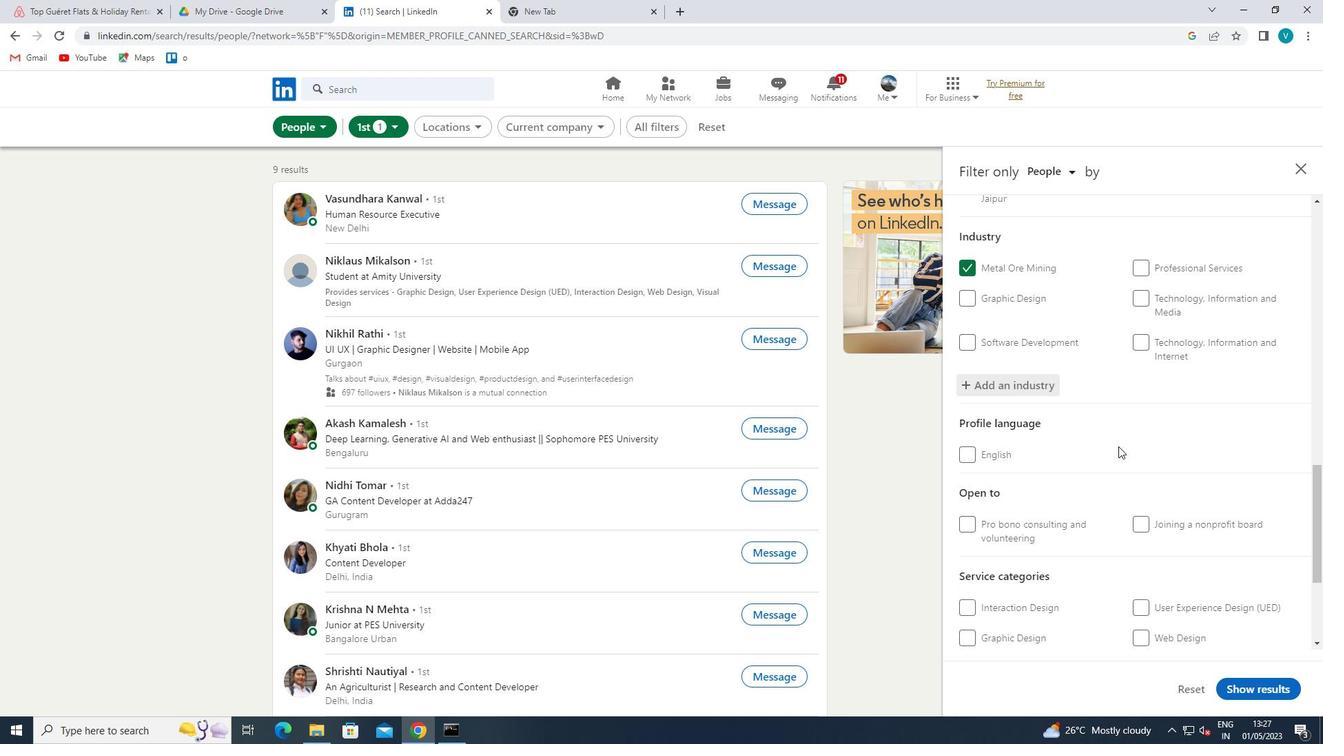 
Action: Mouse scrolled (1118, 445) with delta (0, 0)
Screenshot: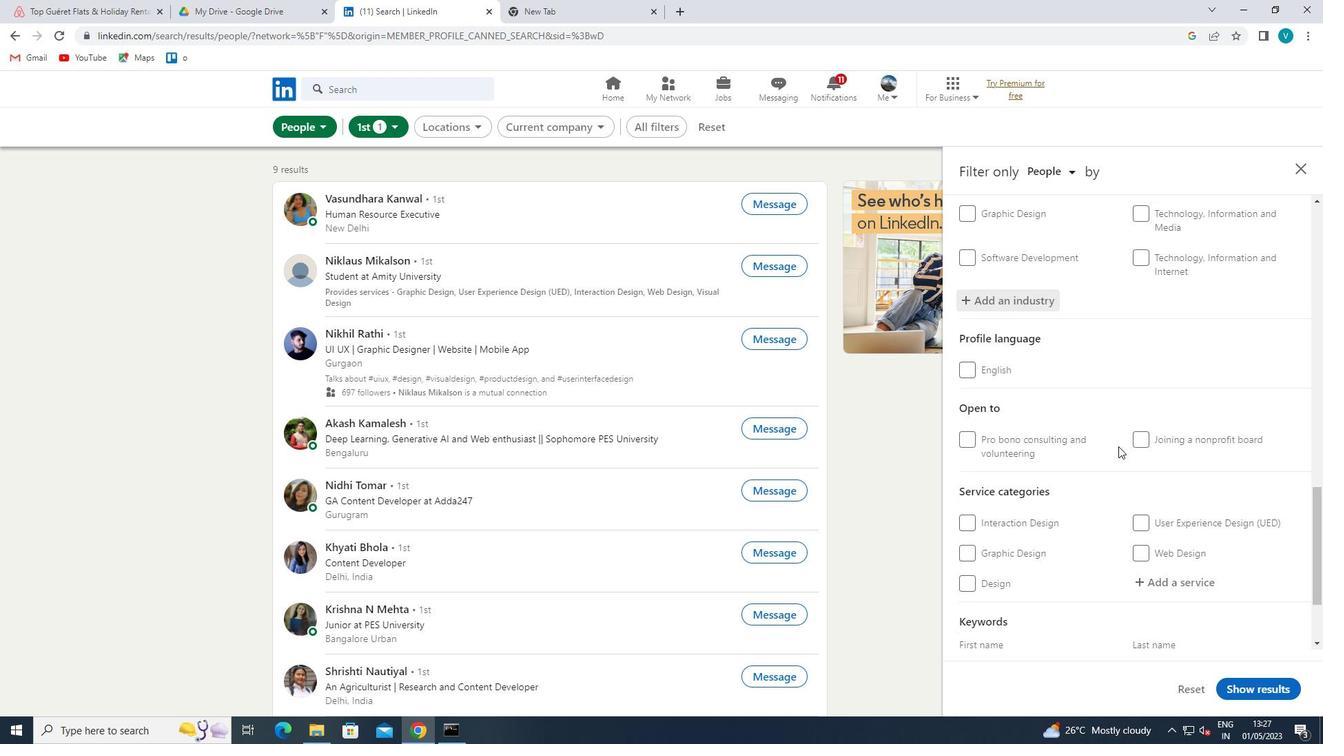 
Action: Mouse moved to (1188, 454)
Screenshot: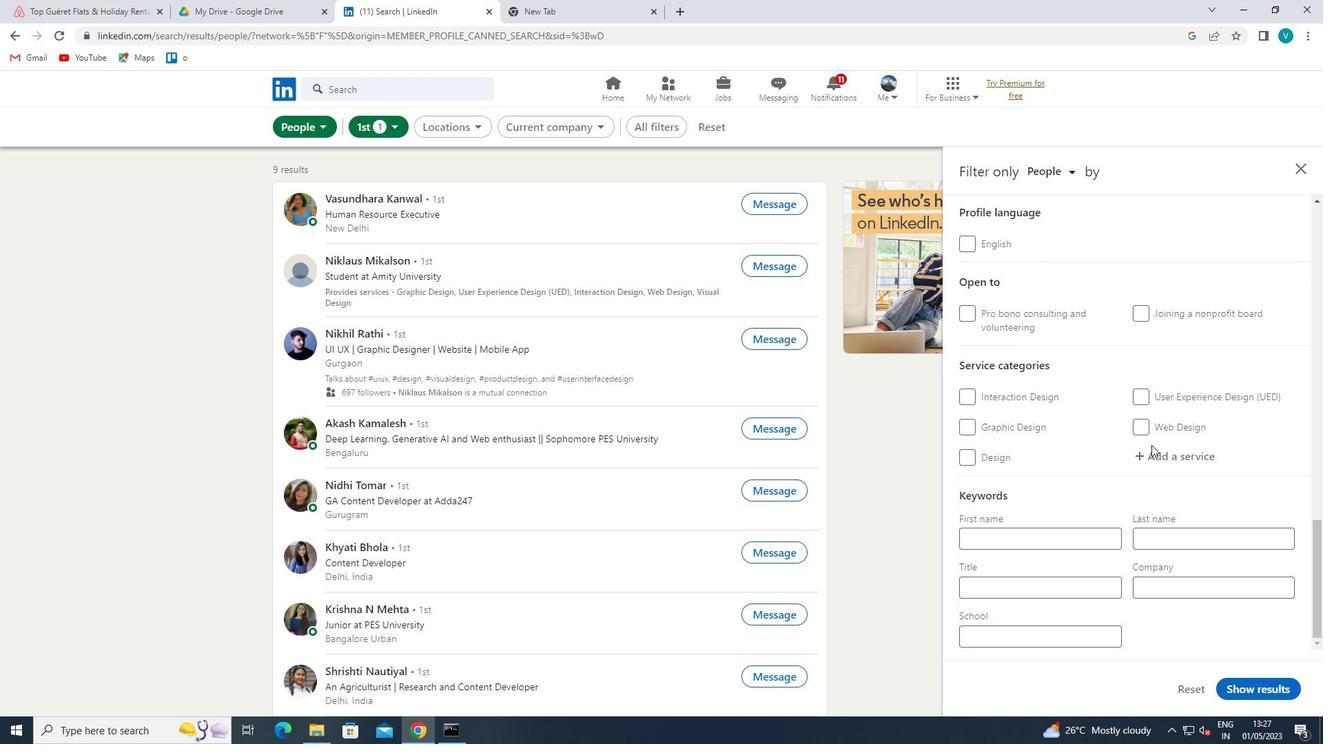 
Action: Mouse pressed left at (1188, 454)
Screenshot: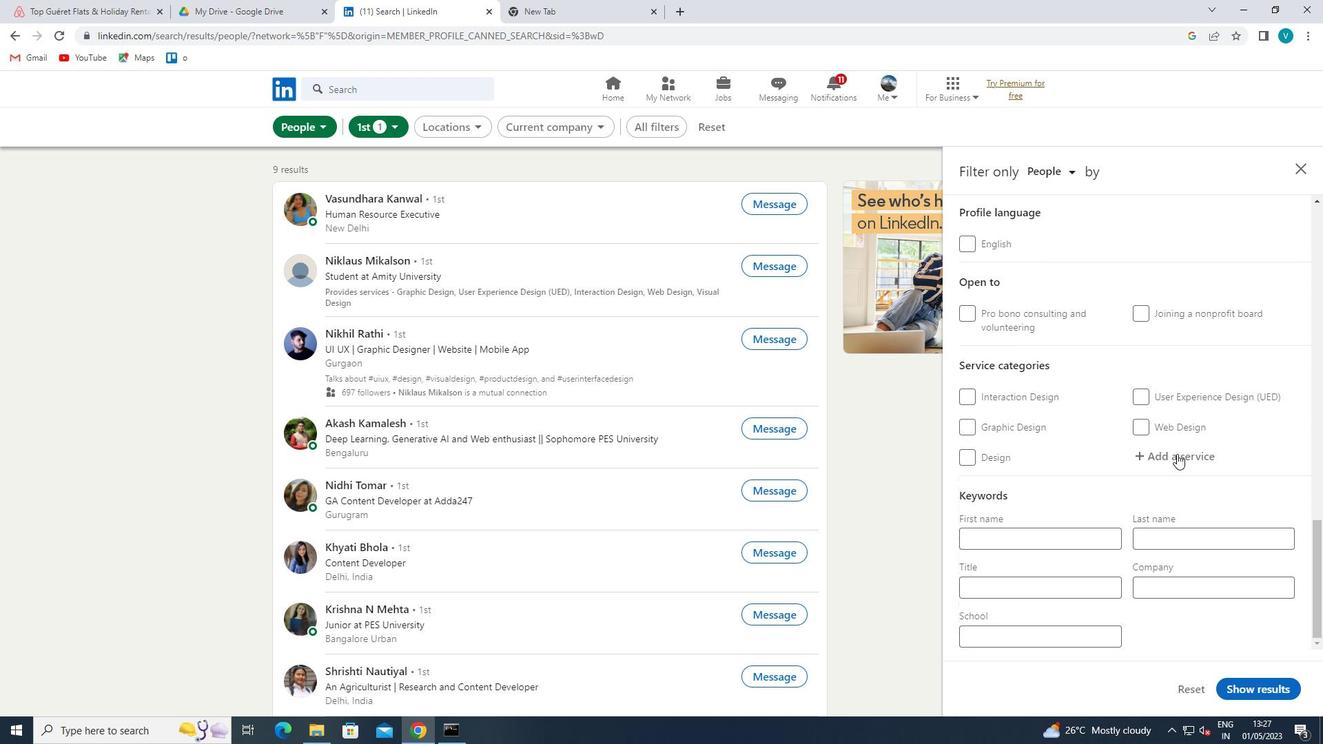 
Action: Mouse moved to (1188, 454)
Screenshot: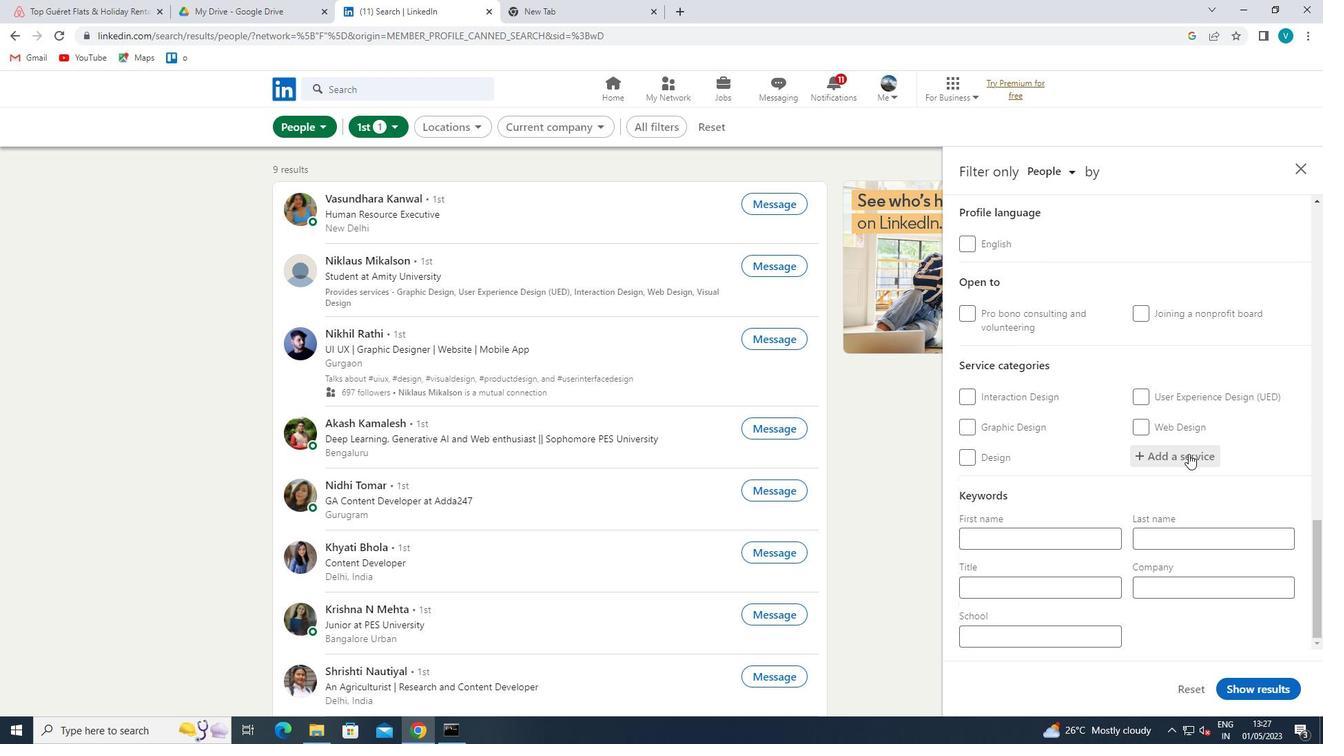 
Action: Key pressed <Key.shift>TAX<Key.space>
Screenshot: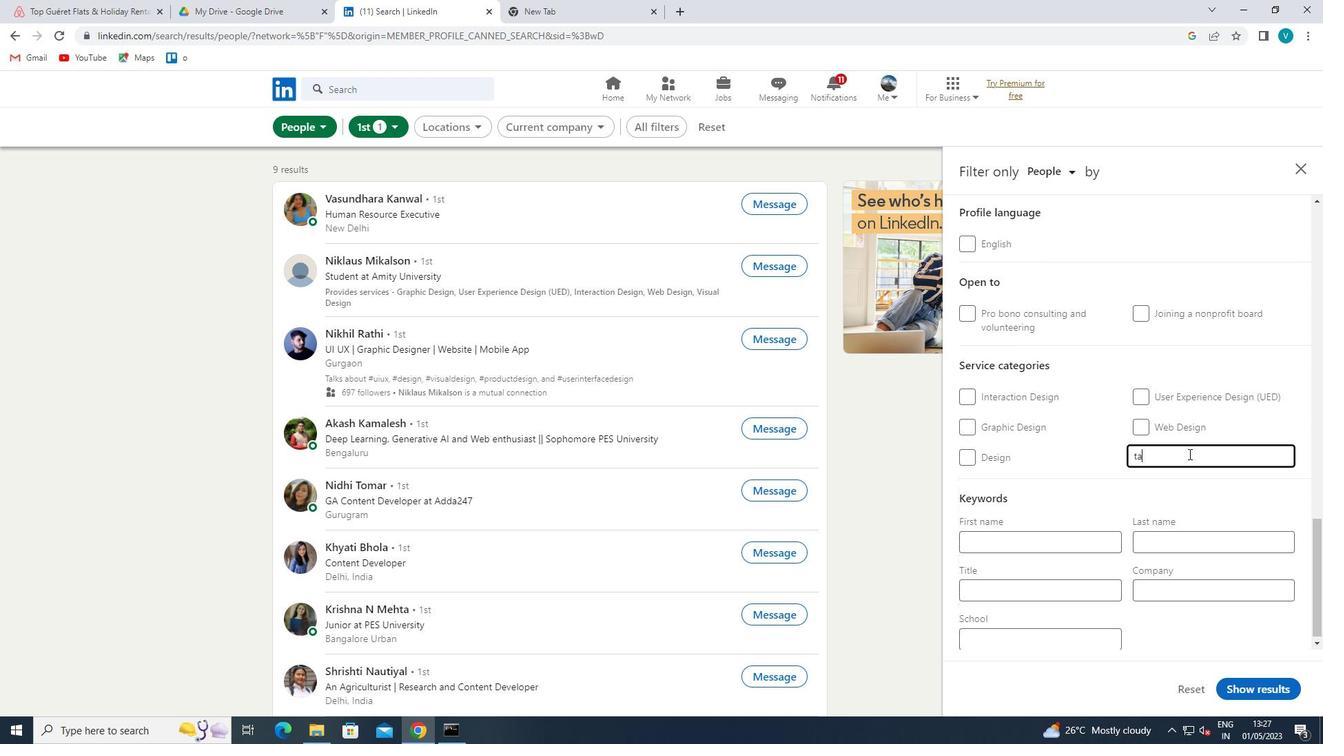 
Action: Mouse moved to (1143, 485)
Screenshot: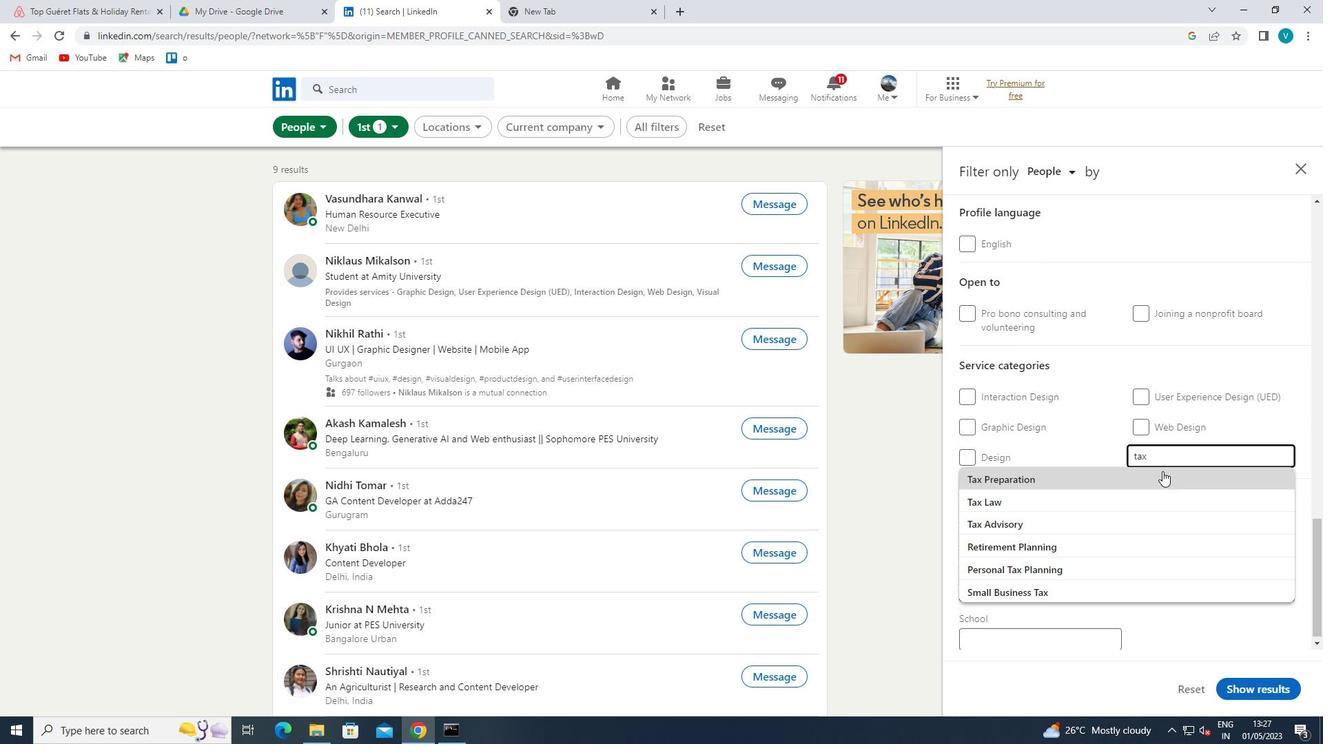 
Action: Mouse pressed left at (1143, 485)
Screenshot: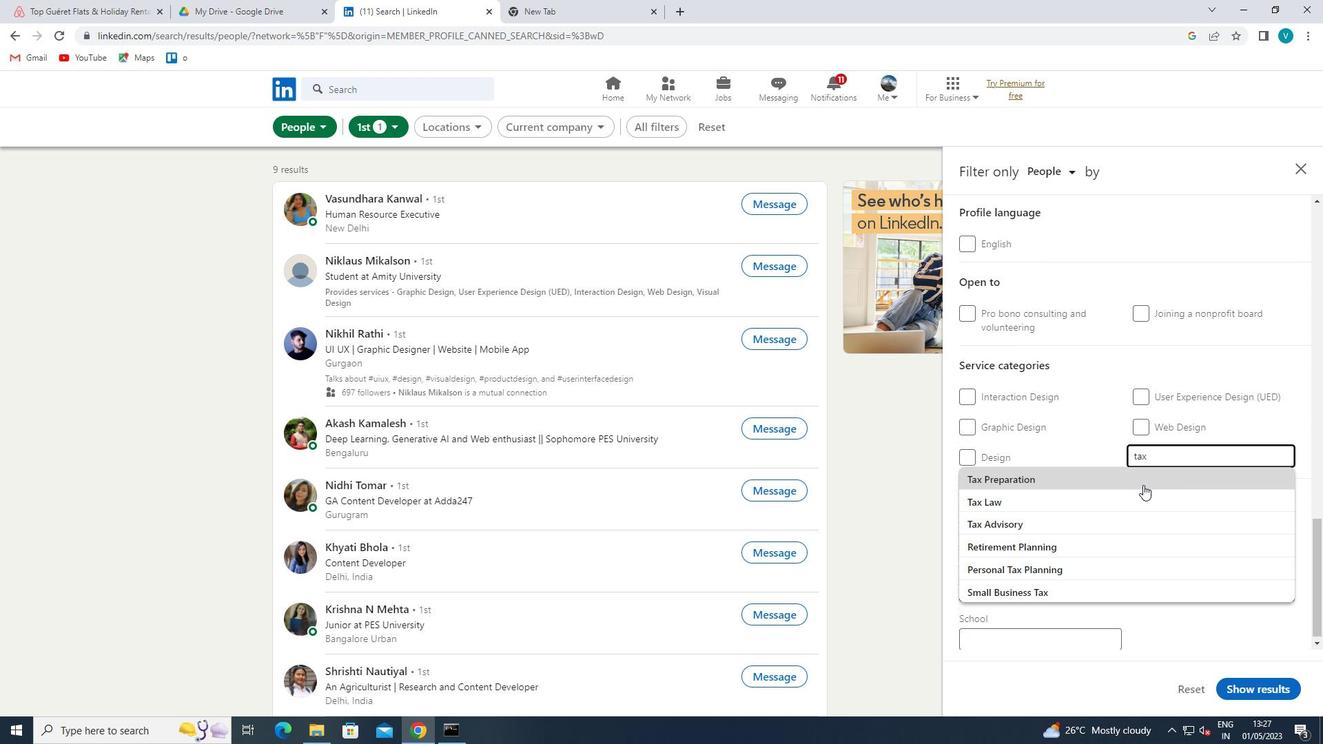 
Action: Mouse moved to (1147, 483)
Screenshot: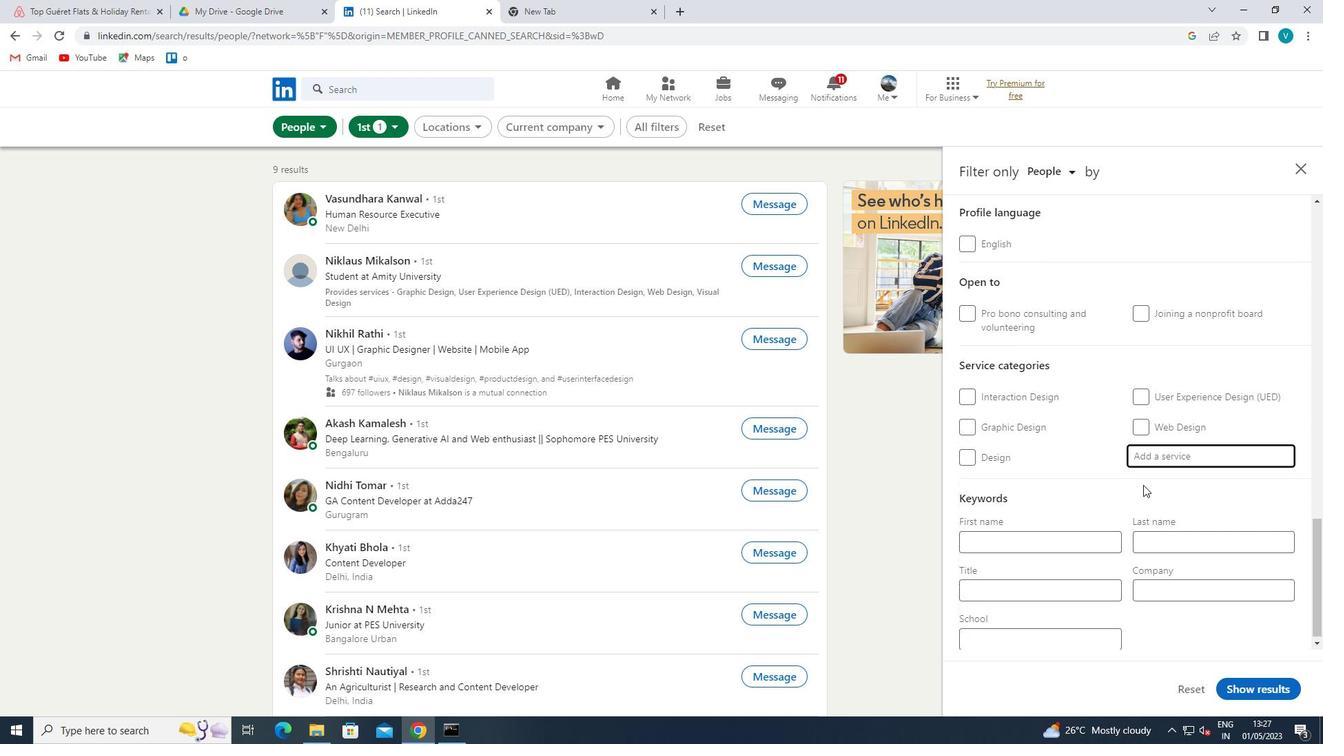 
Action: Mouse scrolled (1147, 483) with delta (0, 0)
Screenshot: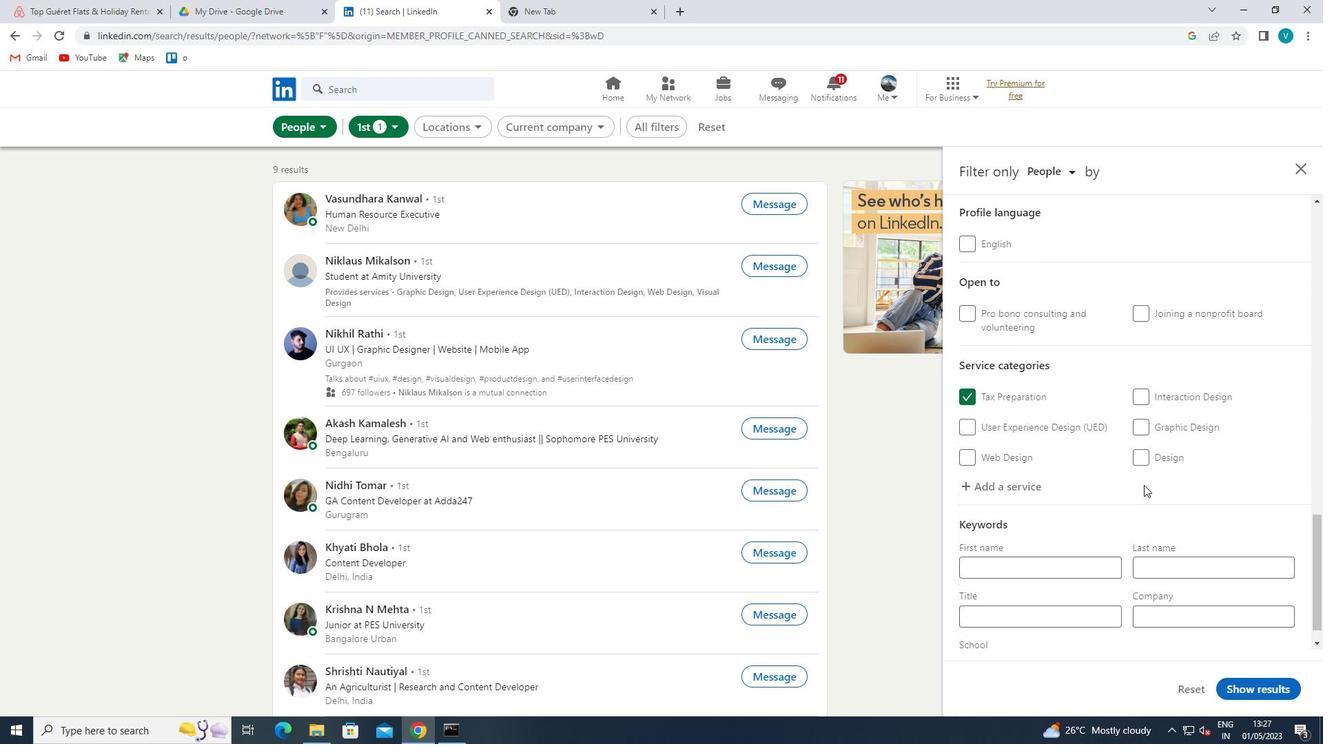 
Action: Mouse scrolled (1147, 483) with delta (0, 0)
Screenshot: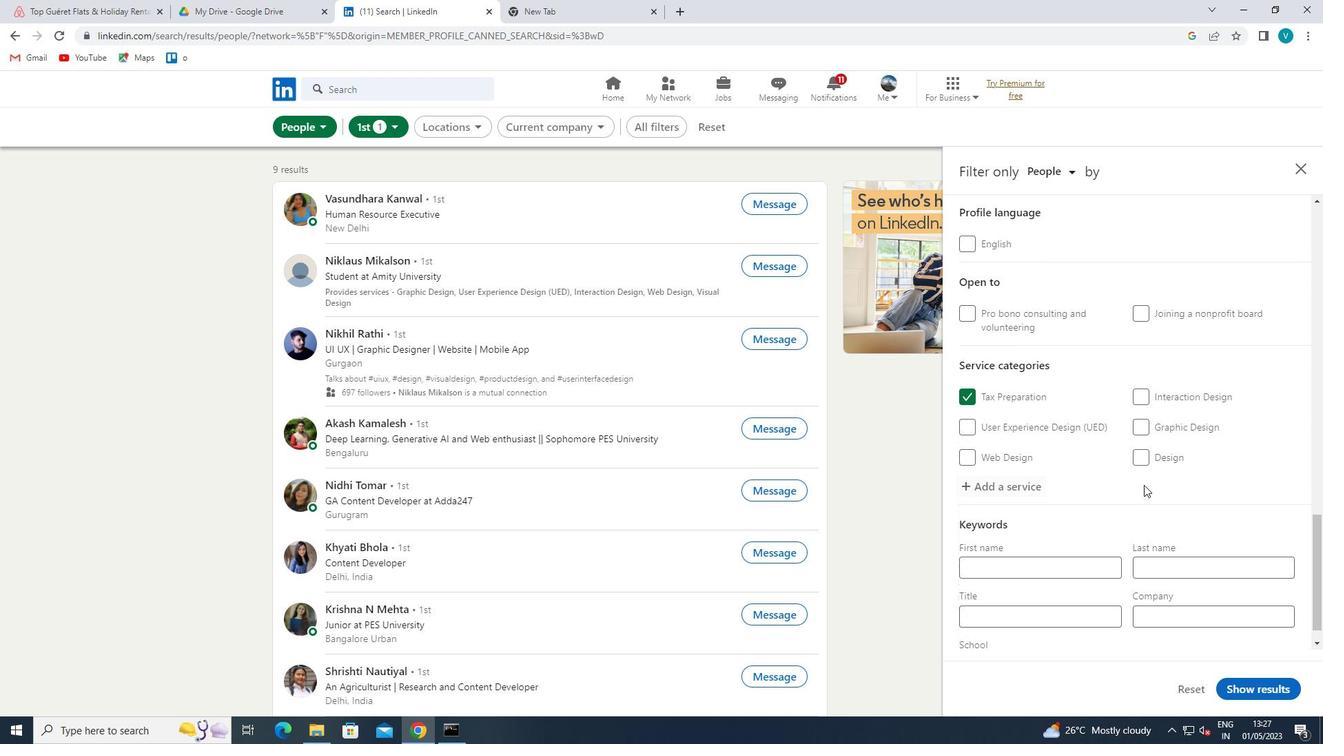 
Action: Mouse scrolled (1147, 483) with delta (0, 0)
Screenshot: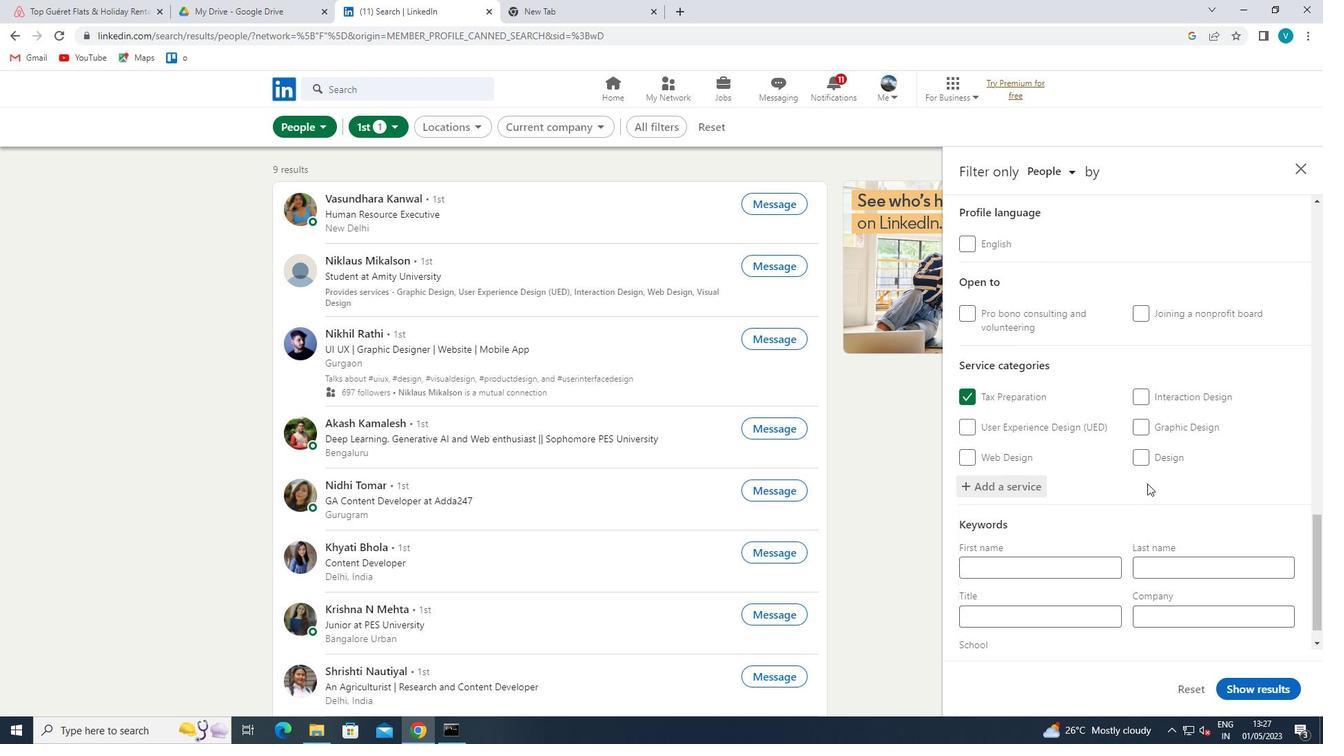 
Action: Mouse moved to (1146, 483)
Screenshot: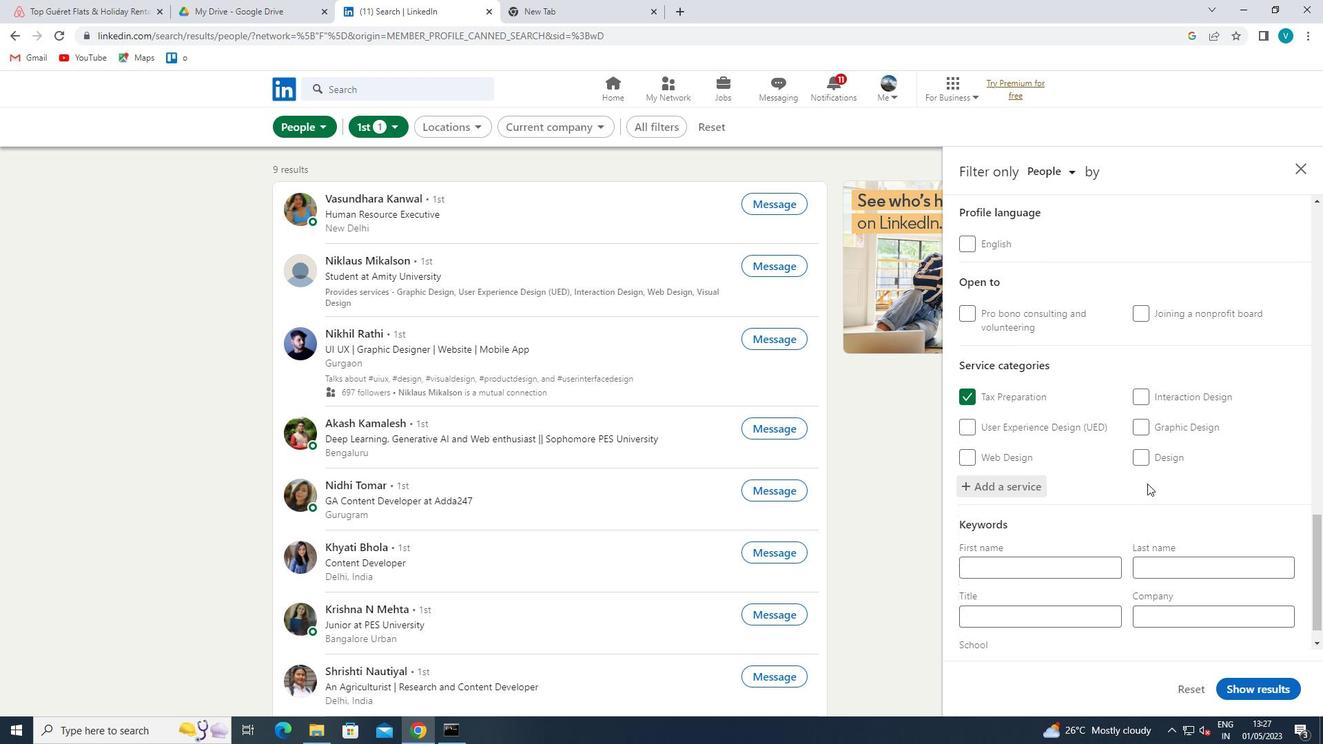 
Action: Mouse scrolled (1146, 483) with delta (0, 0)
Screenshot: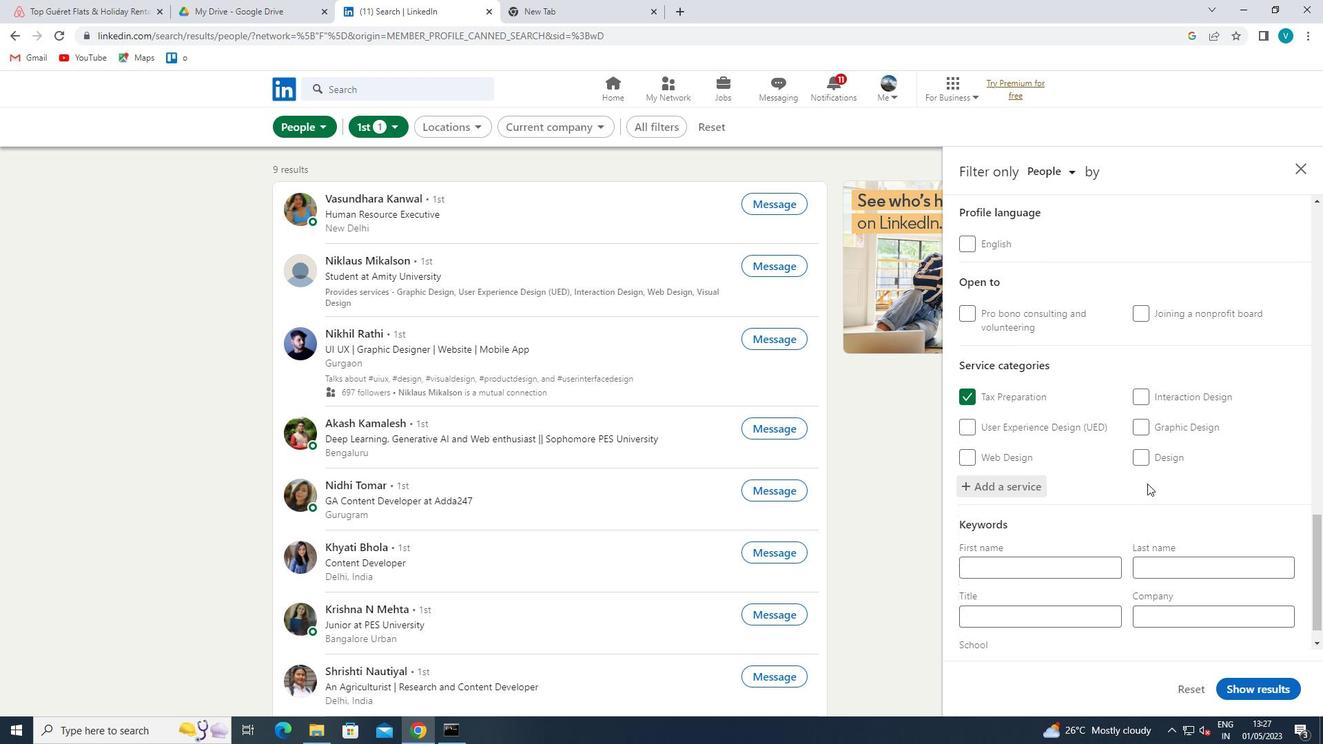 
Action: Mouse moved to (1068, 589)
Screenshot: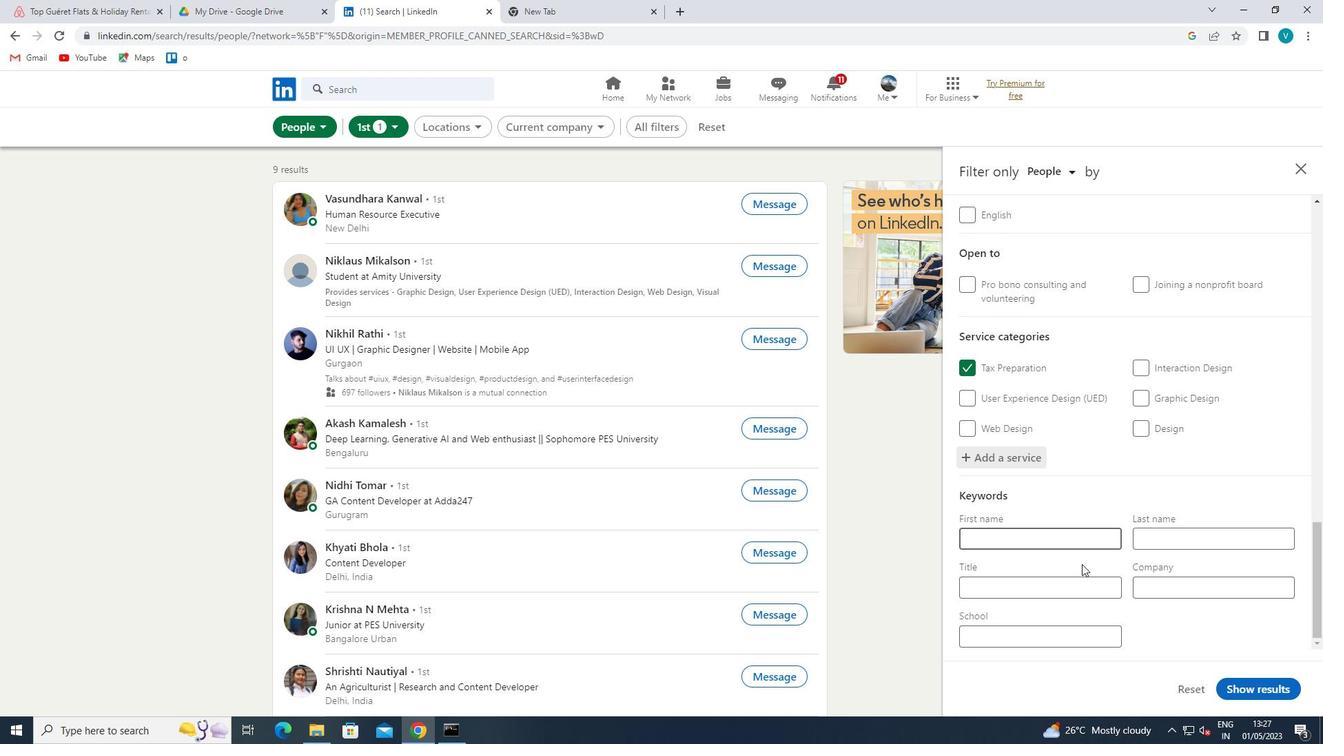 
Action: Mouse pressed left at (1068, 589)
Screenshot: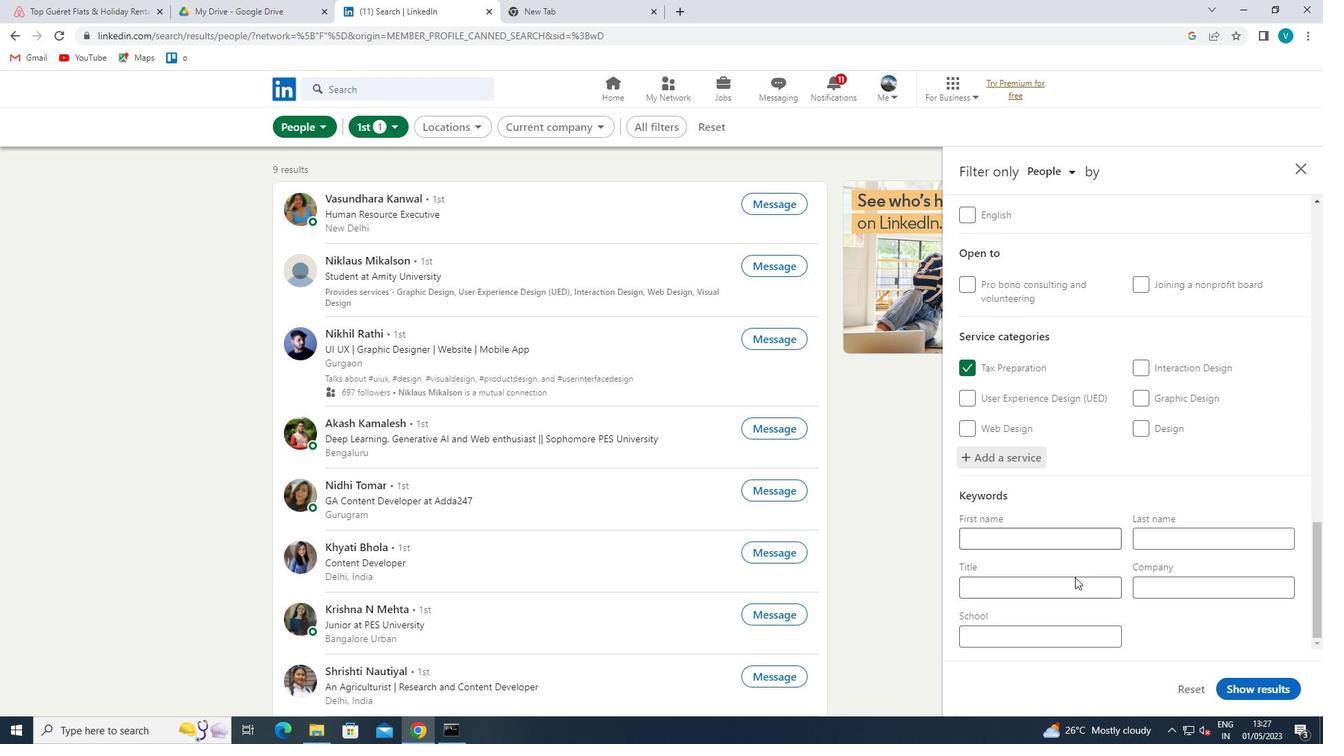 
Action: Key pressed <Key.shift>SALES<Key.space><Key.shift>MANAGER<Key.space>
Screenshot: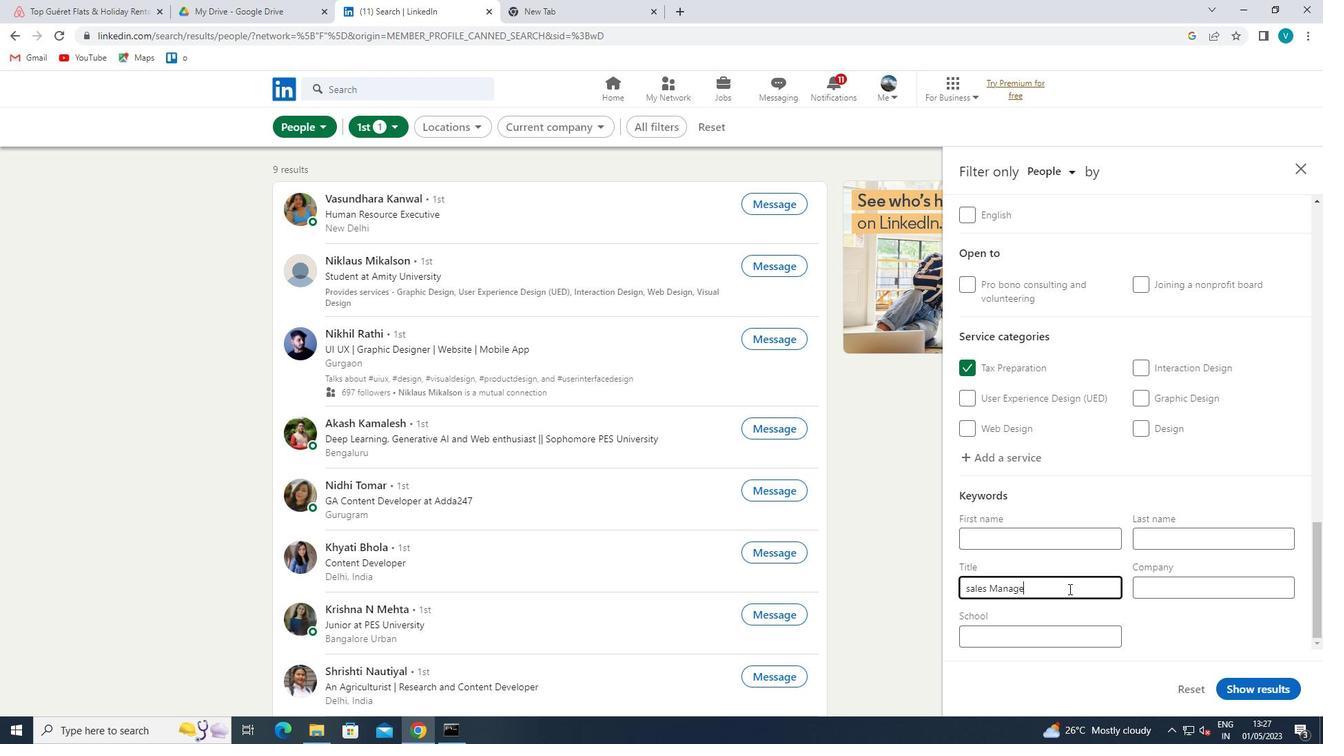 
Action: Mouse moved to (1234, 685)
Screenshot: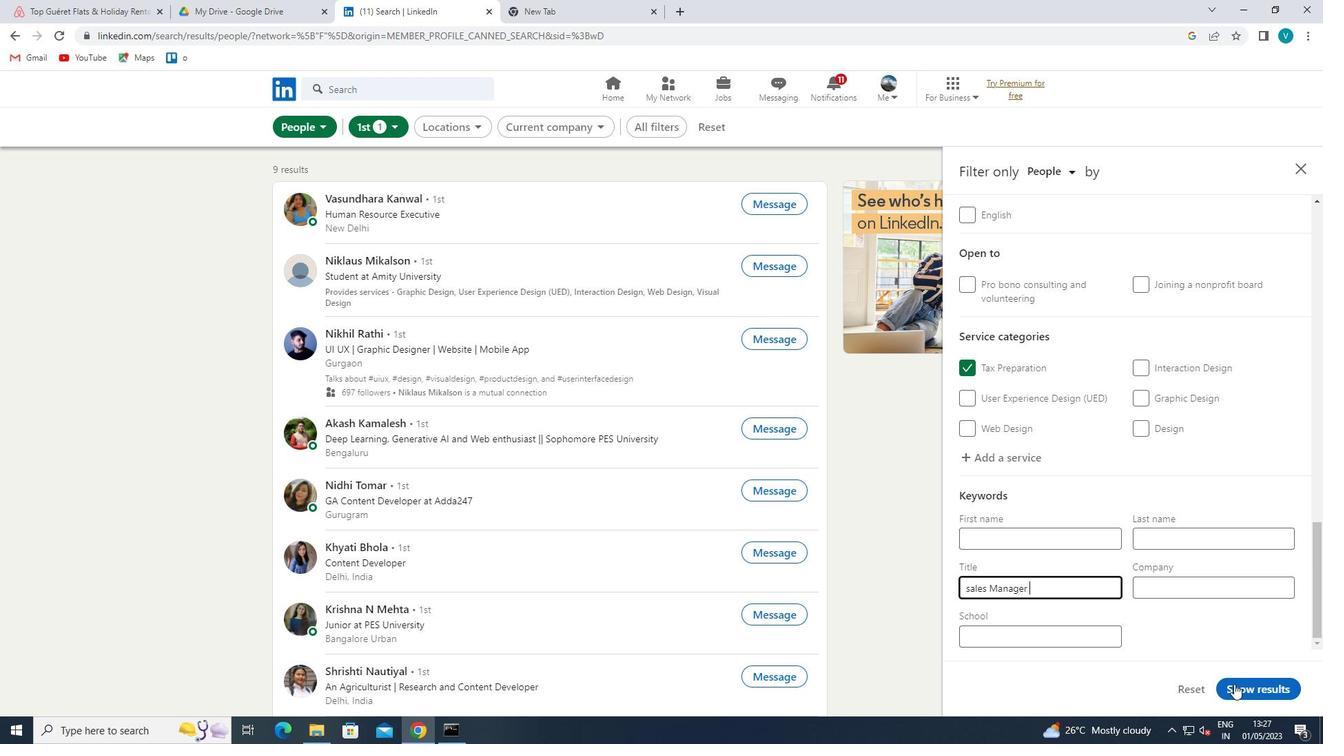 
Action: Mouse pressed left at (1234, 685)
Screenshot: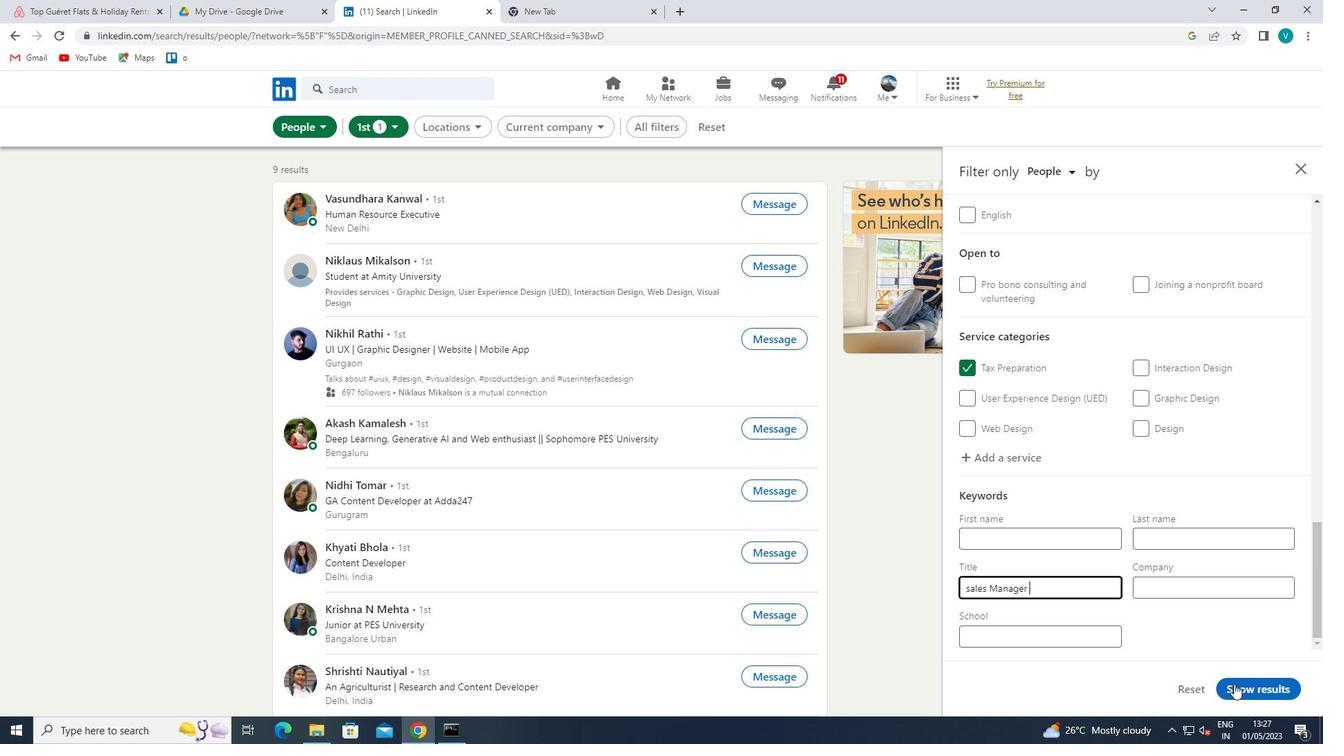 
